 Task: Set the persistent session scrollback to 100.
Action: Mouse moved to (13, 452)
Screenshot: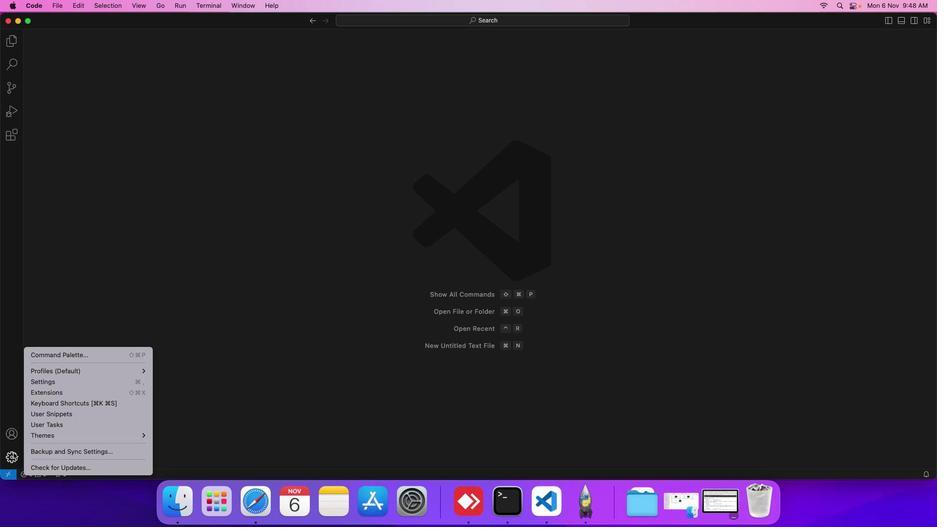 
Action: Mouse pressed left at (13, 452)
Screenshot: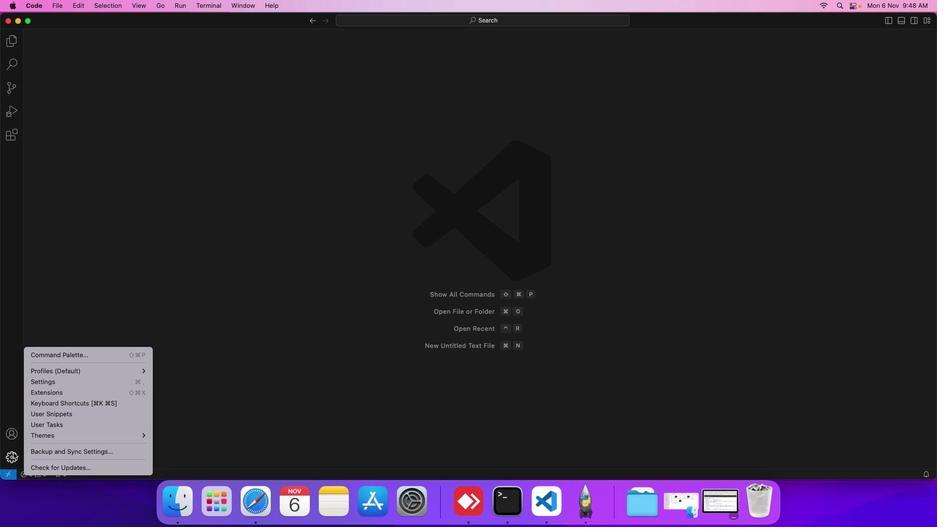 
Action: Mouse moved to (39, 381)
Screenshot: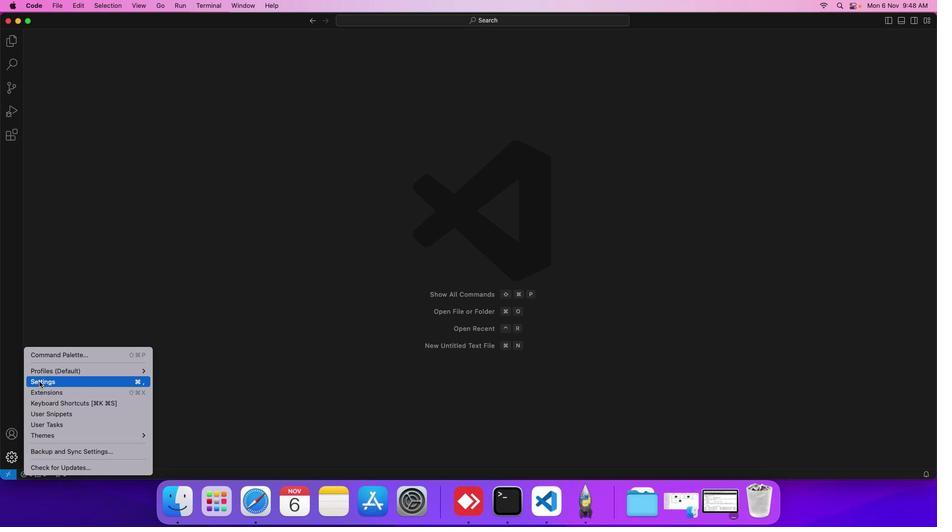 
Action: Mouse pressed left at (39, 381)
Screenshot: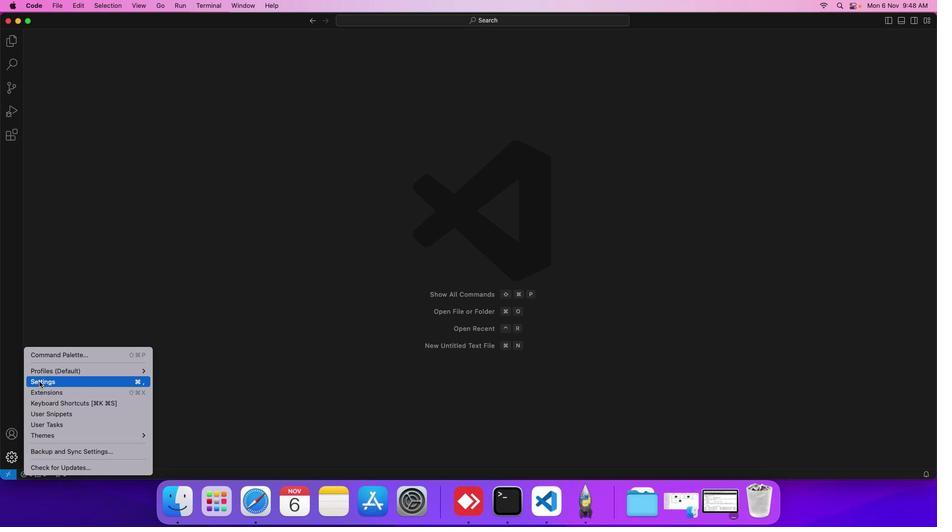 
Action: Mouse moved to (225, 141)
Screenshot: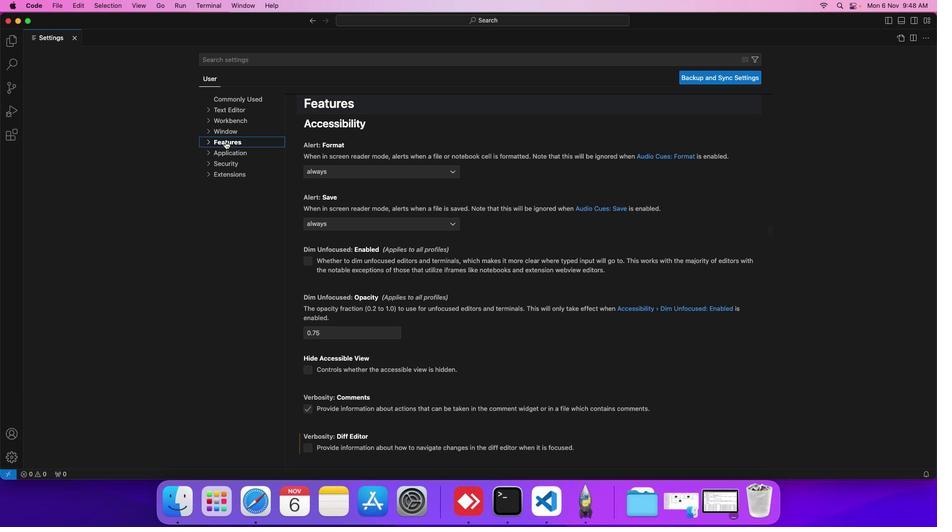 
Action: Mouse pressed left at (225, 141)
Screenshot: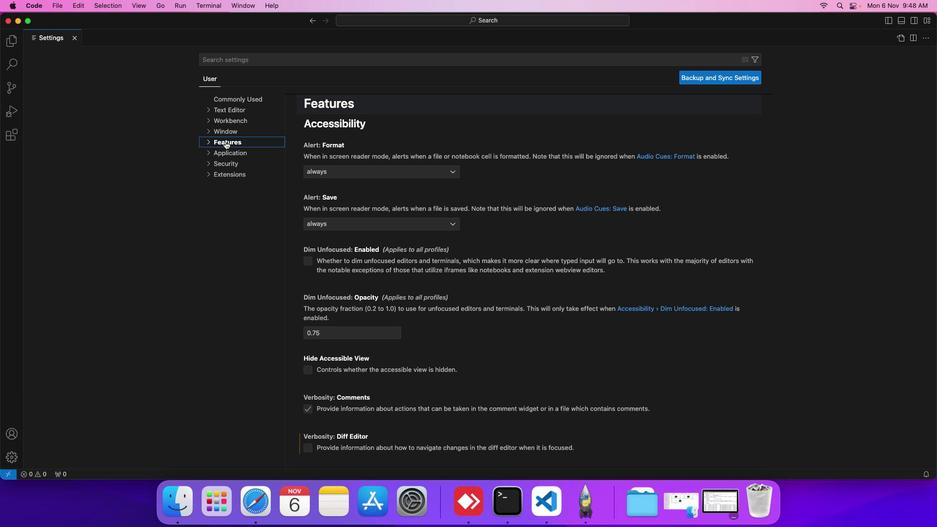 
Action: Mouse moved to (230, 229)
Screenshot: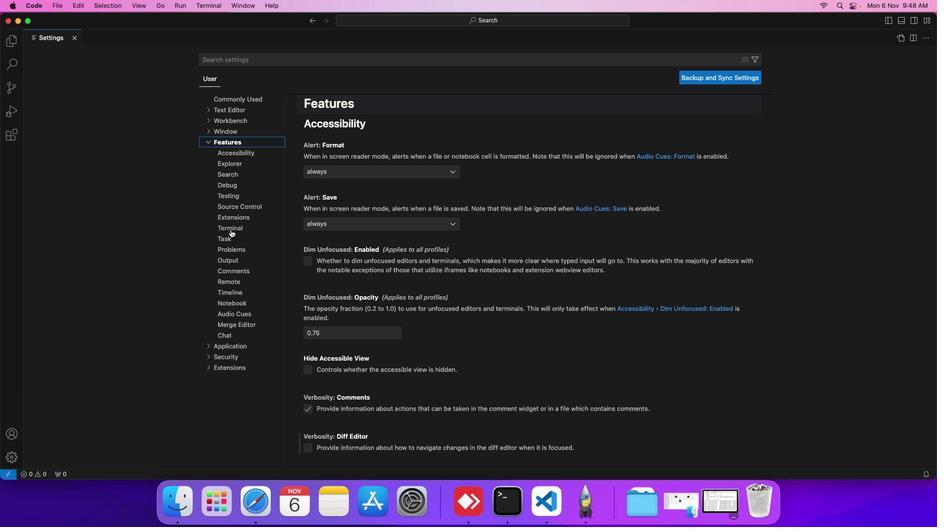 
Action: Mouse pressed left at (230, 229)
Screenshot: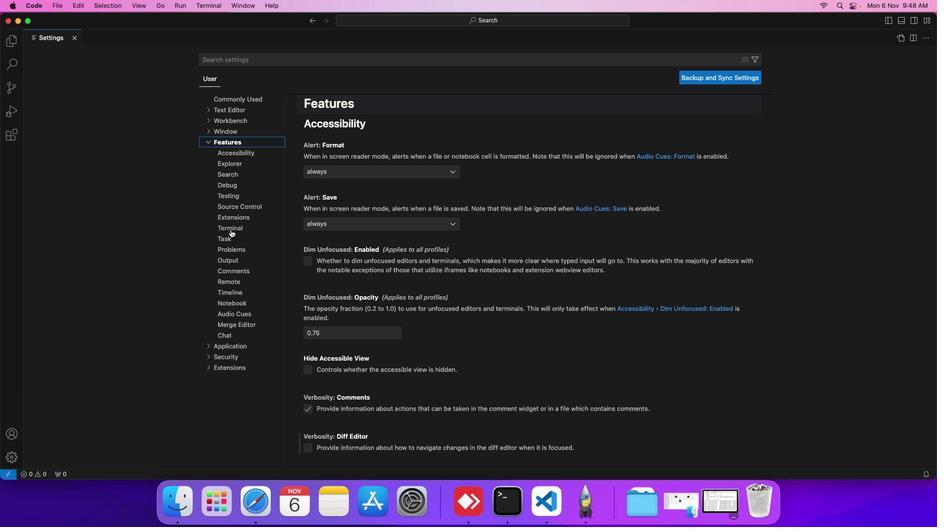 
Action: Mouse moved to (295, 305)
Screenshot: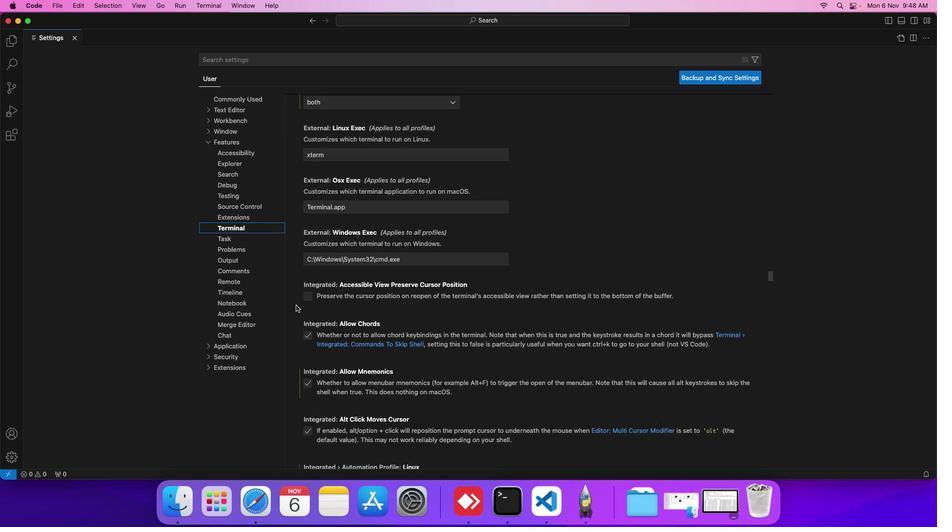 
Action: Mouse scrolled (295, 305) with delta (0, 0)
Screenshot: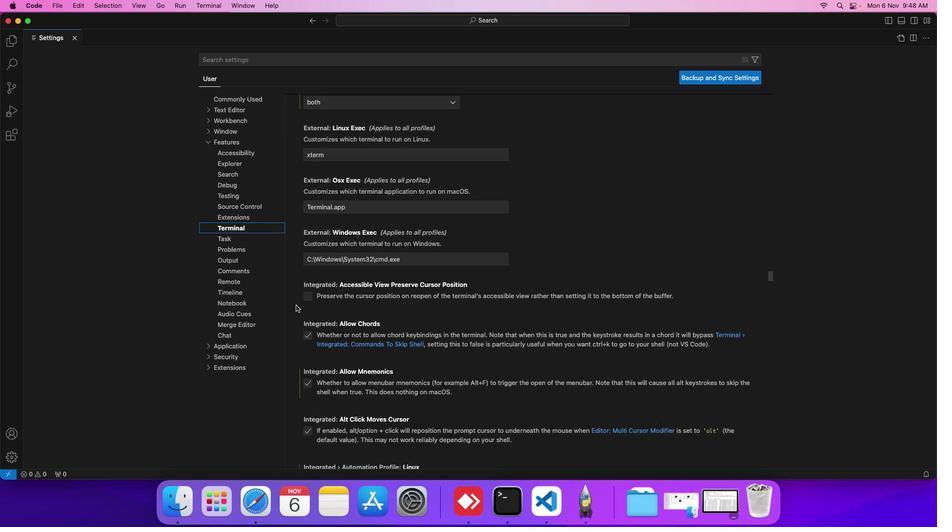 
Action: Mouse moved to (295, 305)
Screenshot: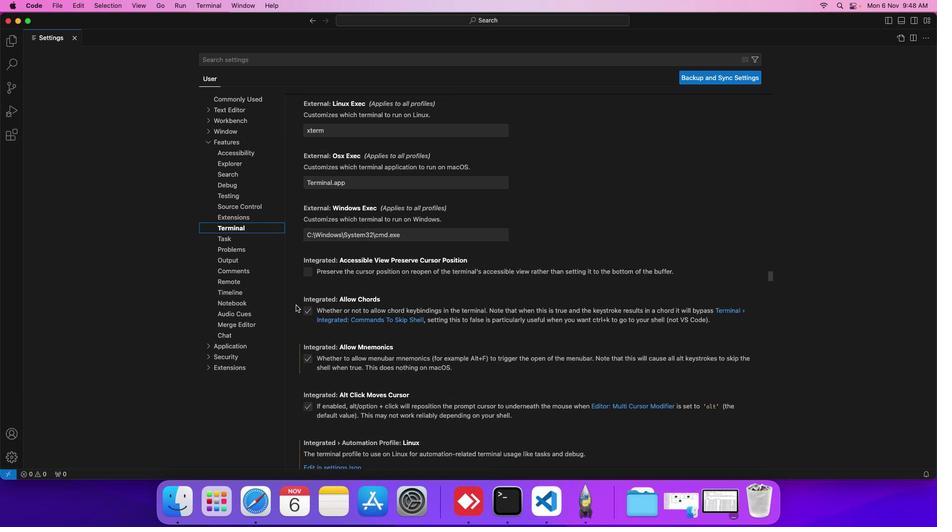 
Action: Mouse scrolled (295, 305) with delta (0, 0)
Screenshot: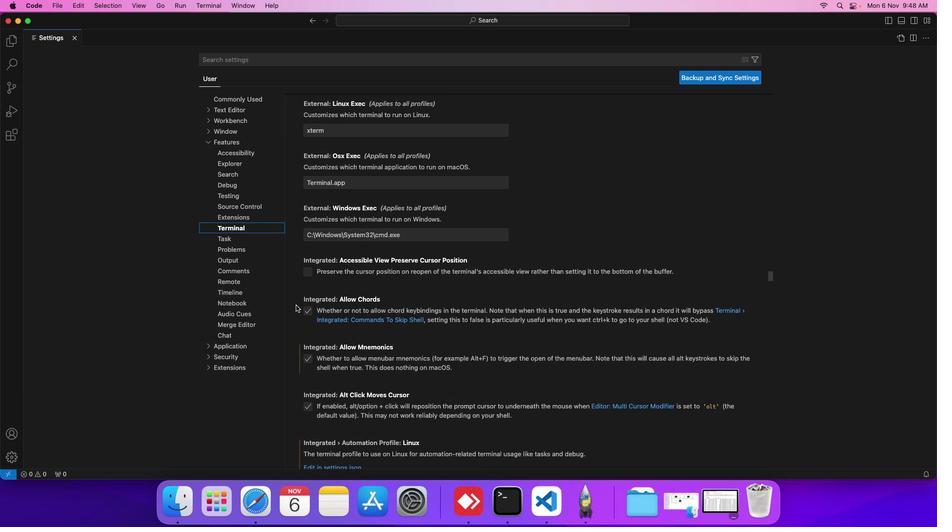 
Action: Mouse scrolled (295, 305) with delta (0, 0)
Screenshot: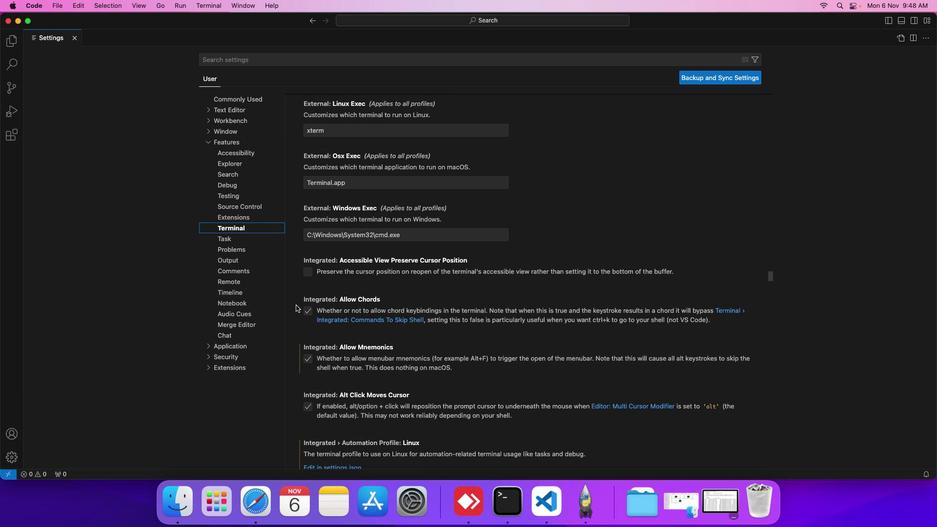 
Action: Mouse scrolled (295, 305) with delta (0, 0)
Screenshot: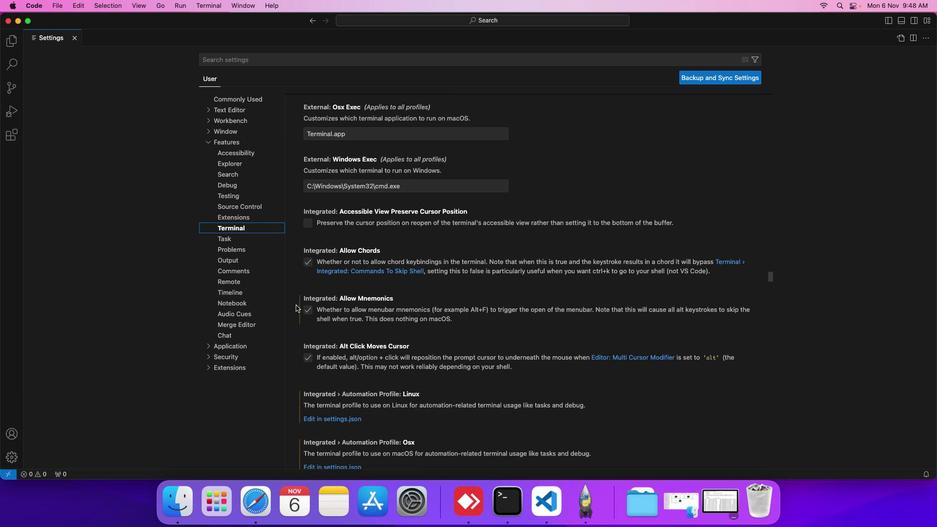
Action: Mouse scrolled (295, 305) with delta (0, 0)
Screenshot: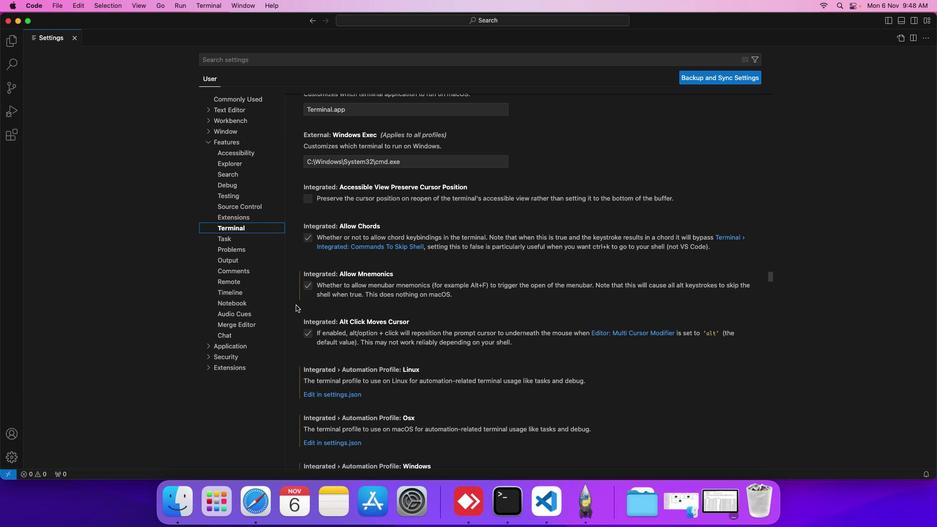
Action: Mouse scrolled (295, 305) with delta (0, 0)
Screenshot: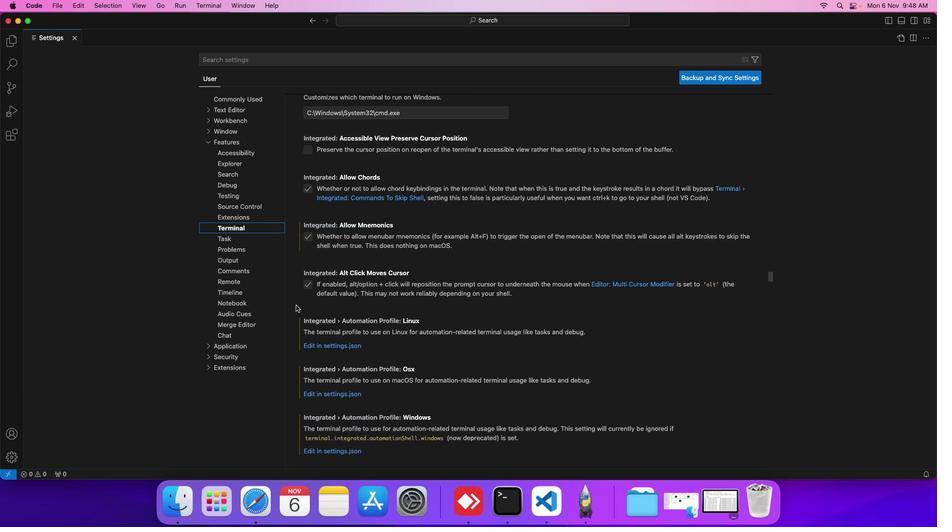 
Action: Mouse scrolled (295, 305) with delta (0, 0)
Screenshot: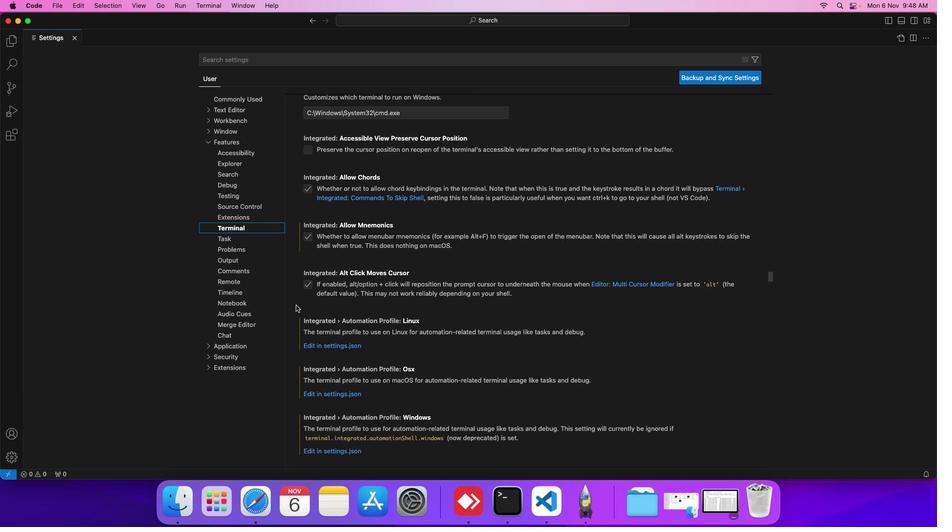 
Action: Mouse scrolled (295, 305) with delta (0, 0)
Screenshot: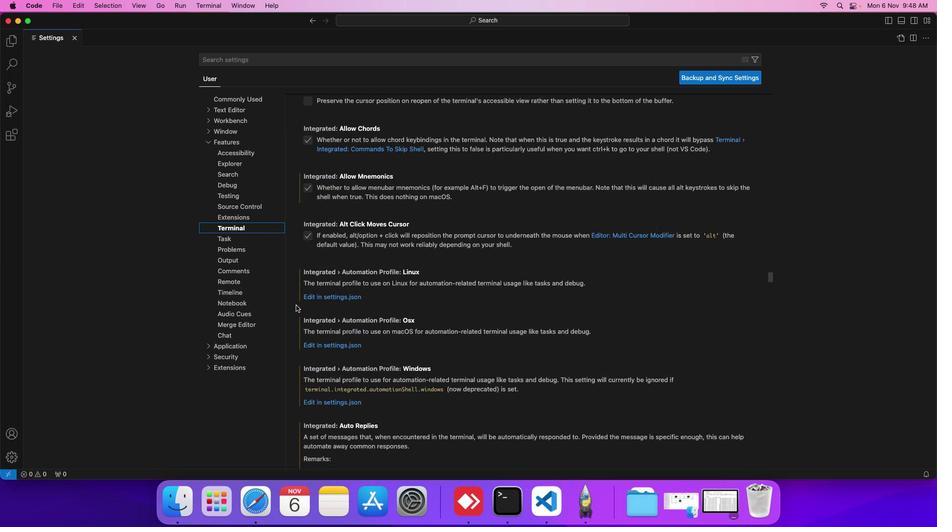 
Action: Mouse scrolled (295, 305) with delta (0, 0)
Screenshot: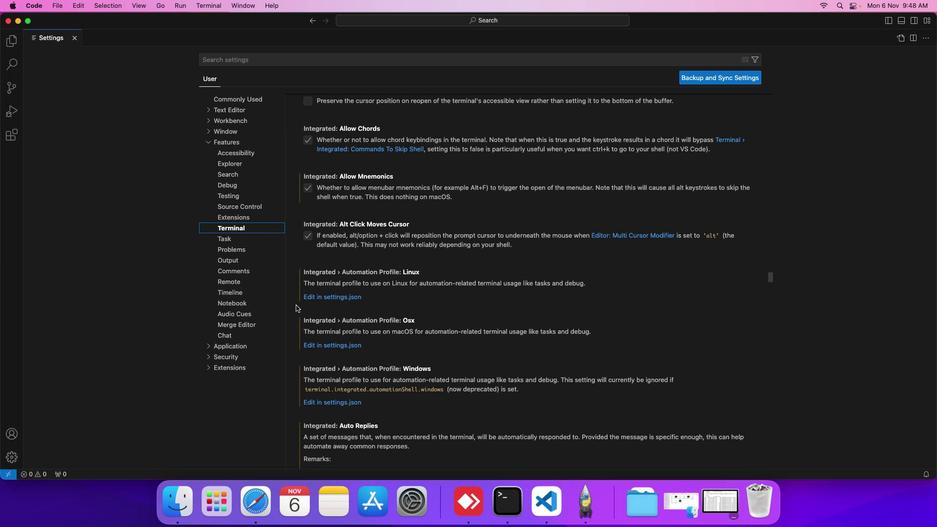 
Action: Mouse moved to (295, 305)
Screenshot: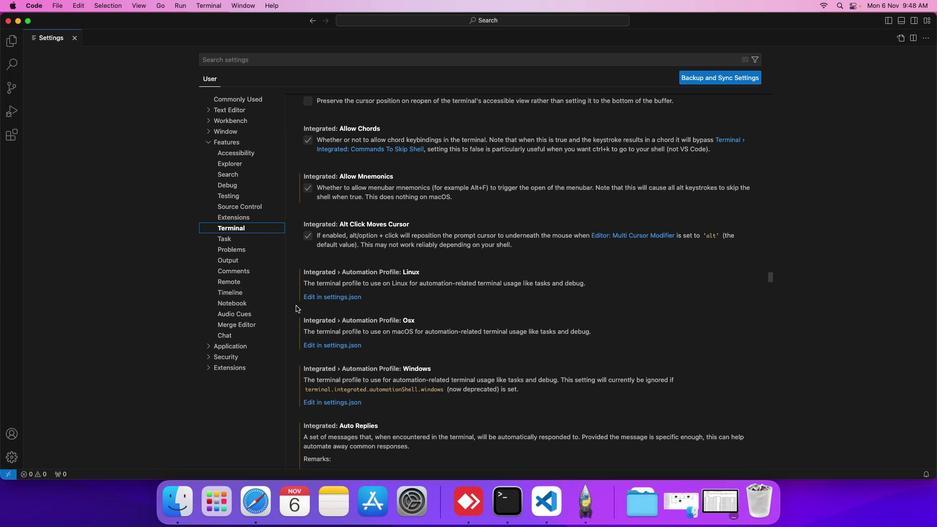 
Action: Mouse scrolled (295, 305) with delta (0, 0)
Screenshot: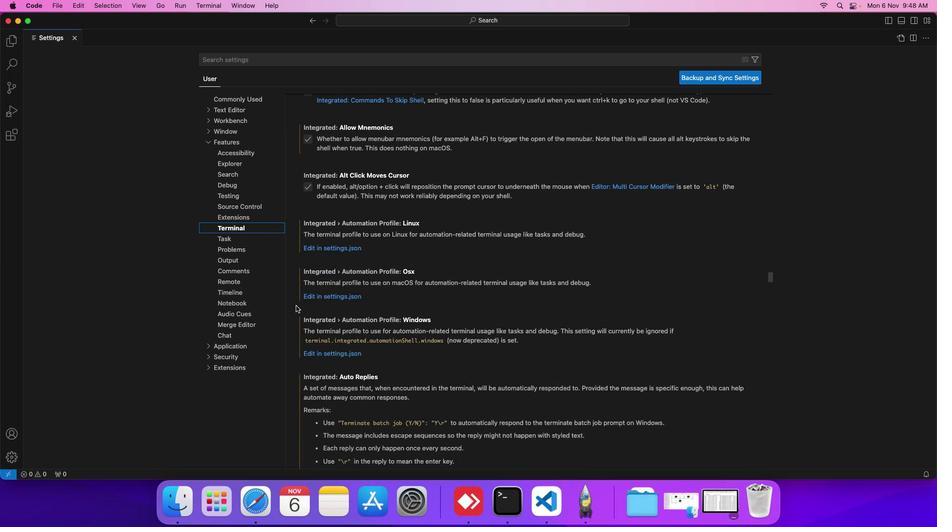 
Action: Mouse scrolled (295, 305) with delta (0, 0)
Screenshot: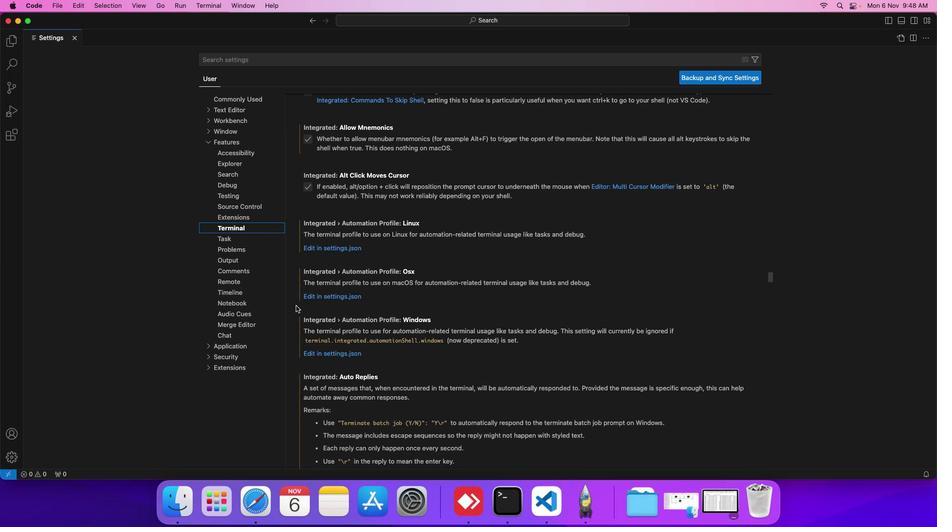 
Action: Mouse scrolled (295, 305) with delta (0, 0)
Screenshot: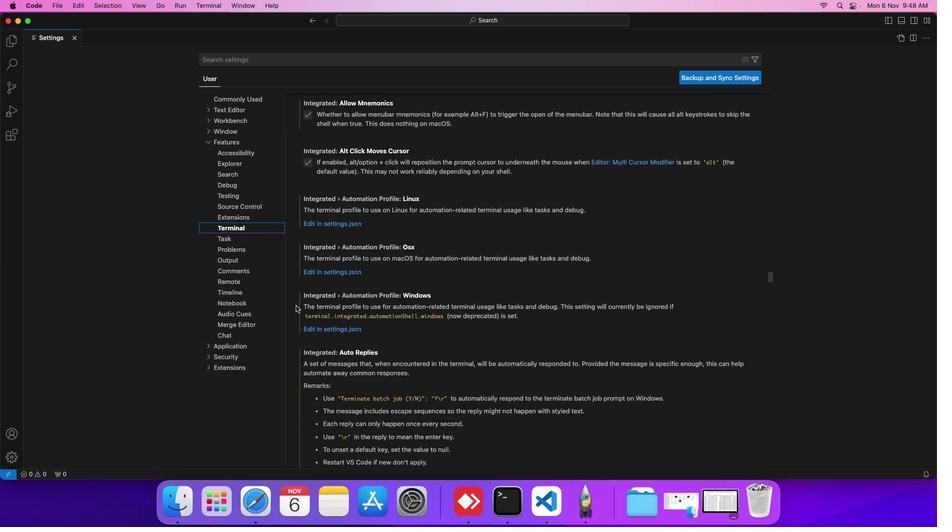 
Action: Mouse scrolled (295, 305) with delta (0, 0)
Screenshot: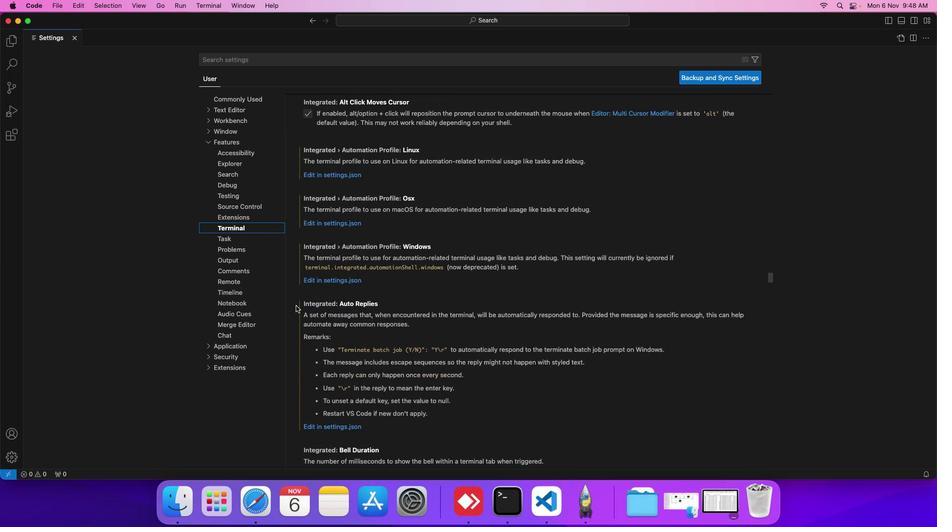 
Action: Mouse scrolled (295, 305) with delta (0, 0)
Screenshot: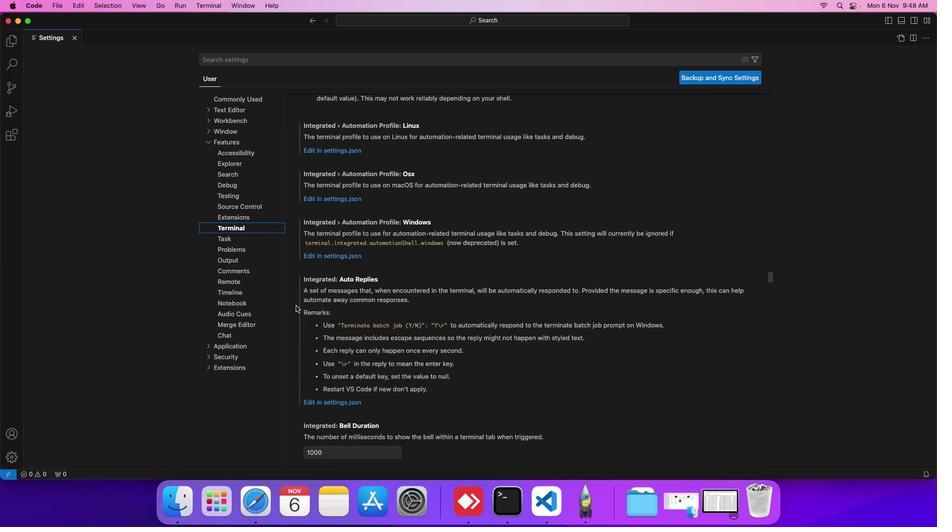 
Action: Mouse scrolled (295, 305) with delta (0, 0)
Screenshot: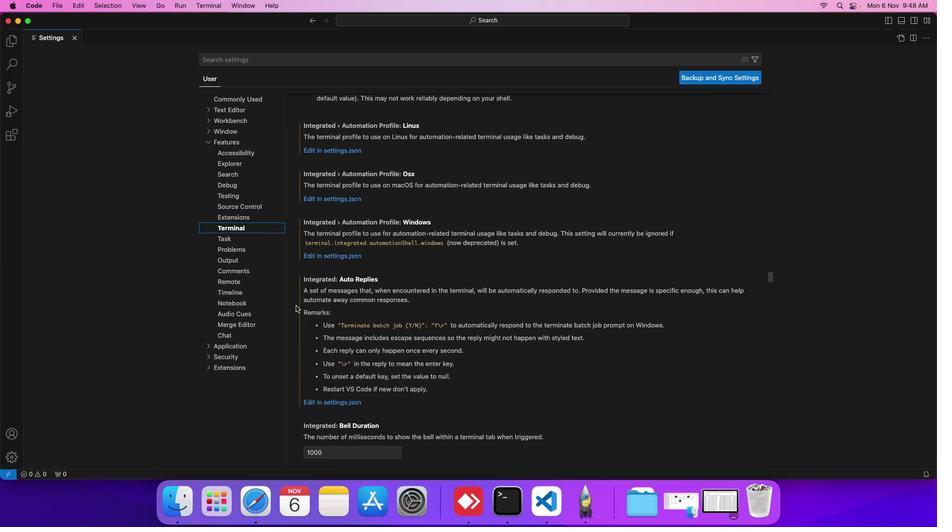 
Action: Mouse scrolled (295, 305) with delta (0, 0)
Screenshot: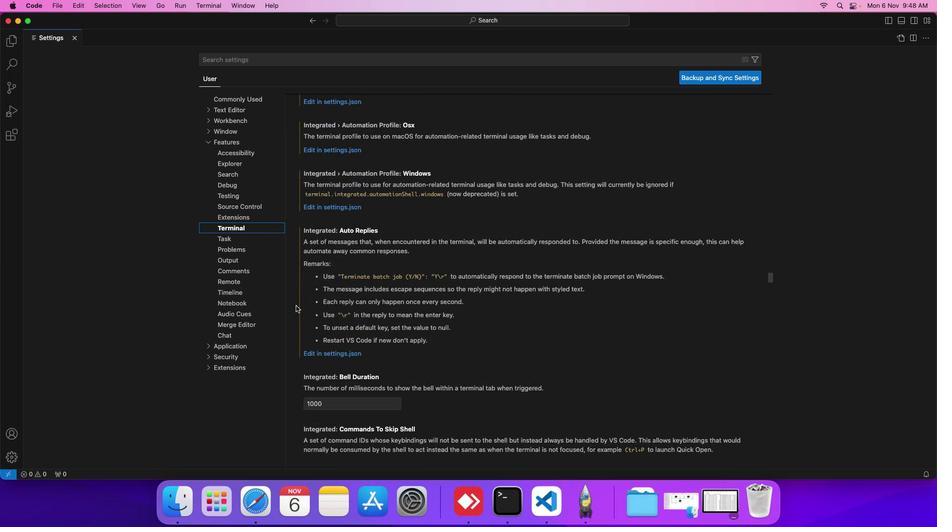 
Action: Mouse scrolled (295, 305) with delta (0, 0)
Screenshot: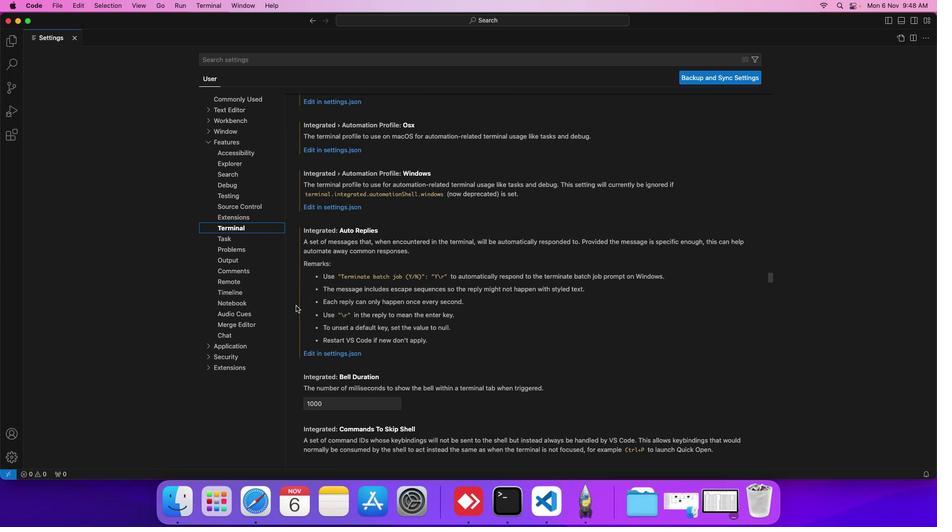 
Action: Mouse scrolled (295, 305) with delta (0, 0)
Screenshot: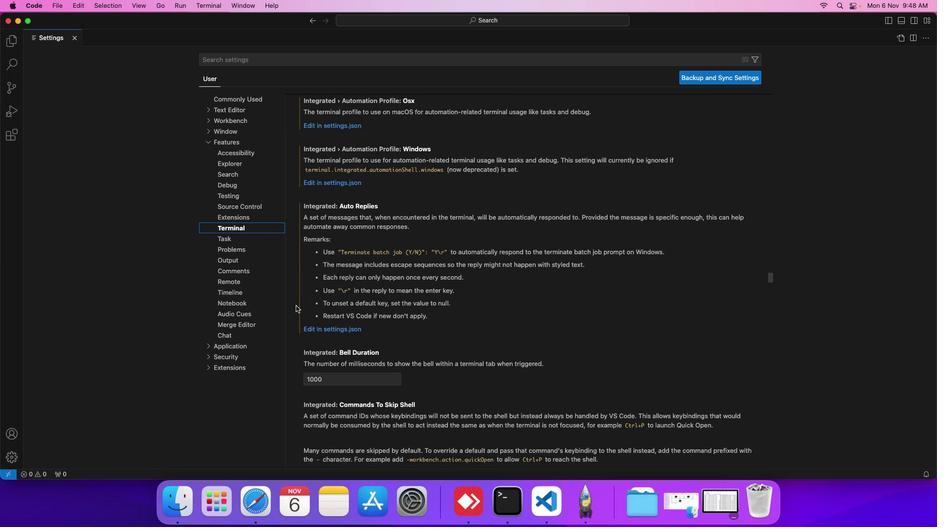 
Action: Mouse scrolled (295, 305) with delta (0, 0)
Screenshot: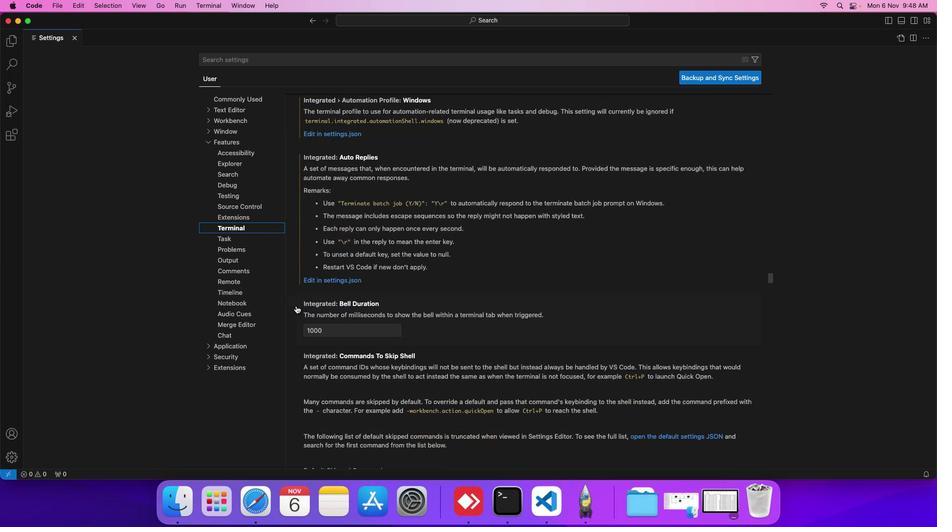 
Action: Mouse scrolled (295, 305) with delta (0, 0)
Screenshot: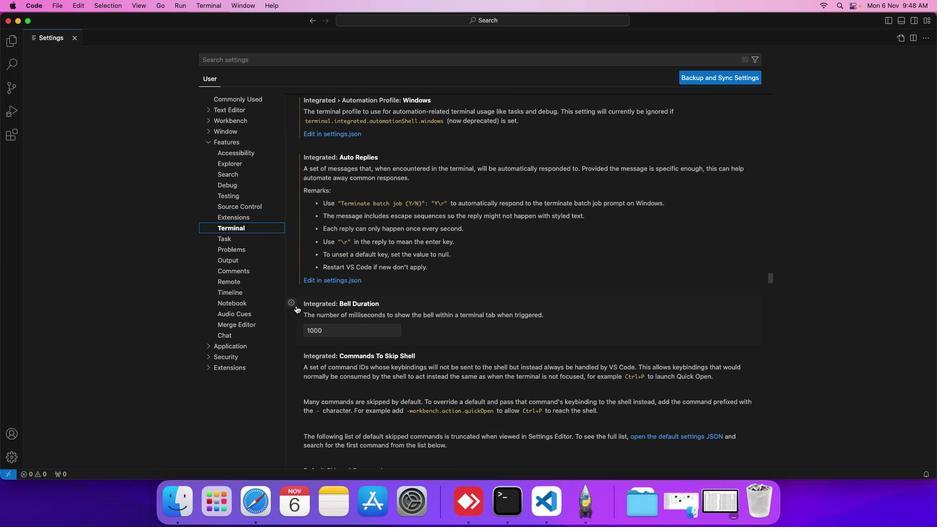 
Action: Mouse scrolled (295, 305) with delta (0, 0)
Screenshot: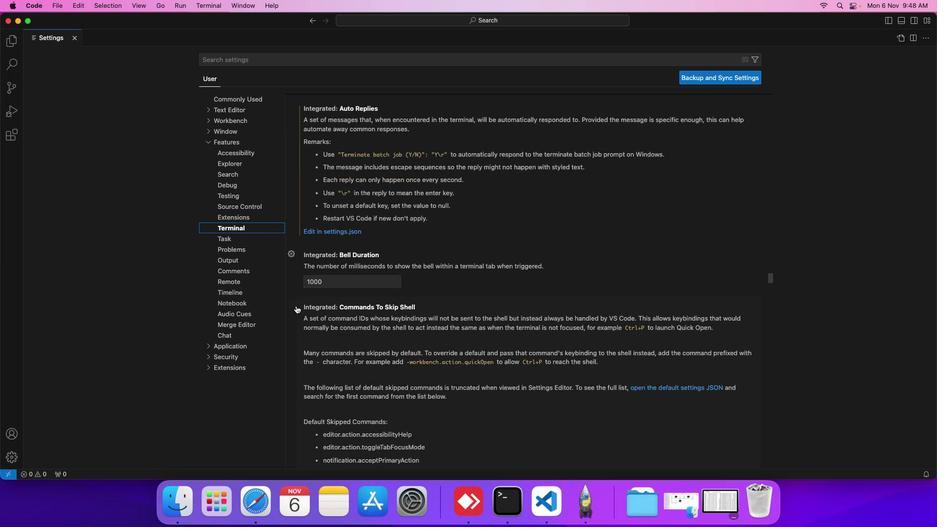 
Action: Mouse scrolled (295, 305) with delta (0, 0)
Screenshot: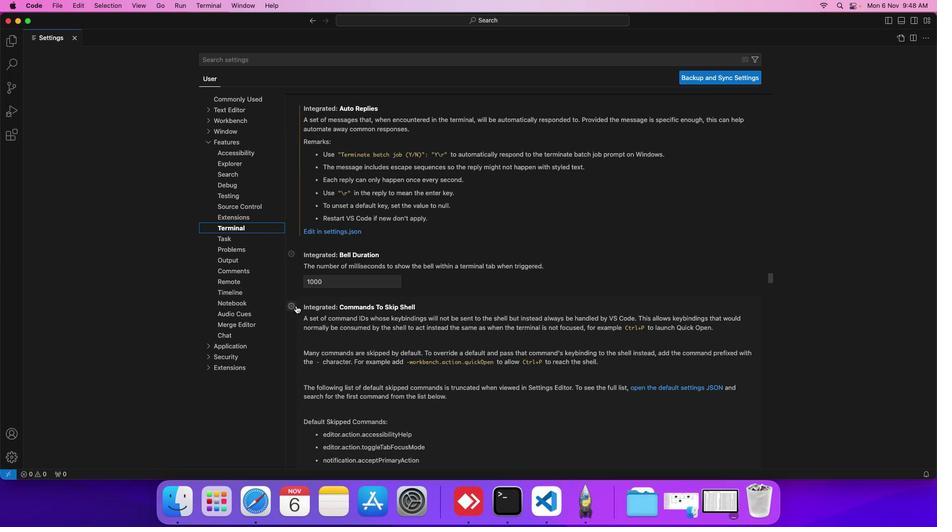 
Action: Mouse scrolled (295, 305) with delta (0, 0)
Screenshot: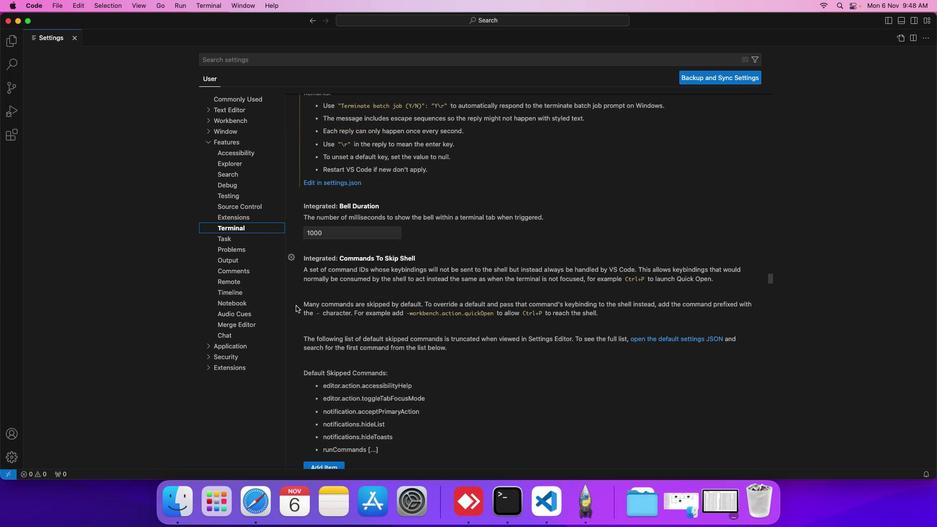 
Action: Mouse scrolled (295, 305) with delta (0, 0)
Screenshot: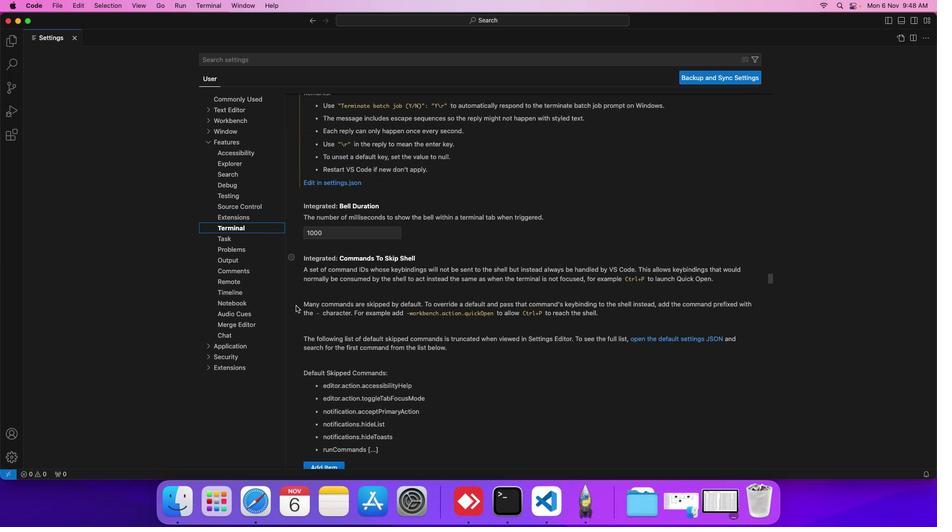 
Action: Mouse scrolled (295, 305) with delta (0, 0)
Screenshot: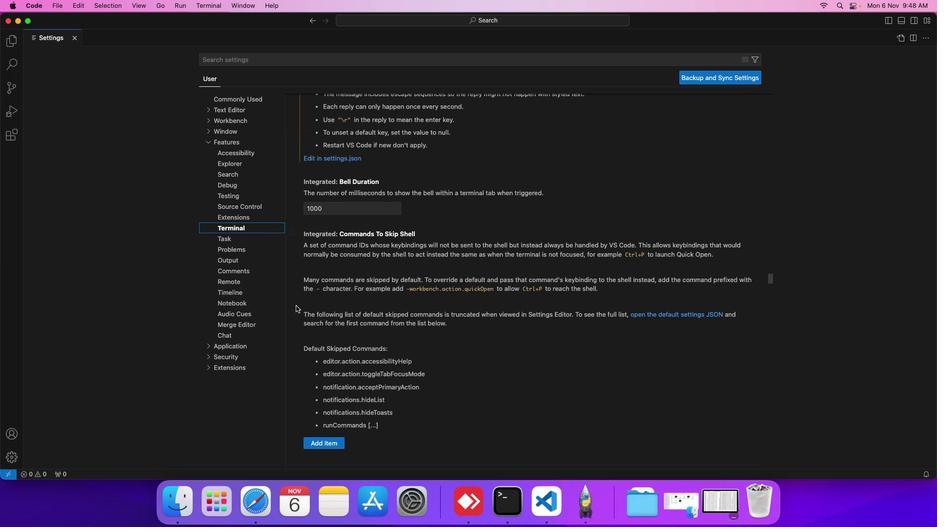 
Action: Mouse scrolled (295, 305) with delta (0, 0)
Screenshot: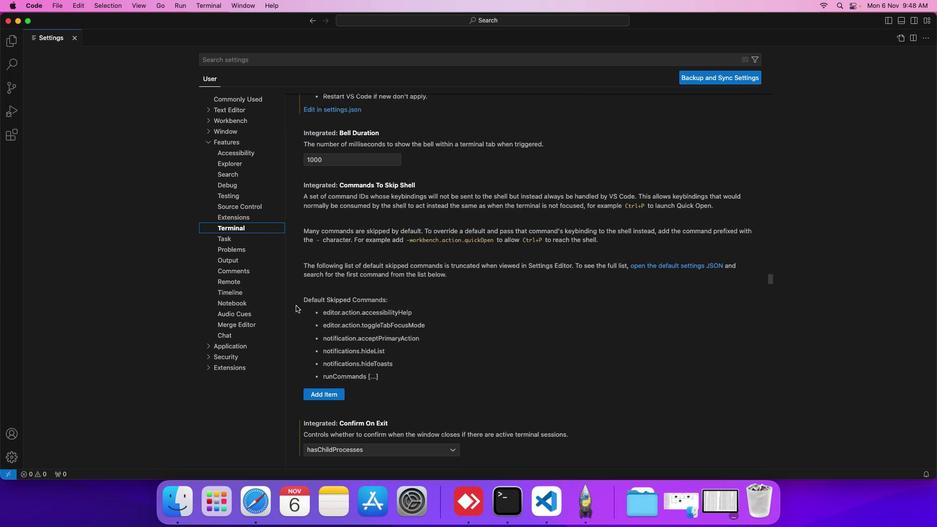 
Action: Mouse scrolled (295, 305) with delta (0, 0)
Screenshot: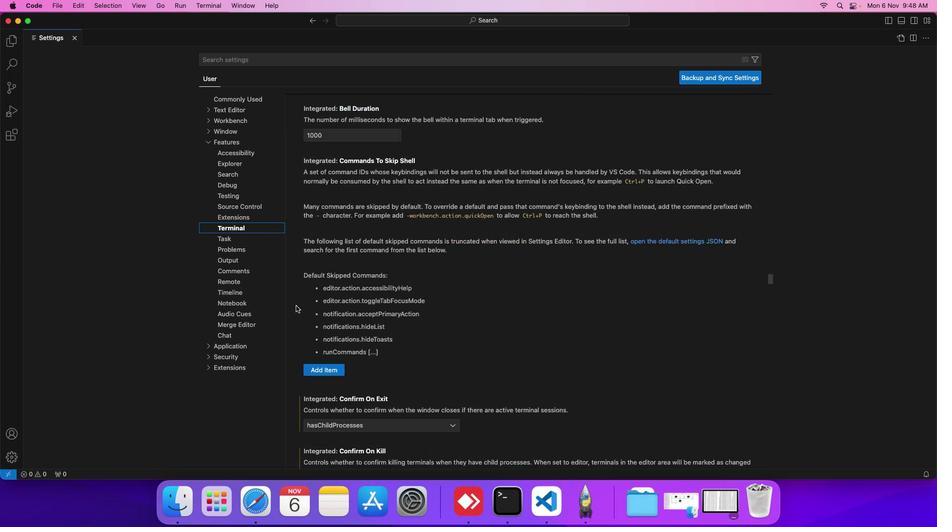 
Action: Mouse scrolled (295, 305) with delta (0, 0)
Screenshot: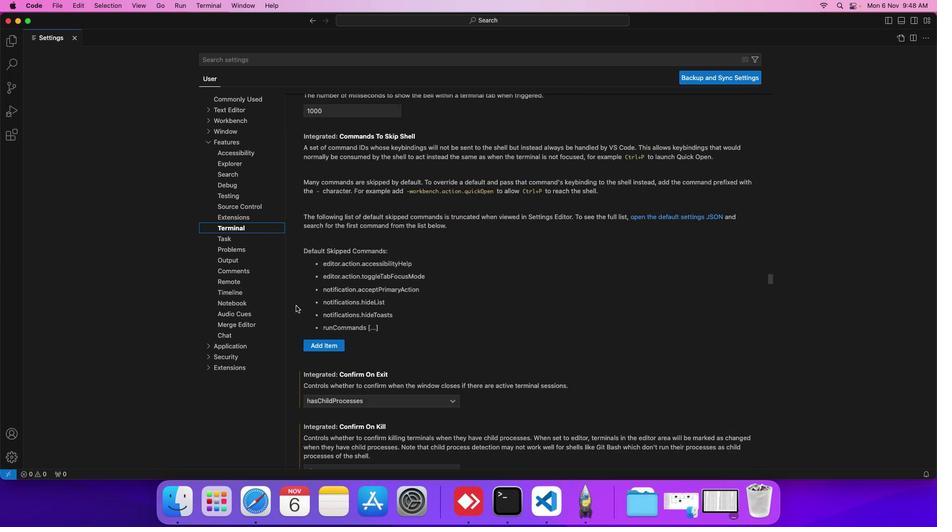 
Action: Mouse scrolled (295, 305) with delta (0, 0)
Screenshot: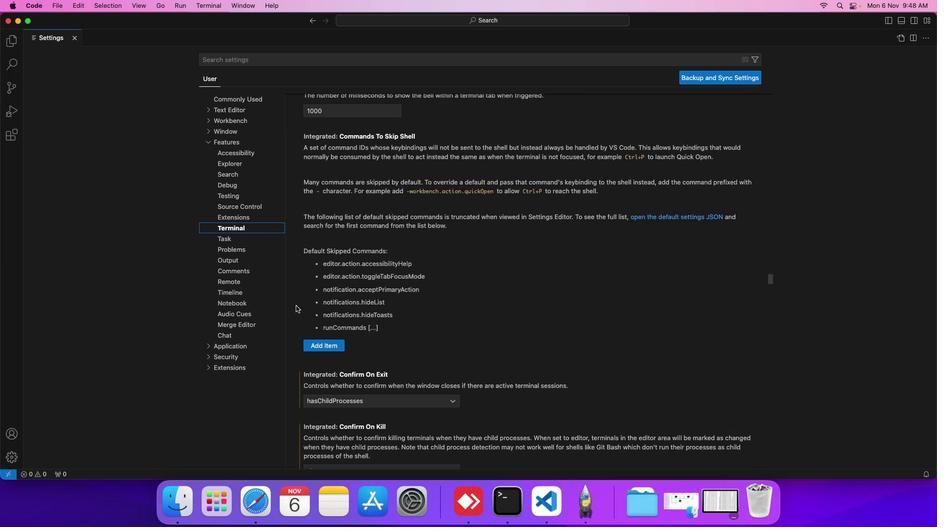 
Action: Mouse scrolled (295, 305) with delta (0, 0)
Screenshot: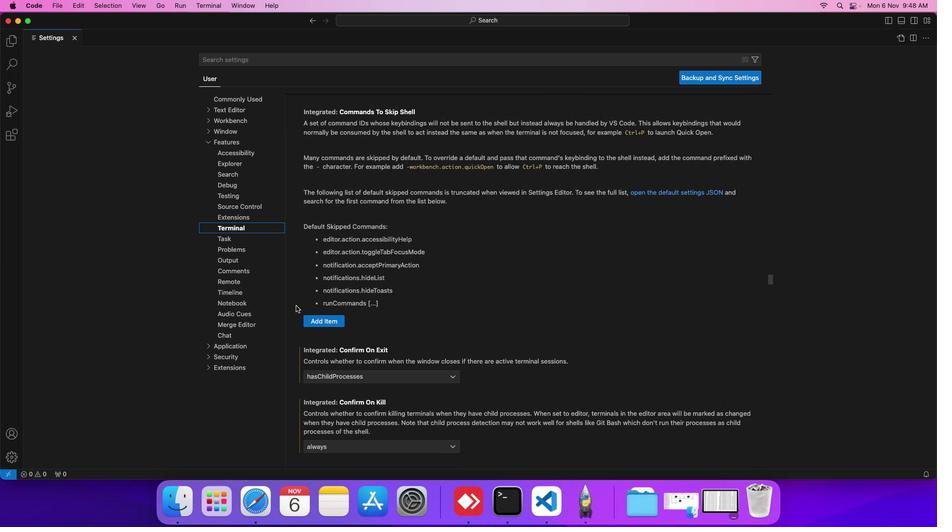 
Action: Mouse scrolled (295, 305) with delta (0, 0)
Screenshot: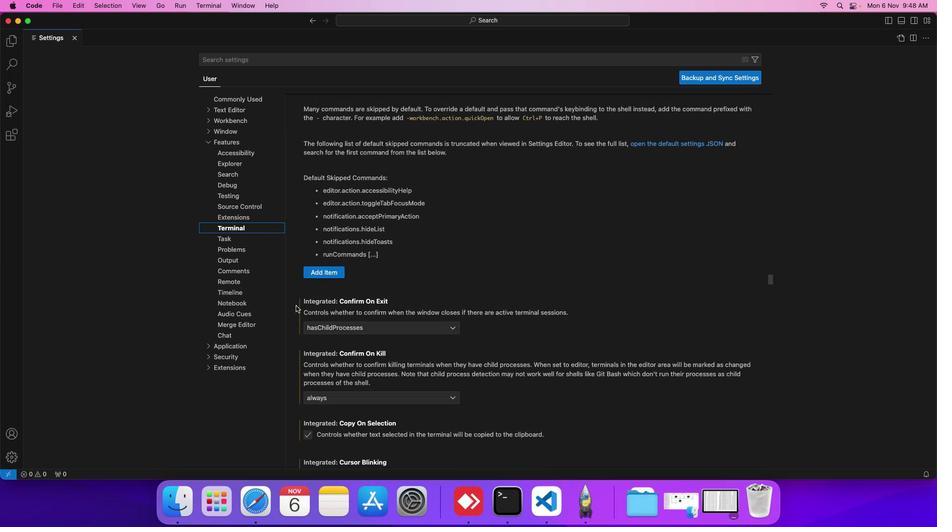 
Action: Mouse scrolled (295, 305) with delta (0, 0)
Screenshot: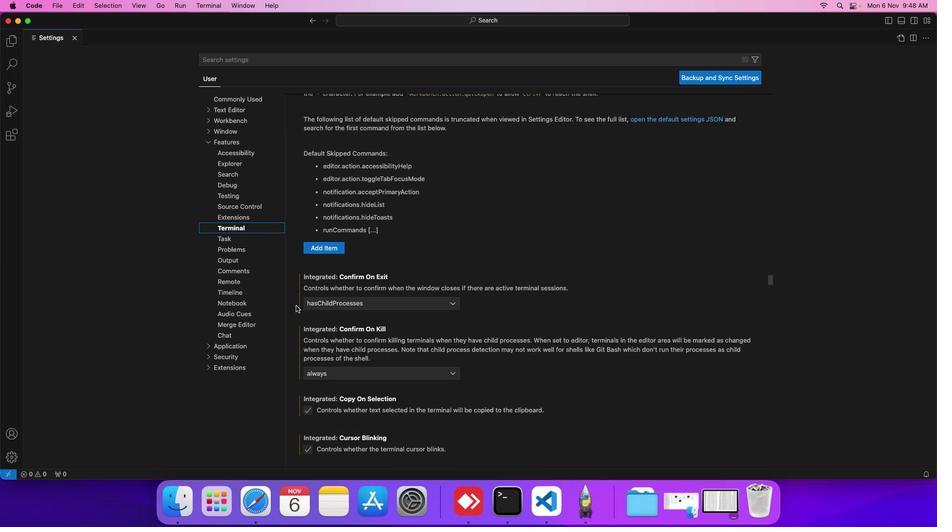 
Action: Mouse scrolled (295, 305) with delta (0, 0)
Screenshot: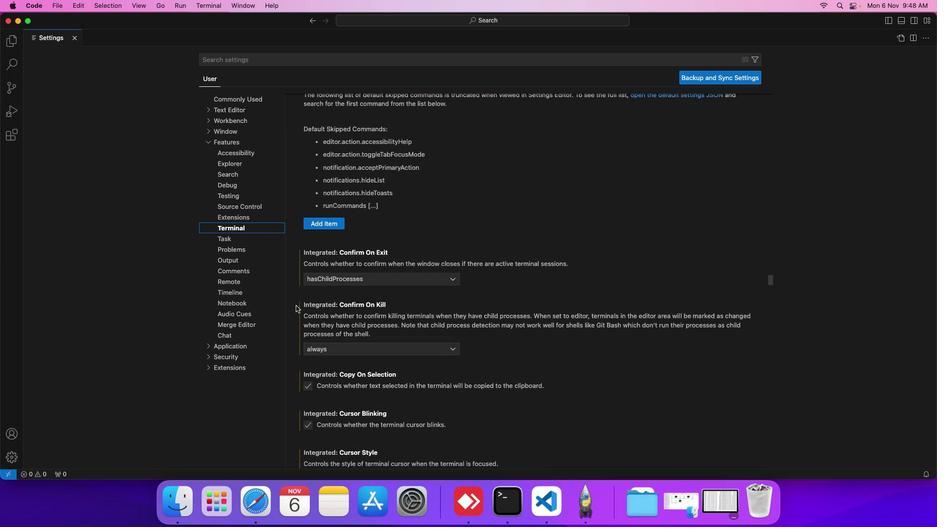 
Action: Mouse scrolled (295, 305) with delta (0, 0)
Screenshot: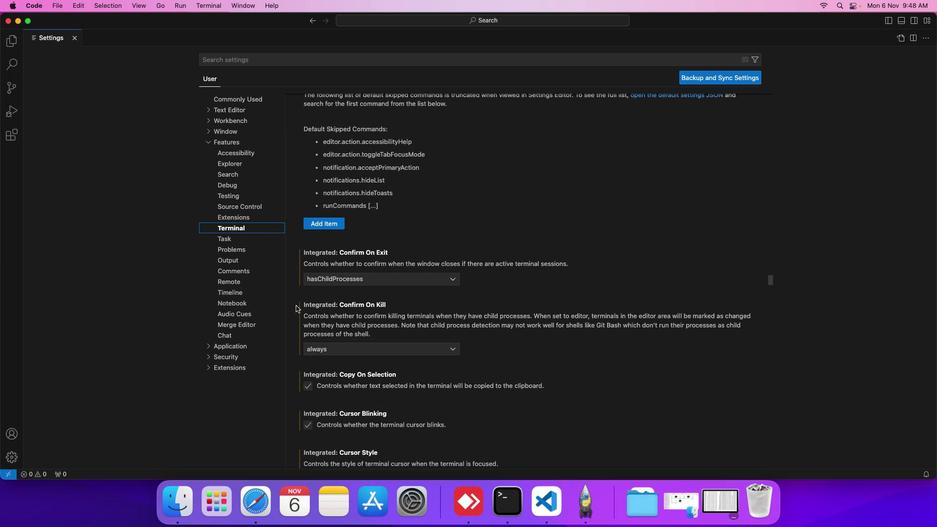 
Action: Mouse scrolled (295, 305) with delta (0, 0)
Screenshot: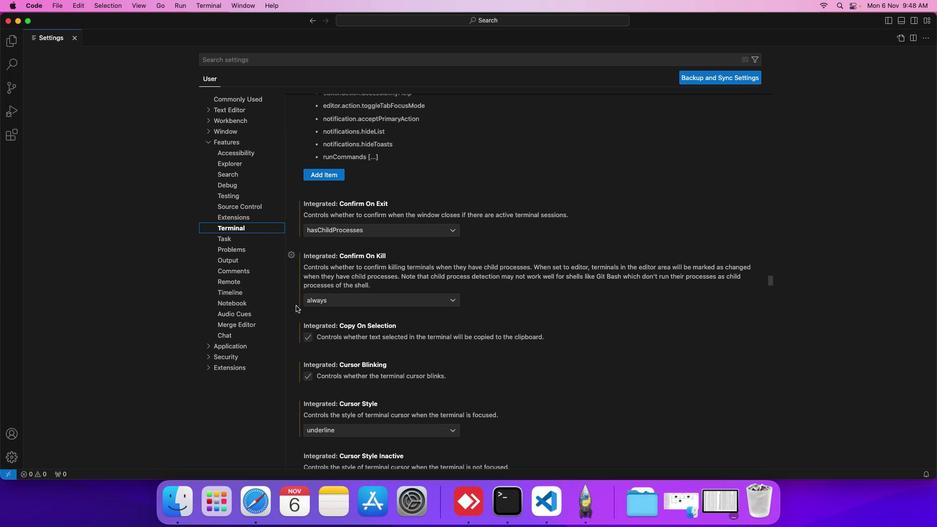 
Action: Mouse scrolled (295, 305) with delta (0, 0)
Screenshot: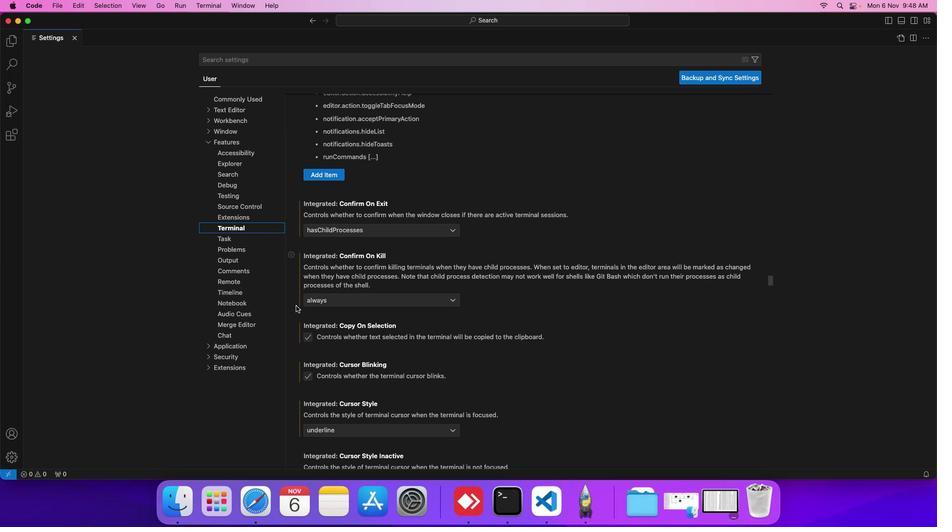 
Action: Mouse scrolled (295, 305) with delta (0, 0)
Screenshot: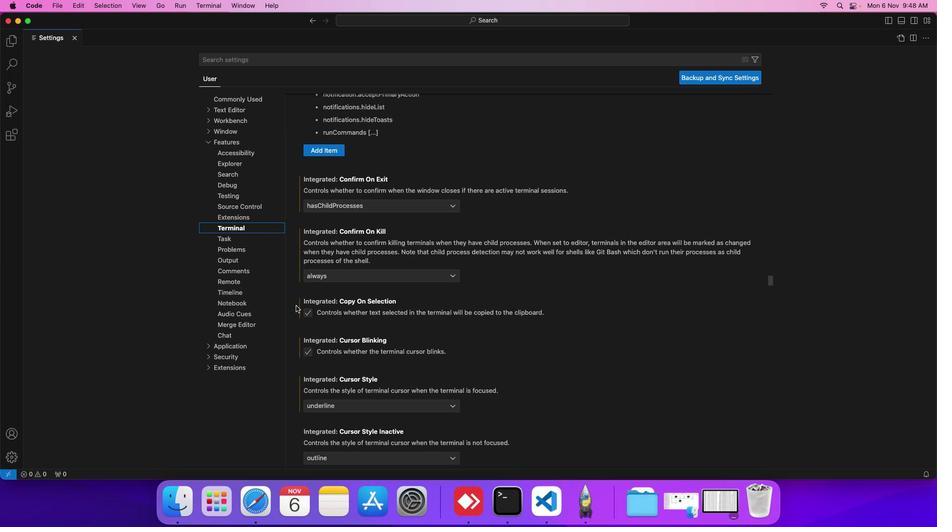 
Action: Mouse scrolled (295, 305) with delta (0, 0)
Screenshot: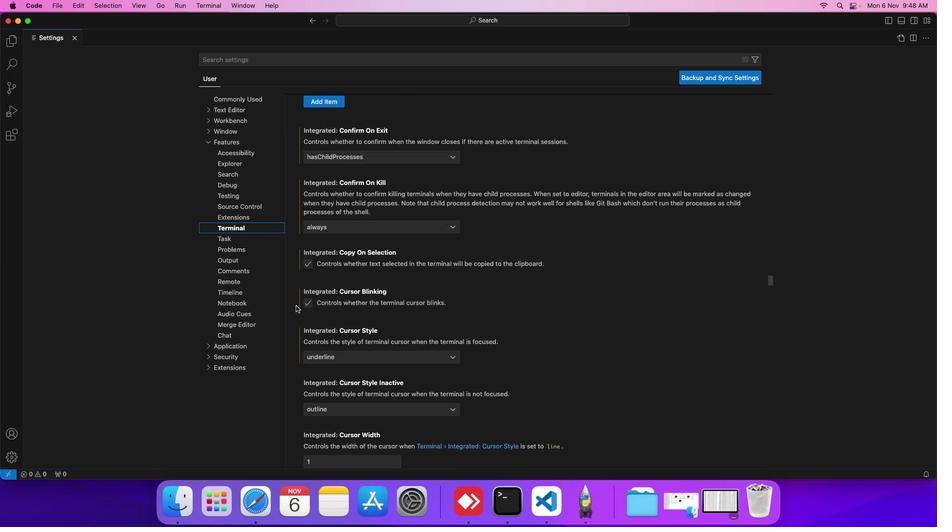 
Action: Mouse scrolled (295, 305) with delta (0, 0)
Screenshot: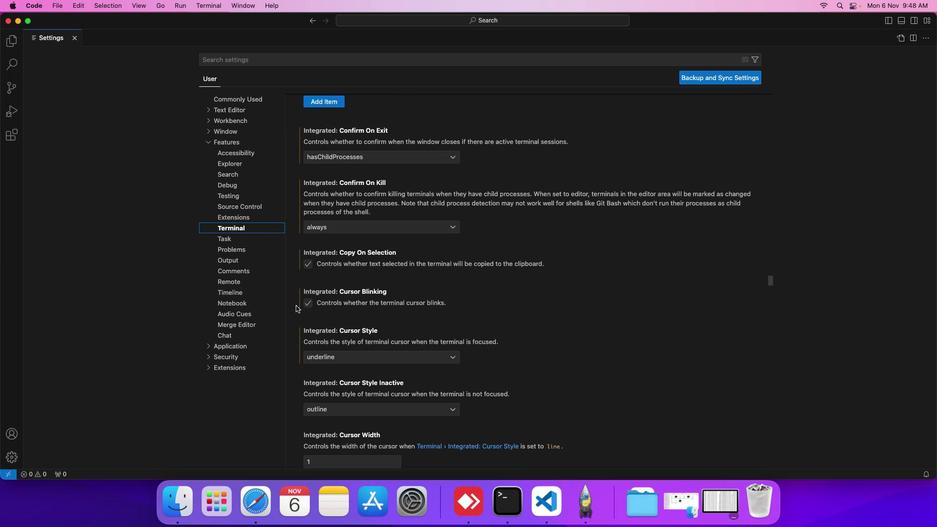 
Action: Mouse scrolled (295, 305) with delta (0, 0)
Screenshot: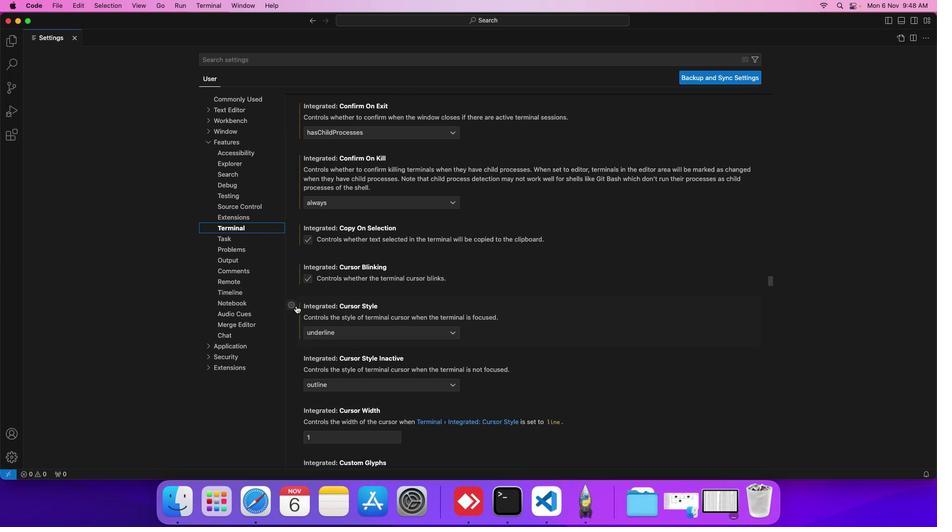 
Action: Mouse scrolled (295, 305) with delta (0, 0)
Screenshot: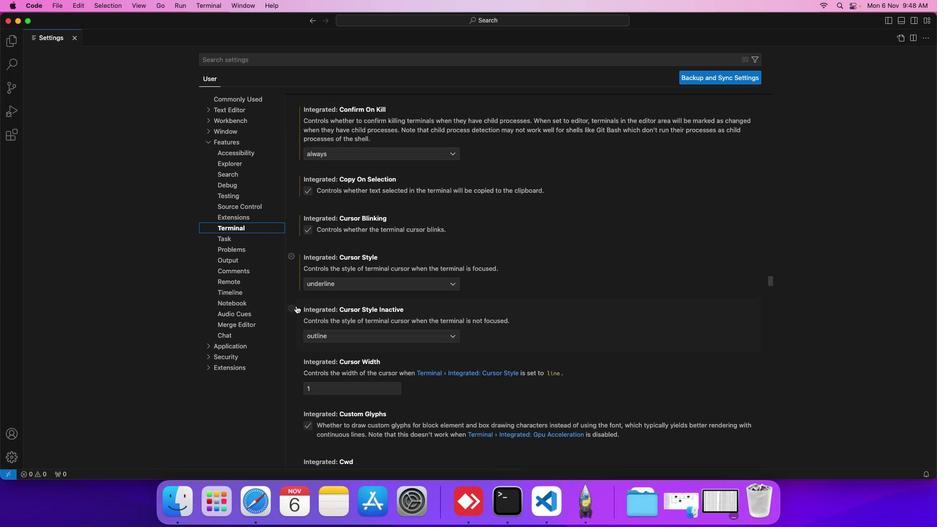 
Action: Mouse scrolled (295, 305) with delta (0, 0)
Screenshot: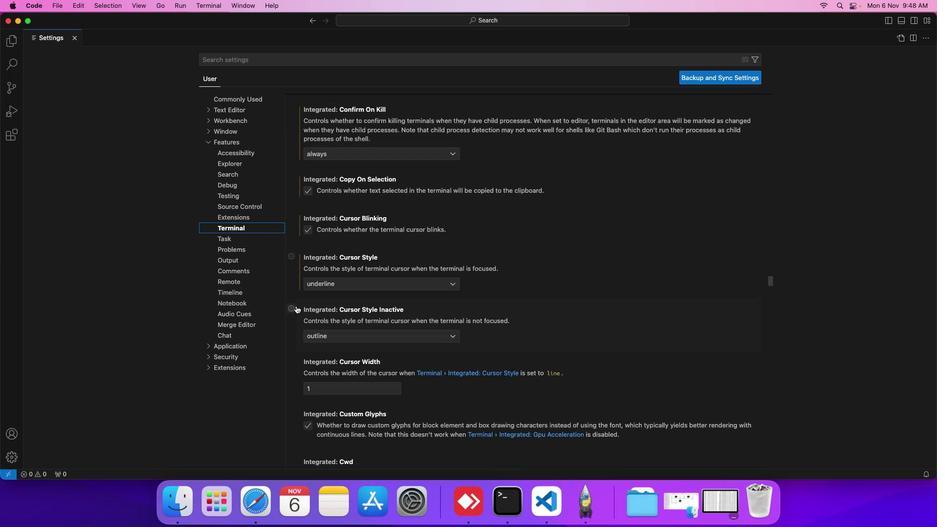 
Action: Mouse scrolled (295, 305) with delta (0, 0)
Screenshot: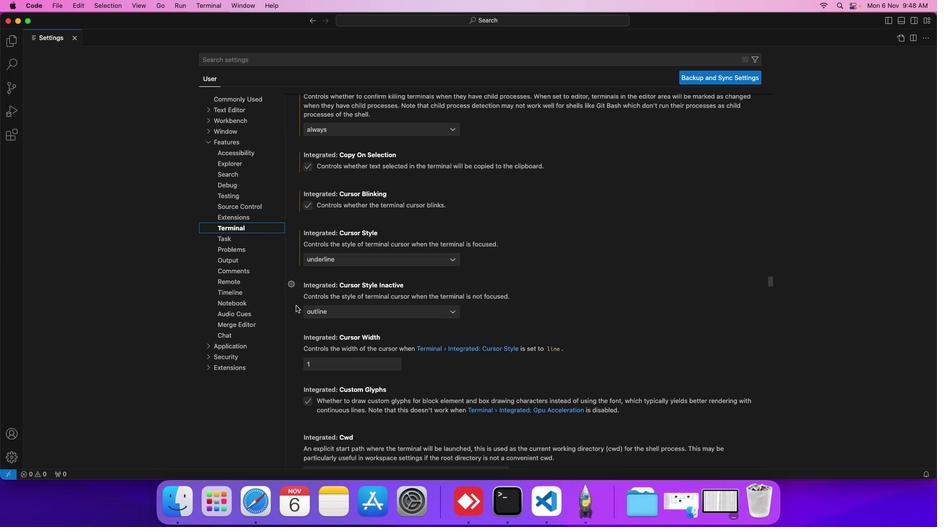 
Action: Mouse scrolled (295, 305) with delta (0, 0)
Screenshot: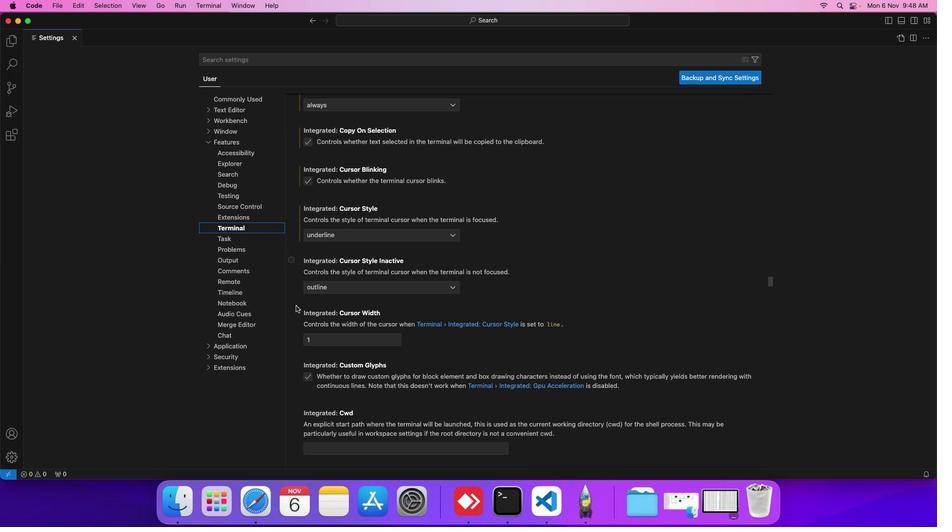 
Action: Mouse scrolled (295, 305) with delta (0, 0)
Screenshot: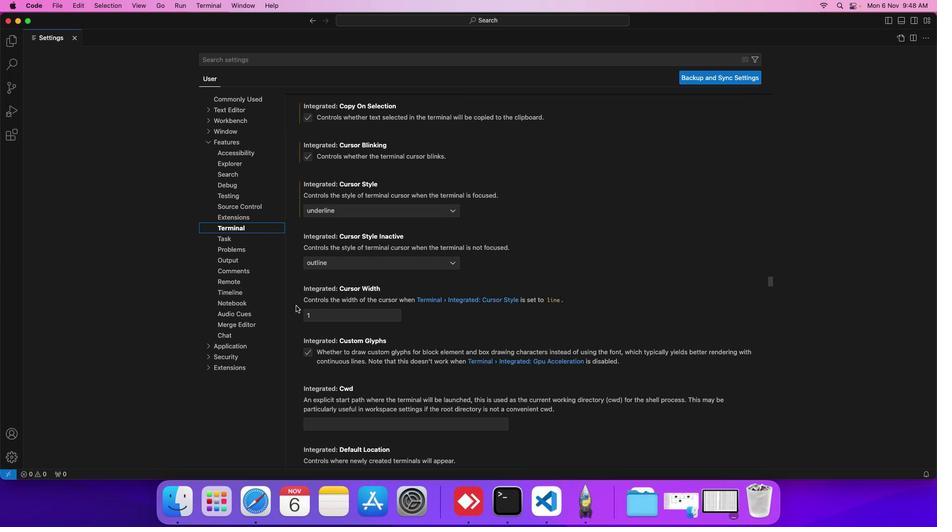 
Action: Mouse scrolled (295, 305) with delta (0, 0)
Screenshot: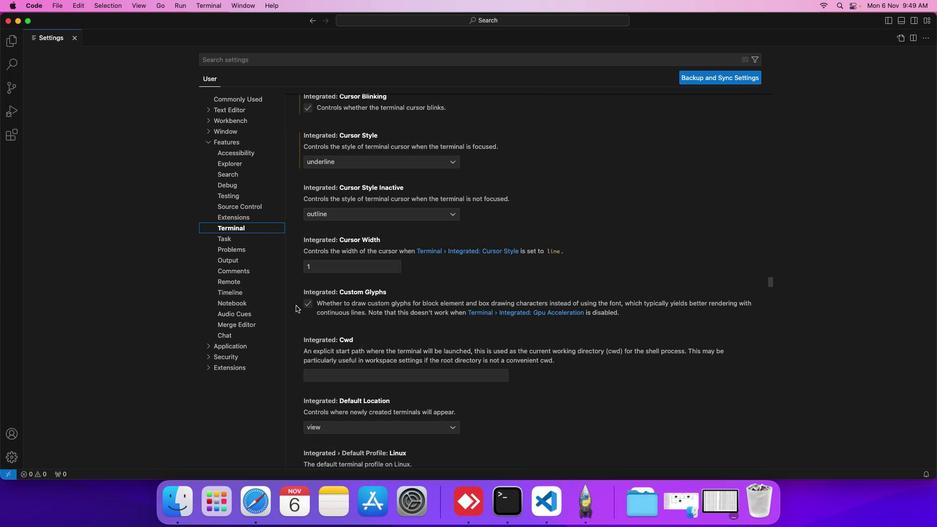 
Action: Mouse scrolled (295, 305) with delta (0, 0)
Screenshot: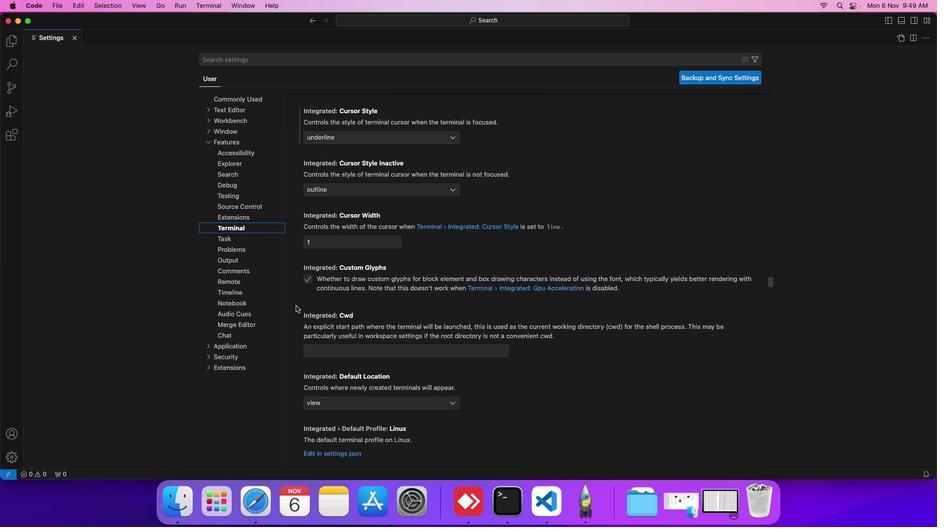 
Action: Mouse scrolled (295, 305) with delta (0, 0)
Screenshot: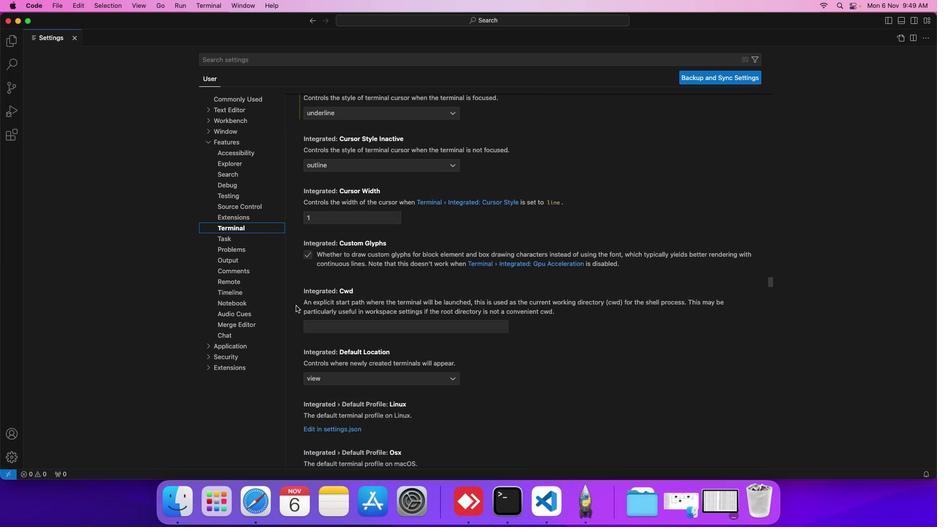 
Action: Mouse scrolled (295, 305) with delta (0, 0)
Screenshot: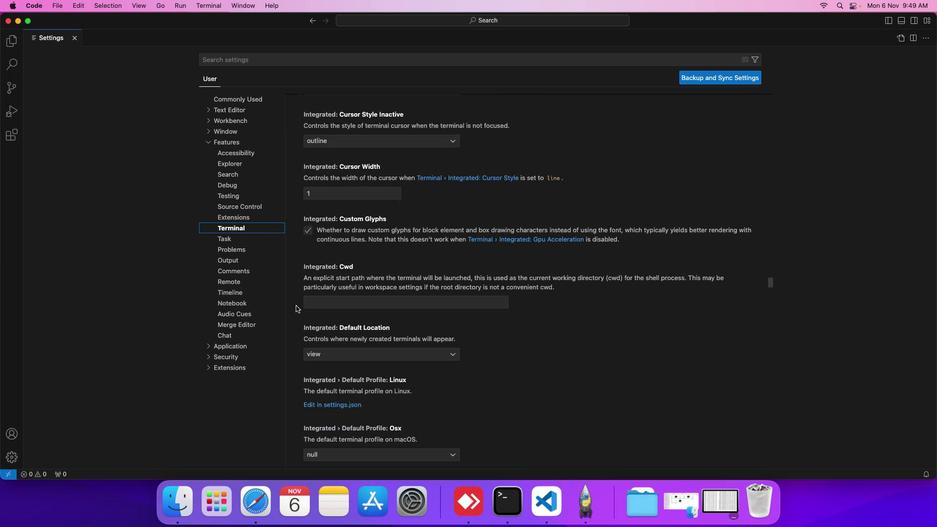 
Action: Mouse scrolled (295, 305) with delta (0, 0)
Screenshot: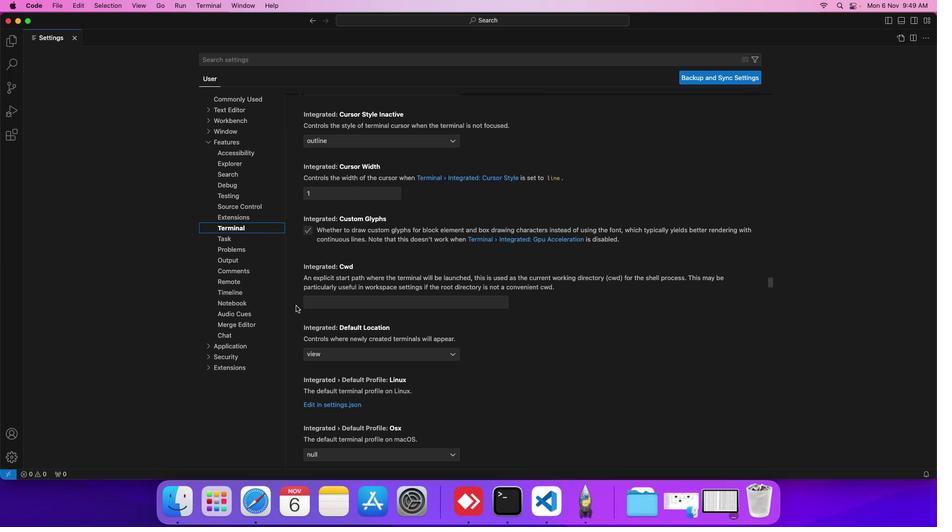 
Action: Mouse scrolled (295, 305) with delta (0, 0)
Screenshot: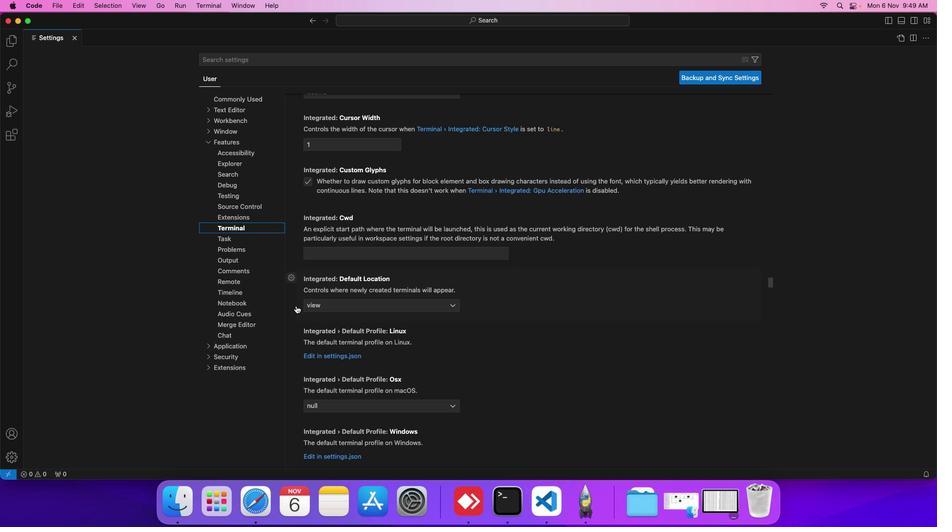 
Action: Mouse scrolled (295, 305) with delta (0, 0)
Screenshot: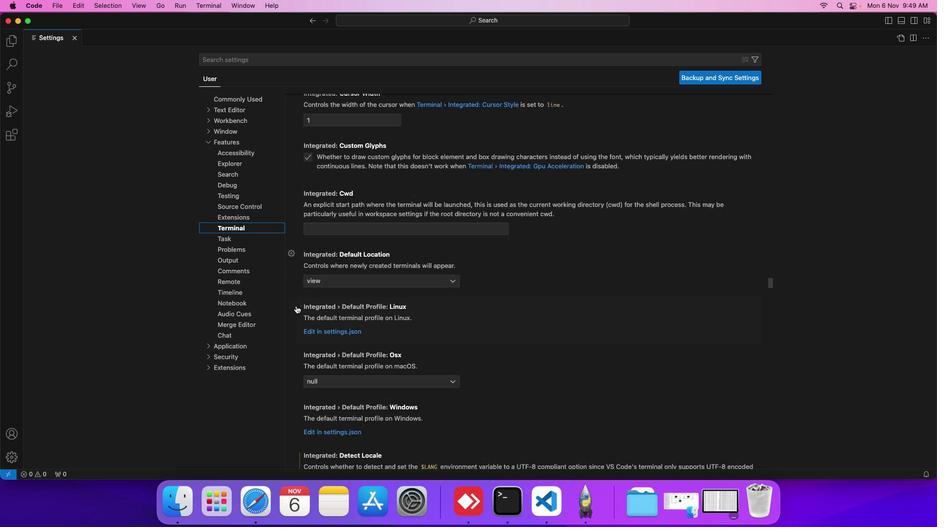 
Action: Mouse scrolled (295, 305) with delta (0, 0)
Screenshot: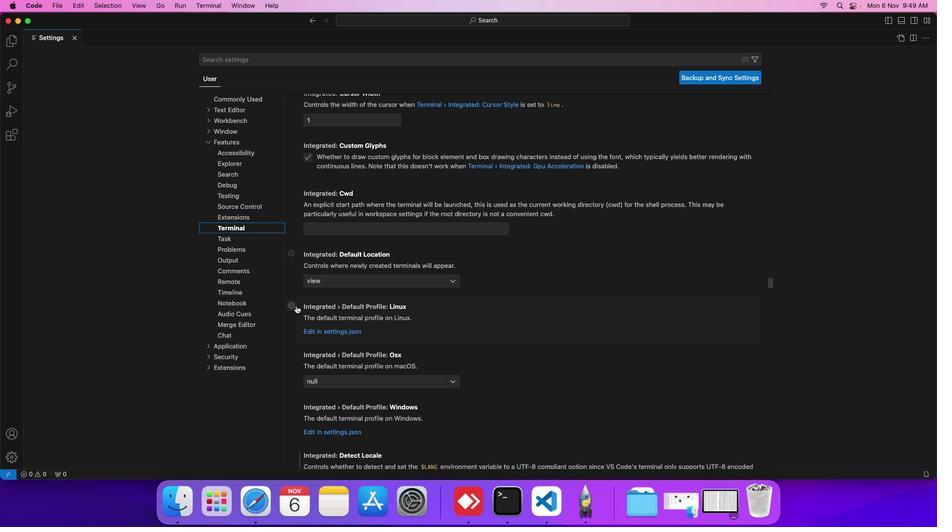 
Action: Mouse scrolled (295, 305) with delta (0, 0)
Screenshot: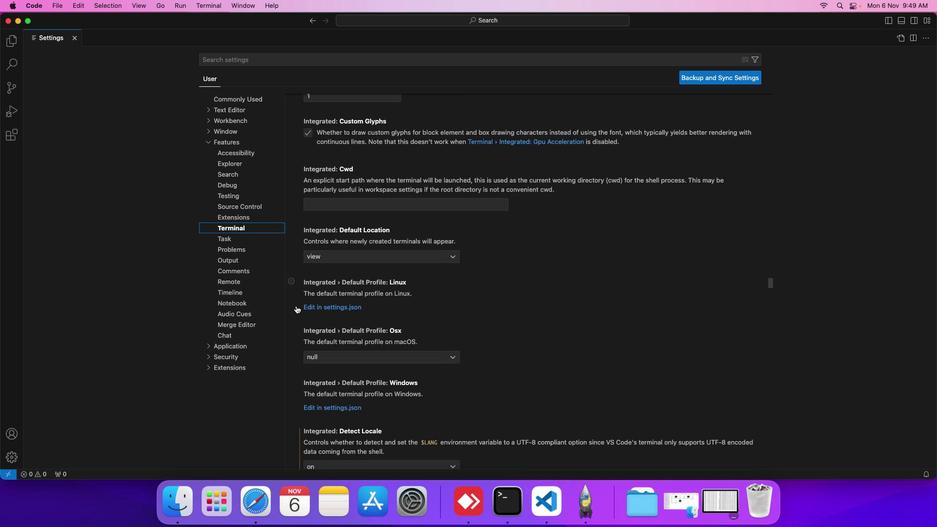 
Action: Mouse scrolled (295, 305) with delta (0, 0)
Screenshot: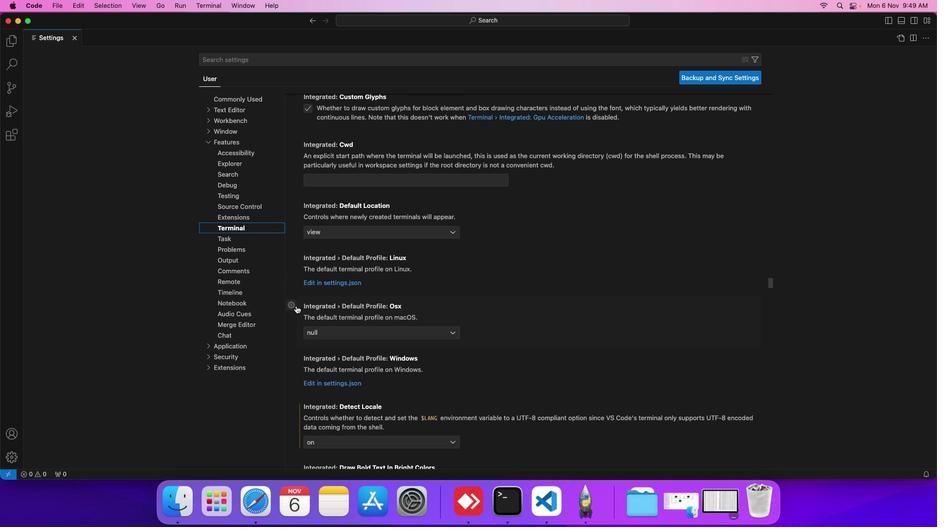 
Action: Mouse scrolled (295, 305) with delta (0, 0)
Screenshot: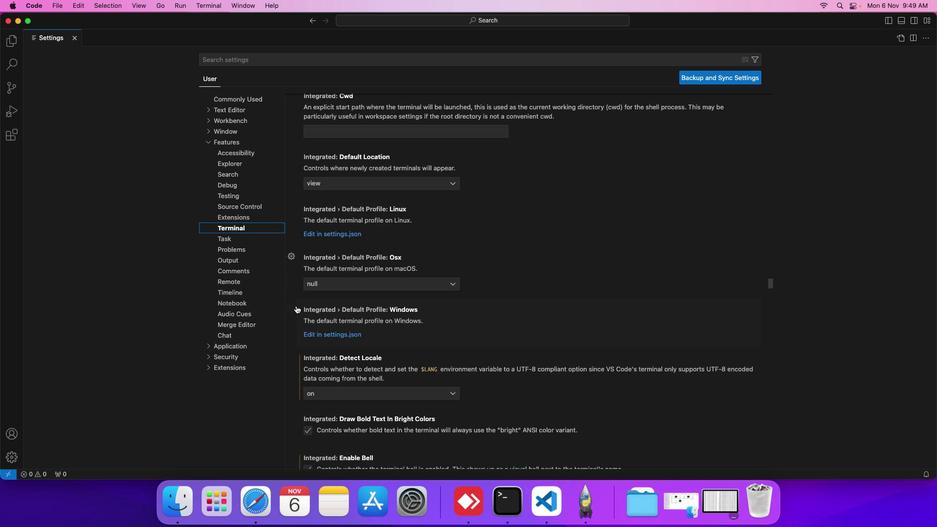 
Action: Mouse scrolled (295, 305) with delta (0, 0)
Screenshot: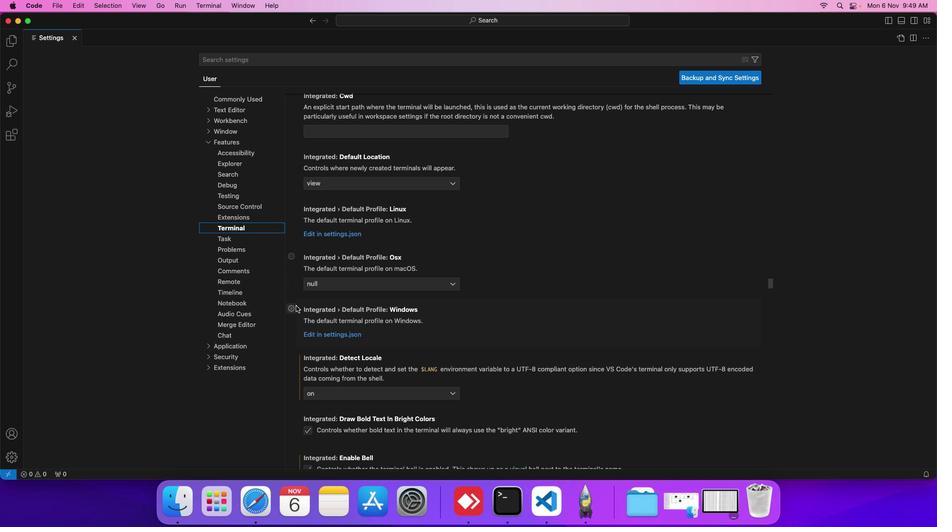 
Action: Mouse scrolled (295, 305) with delta (0, 0)
Screenshot: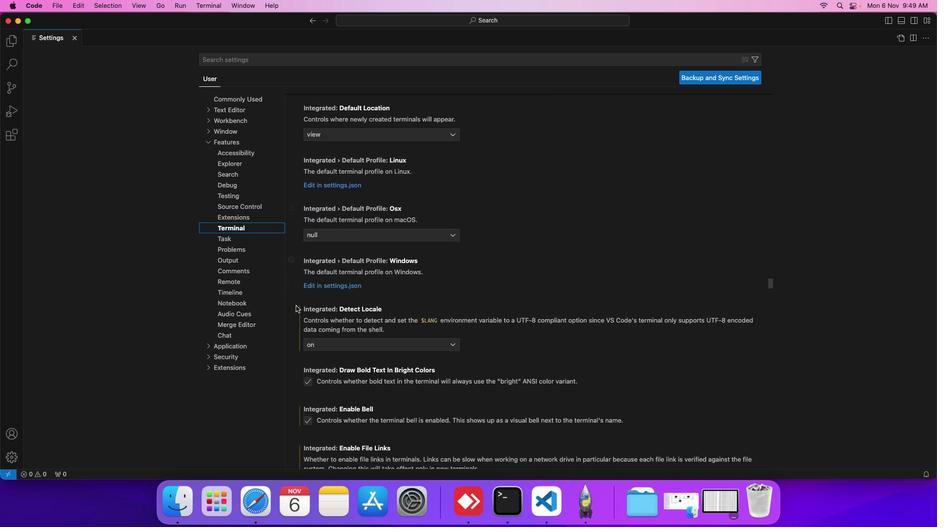 
Action: Mouse scrolled (295, 305) with delta (0, 0)
Screenshot: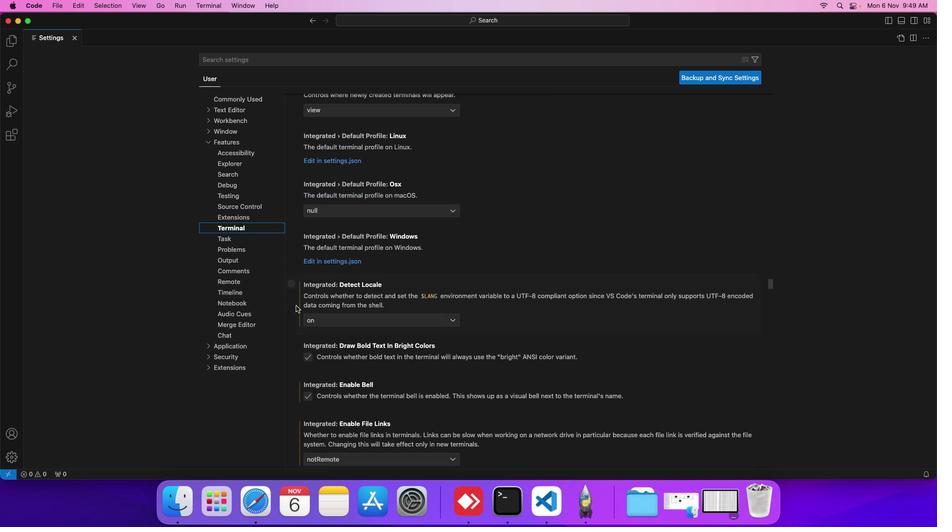 
Action: Mouse scrolled (295, 305) with delta (0, 0)
Screenshot: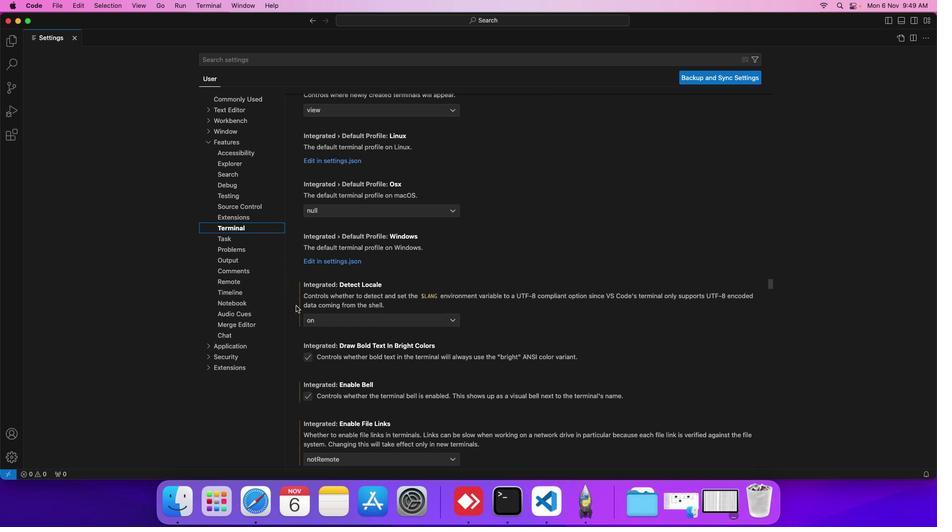 
Action: Mouse scrolled (295, 305) with delta (0, 0)
Screenshot: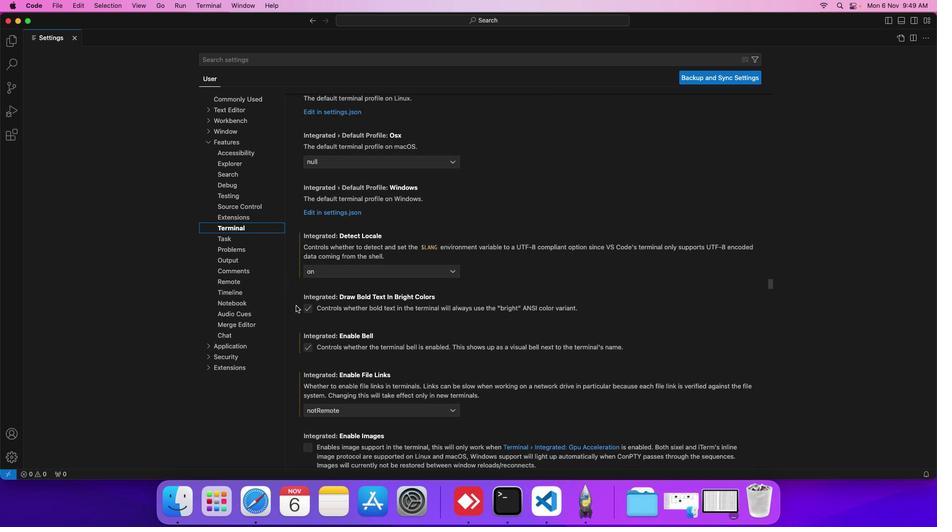
Action: Mouse scrolled (295, 305) with delta (0, 0)
Screenshot: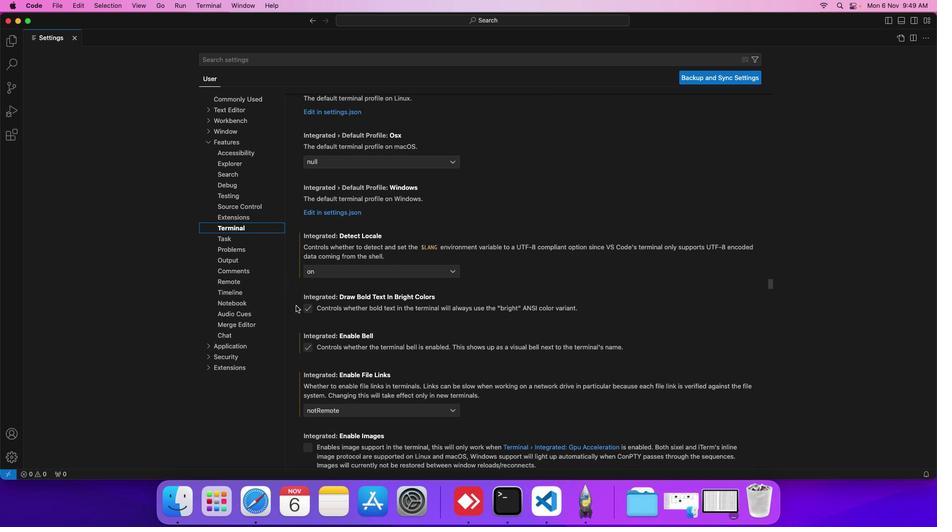
Action: Mouse scrolled (295, 305) with delta (0, 0)
Screenshot: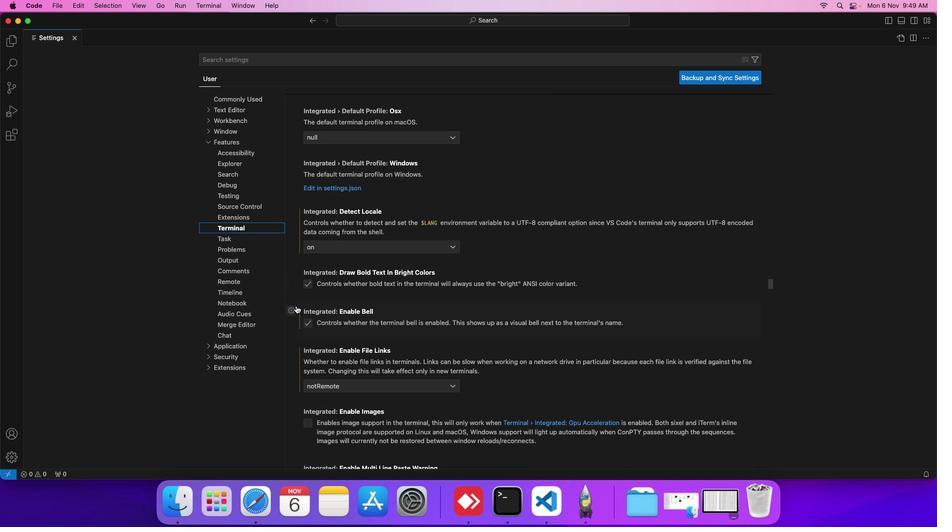 
Action: Mouse scrolled (295, 305) with delta (0, 0)
Screenshot: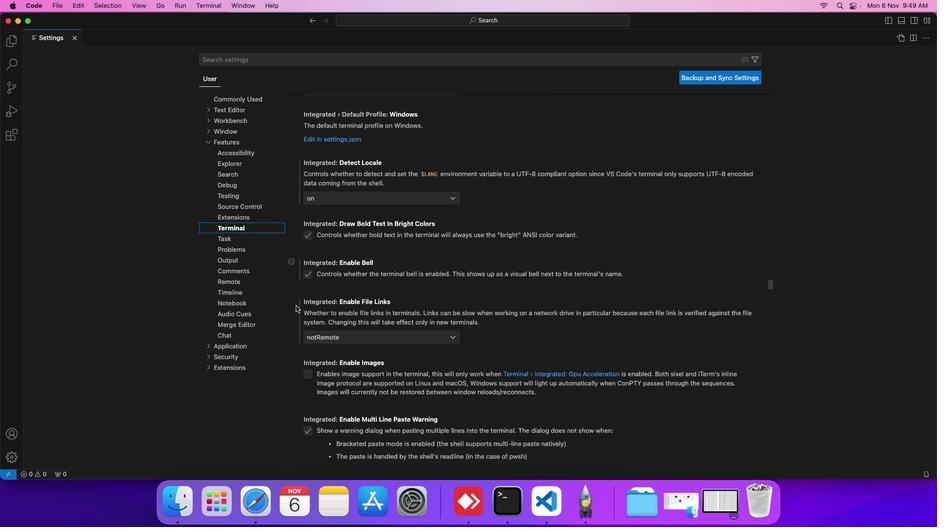 
Action: Mouse scrolled (295, 305) with delta (0, 0)
Screenshot: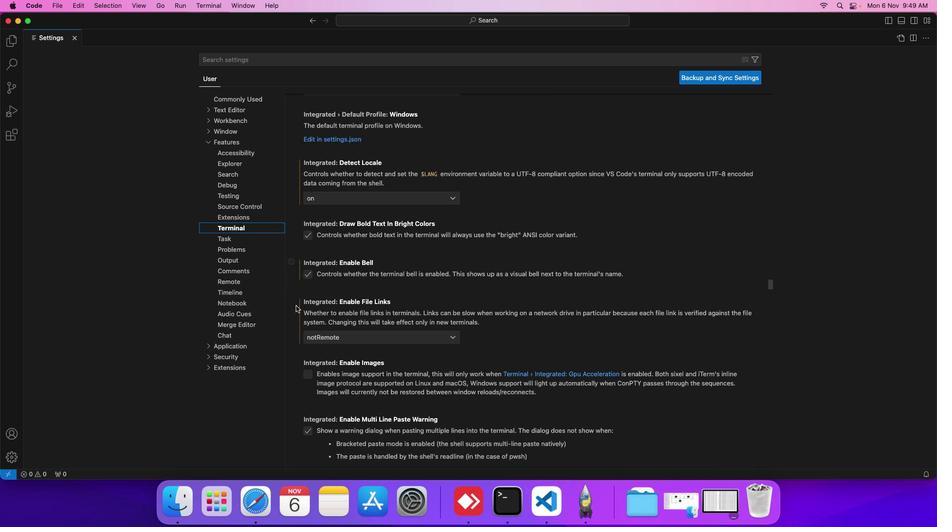 
Action: Mouse scrolled (295, 305) with delta (0, 0)
Screenshot: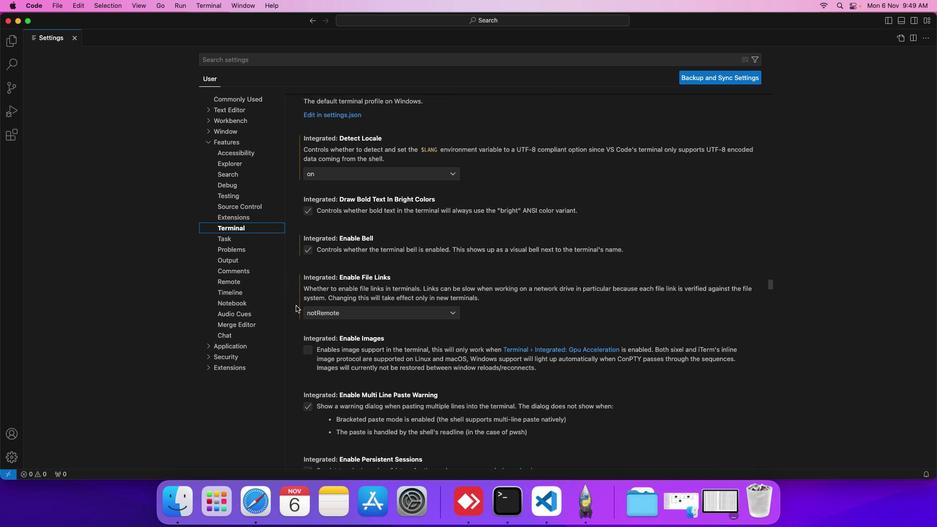
Action: Mouse scrolled (295, 305) with delta (0, 0)
Screenshot: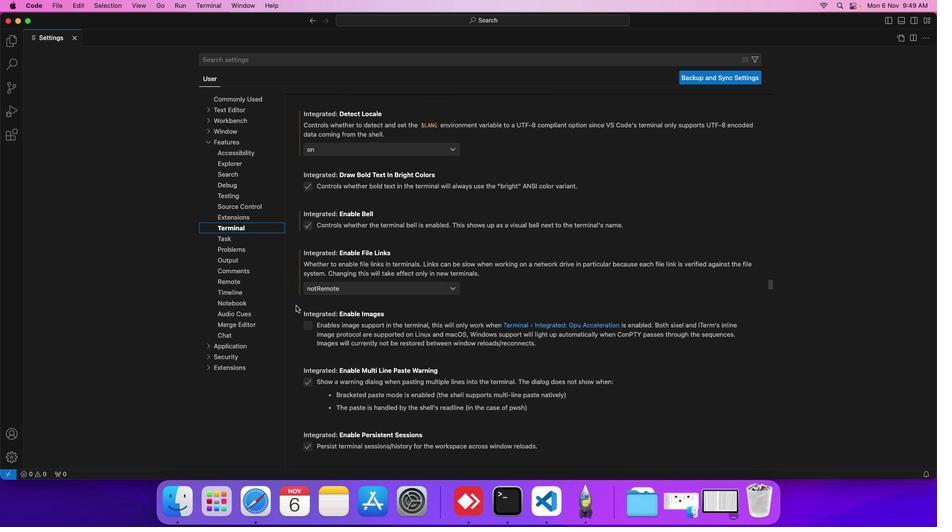 
Action: Mouse scrolled (295, 305) with delta (0, 0)
Screenshot: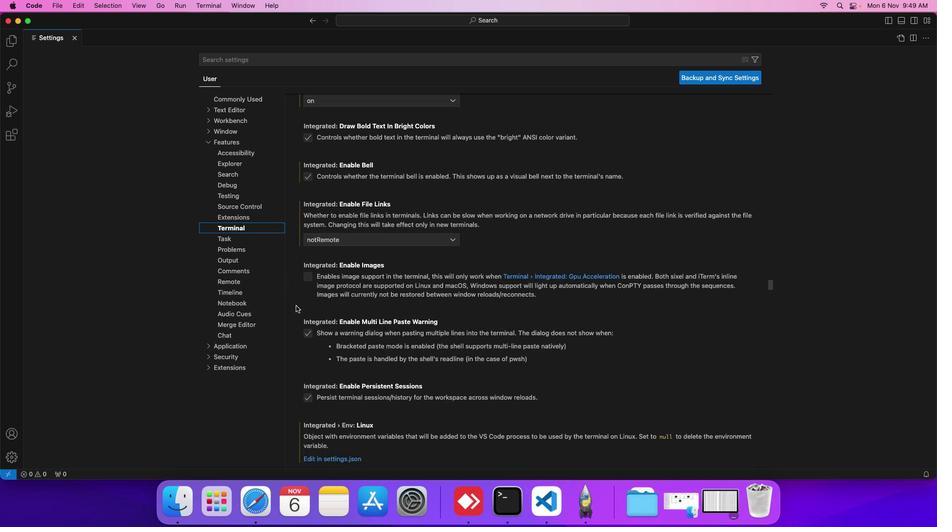 
Action: Mouse scrolled (295, 305) with delta (0, 0)
Screenshot: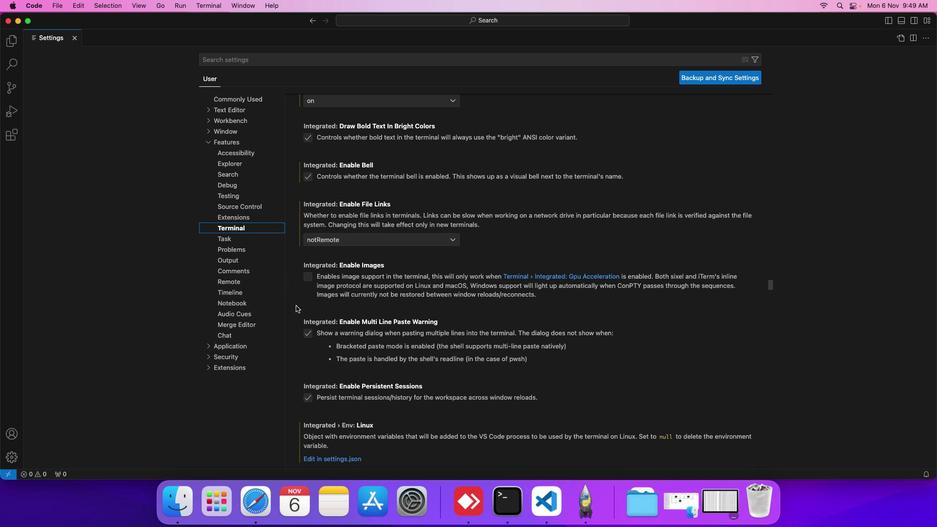 
Action: Mouse scrolled (295, 305) with delta (0, 0)
Screenshot: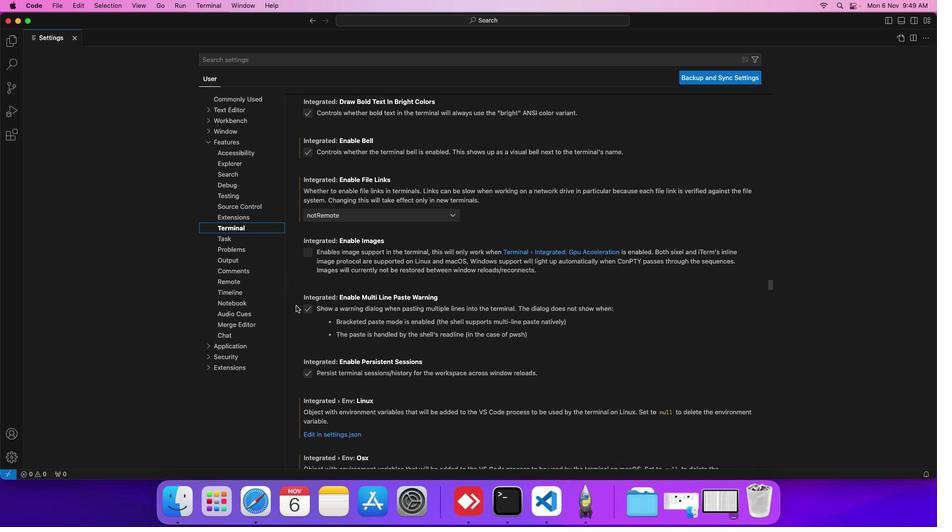 
Action: Mouse scrolled (295, 305) with delta (0, 0)
Screenshot: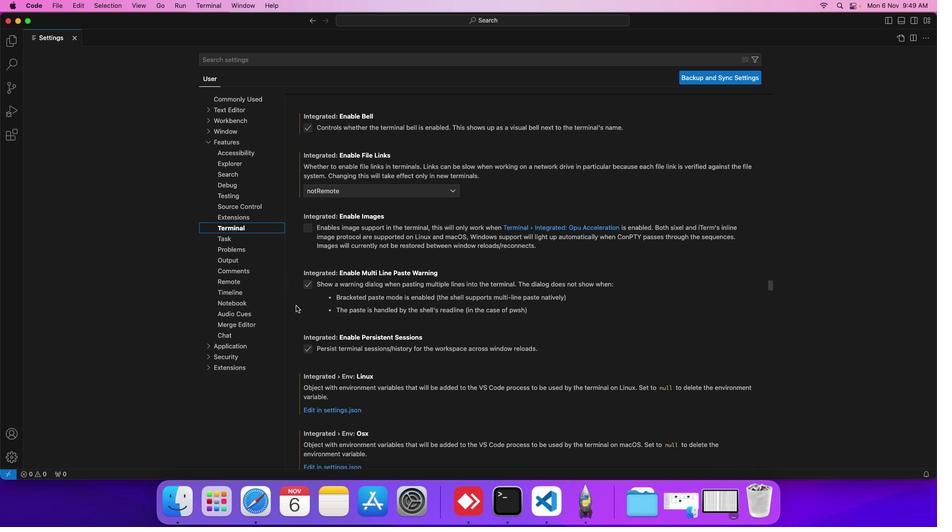 
Action: Mouse scrolled (295, 305) with delta (0, 0)
Screenshot: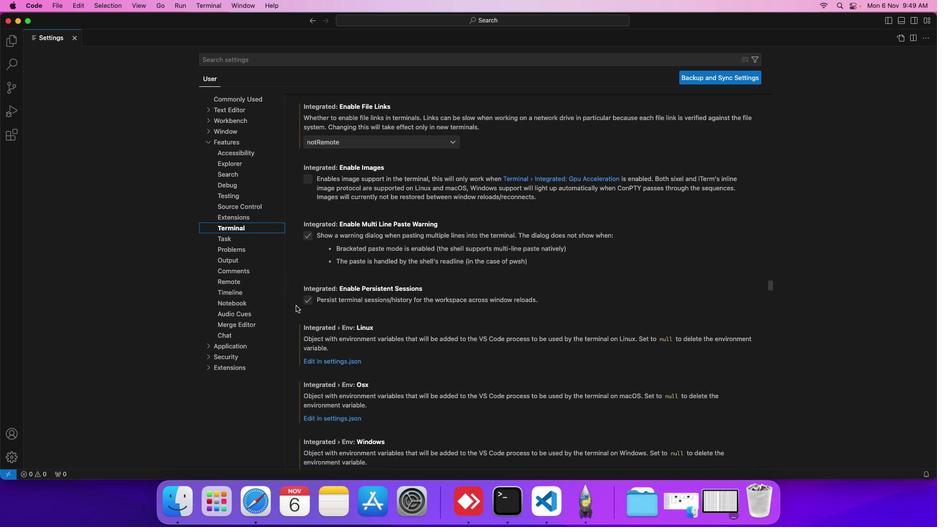 
Action: Mouse scrolled (295, 305) with delta (0, 0)
Screenshot: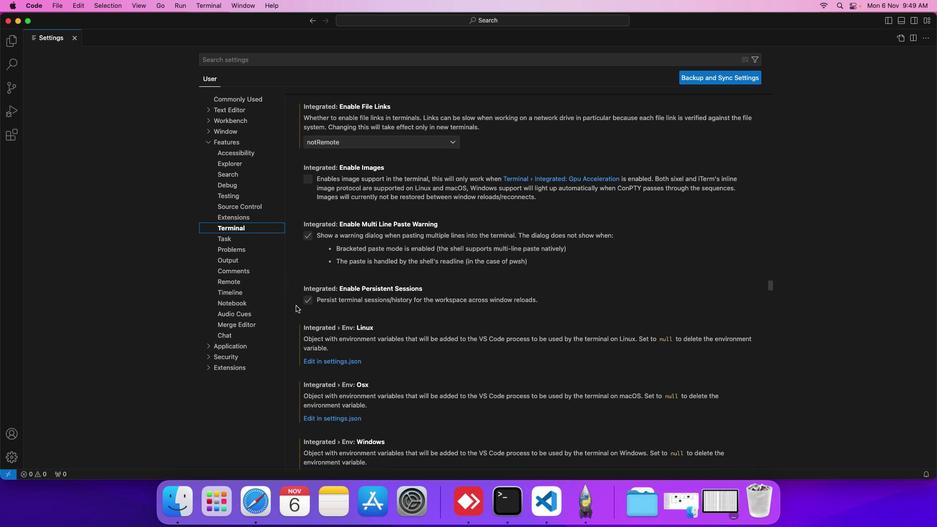 
Action: Mouse scrolled (295, 305) with delta (0, 0)
Screenshot: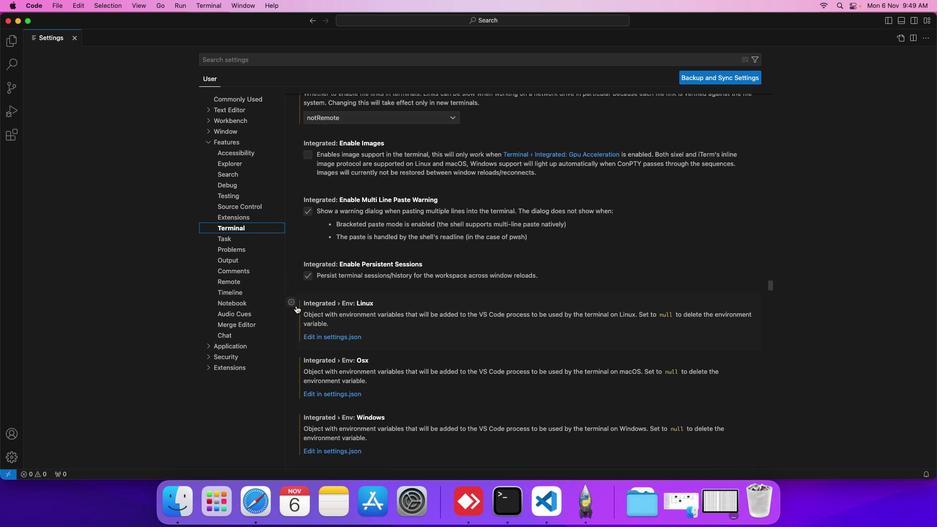 
Action: Mouse scrolled (295, 305) with delta (0, 0)
Screenshot: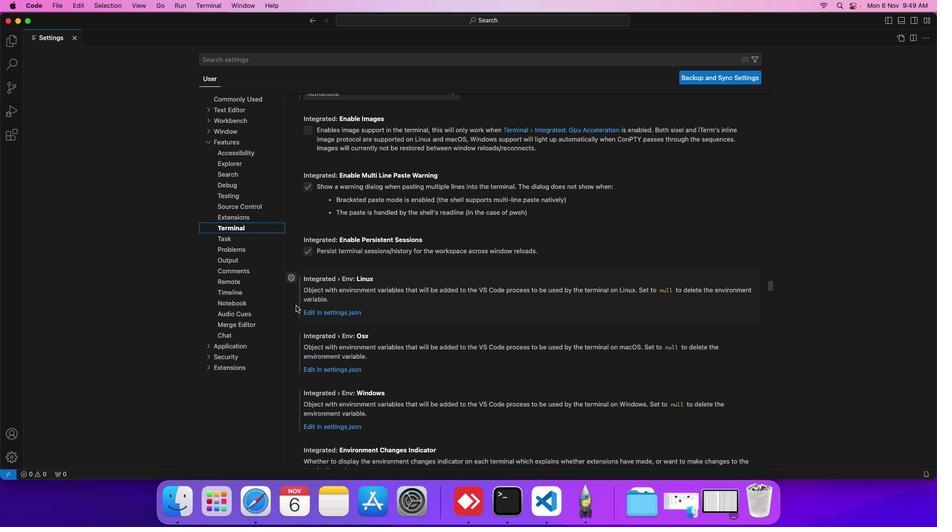 
Action: Mouse scrolled (295, 305) with delta (0, 0)
Screenshot: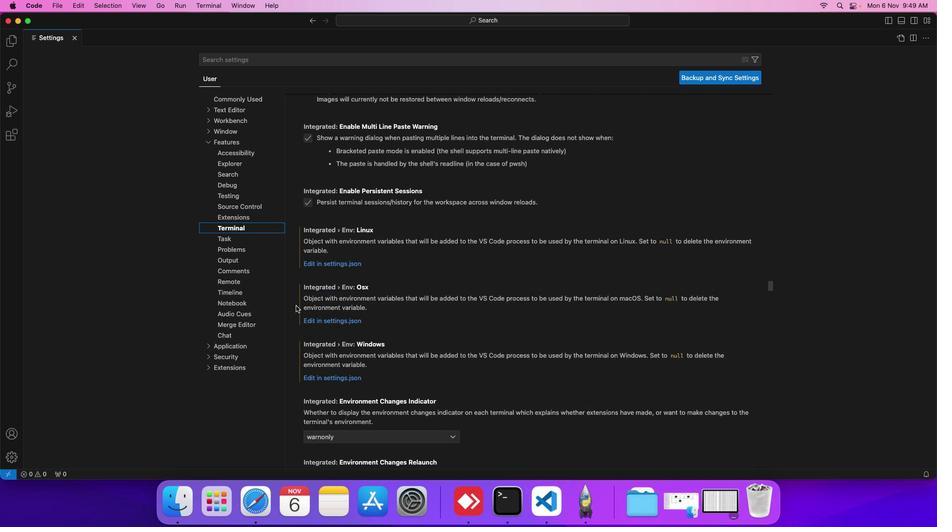 
Action: Mouse scrolled (295, 305) with delta (0, 0)
Screenshot: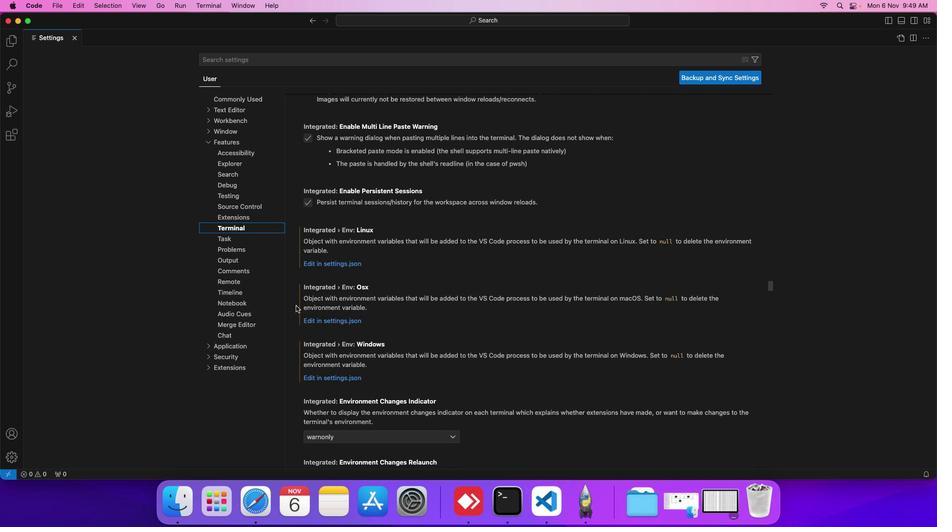 
Action: Mouse scrolled (295, 305) with delta (0, 0)
Screenshot: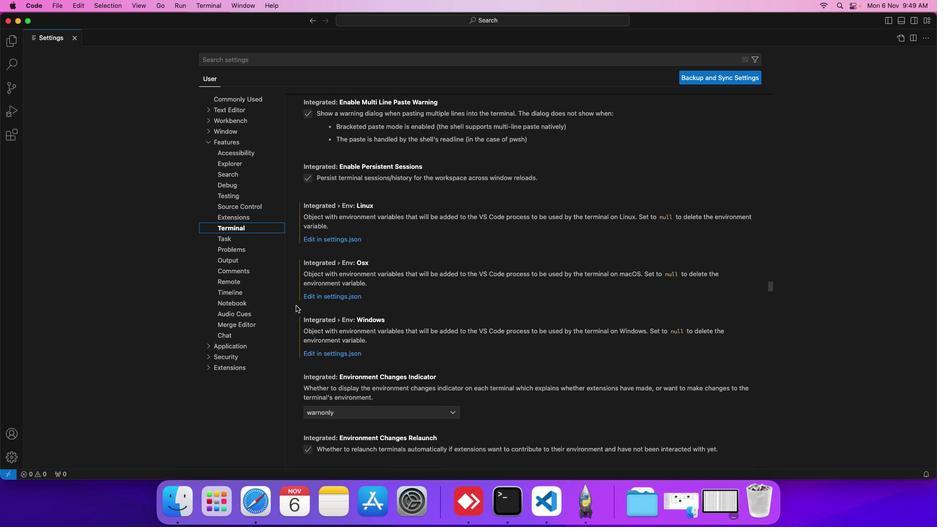 
Action: Mouse scrolled (295, 305) with delta (0, 0)
Screenshot: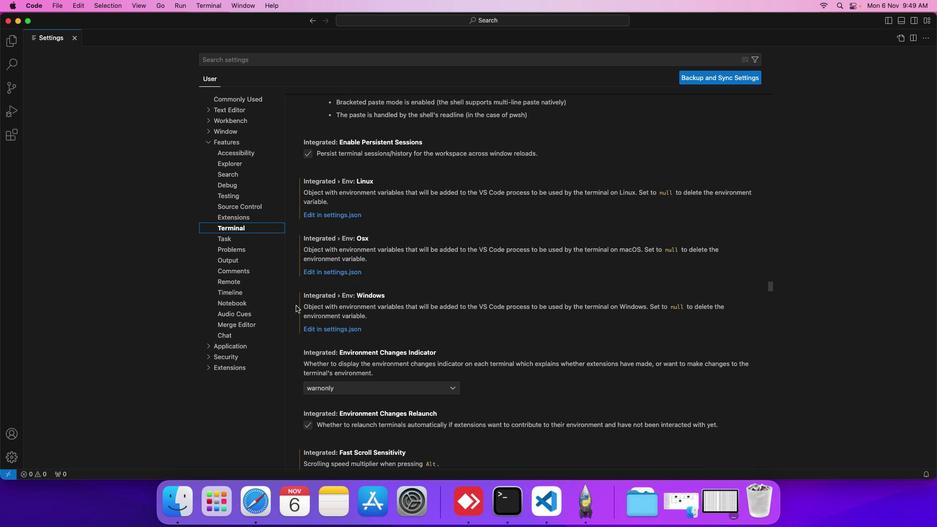 
Action: Mouse scrolled (295, 305) with delta (0, 0)
Screenshot: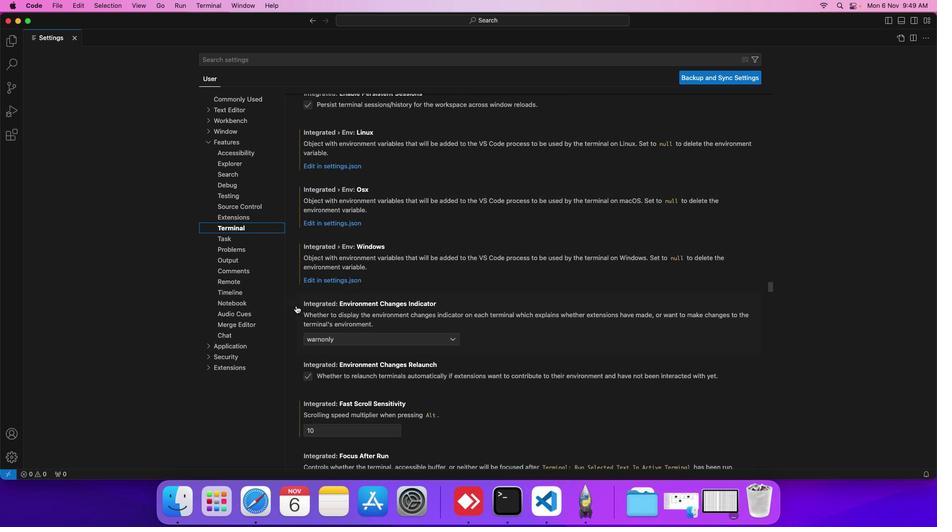 
Action: Mouse scrolled (295, 305) with delta (0, 0)
Screenshot: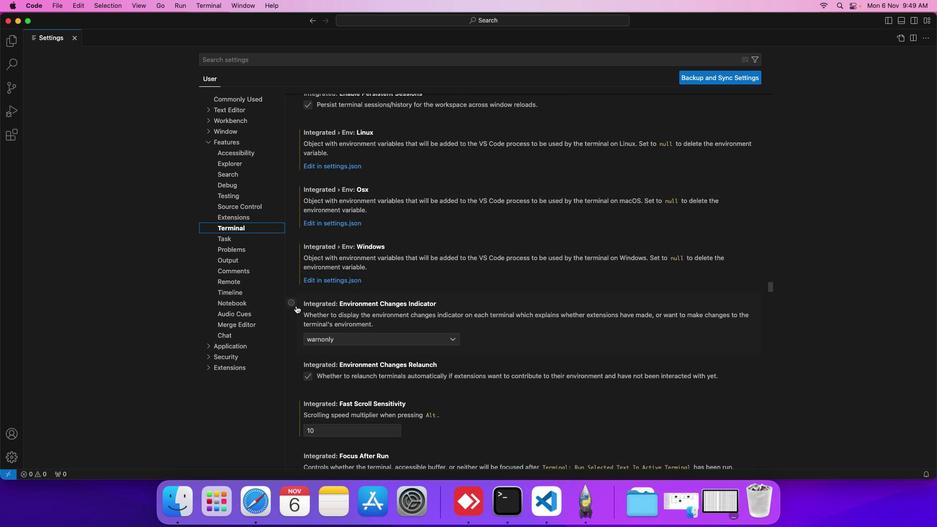 
Action: Mouse scrolled (295, 305) with delta (0, 0)
Screenshot: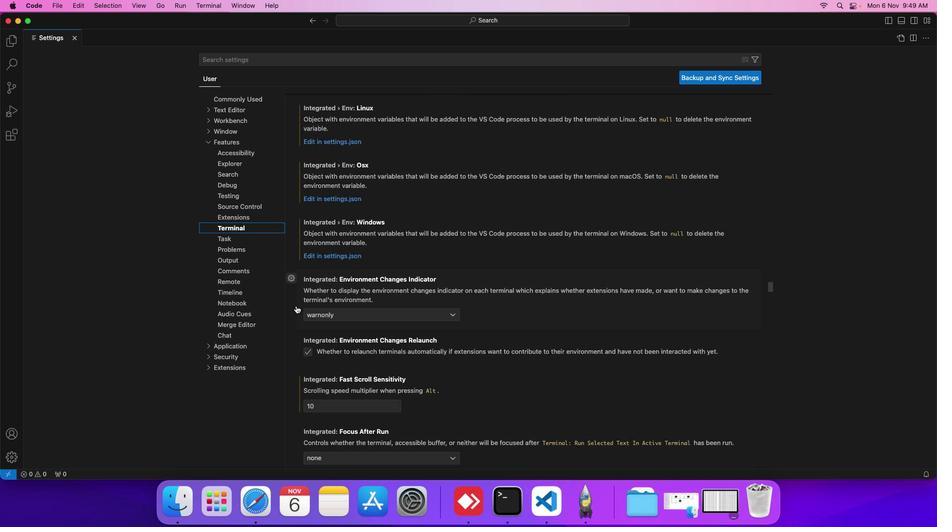 
Action: Mouse scrolled (295, 305) with delta (0, 0)
Screenshot: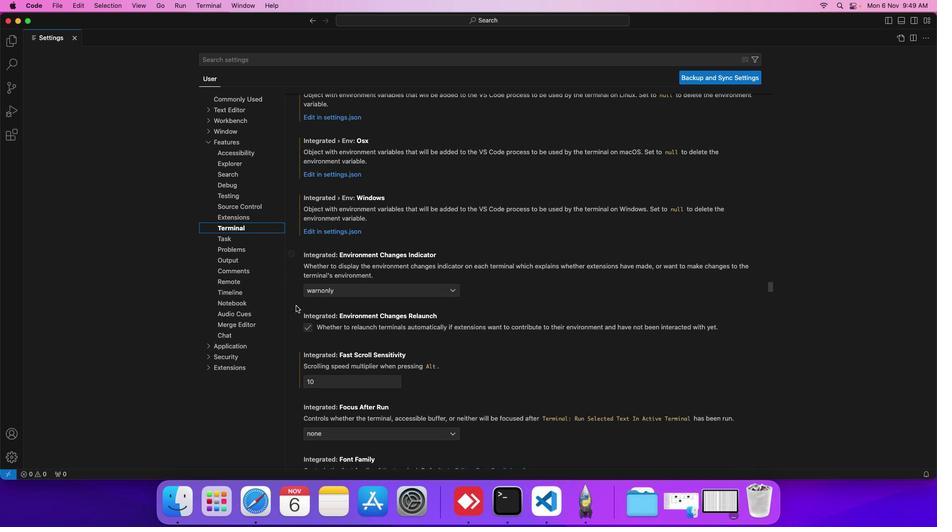 
Action: Mouse scrolled (295, 305) with delta (0, 0)
Screenshot: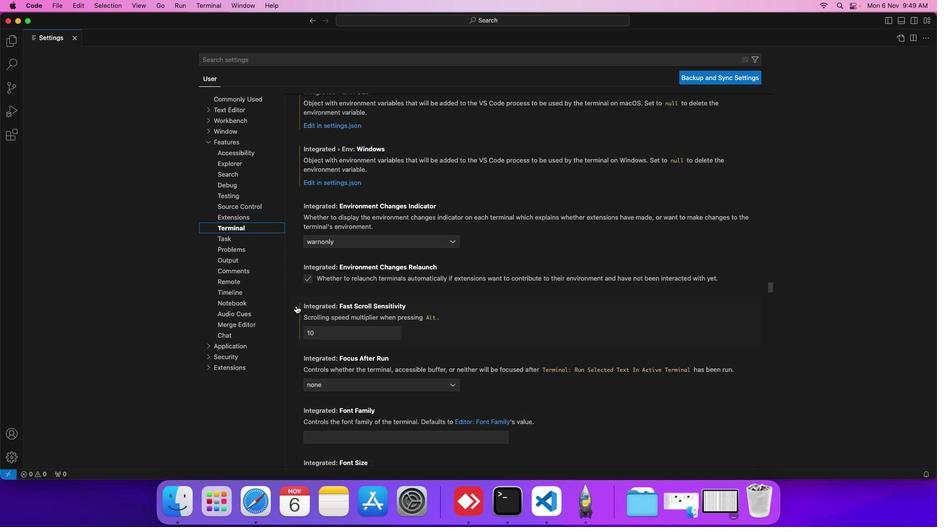 
Action: Mouse scrolled (295, 305) with delta (0, 0)
Screenshot: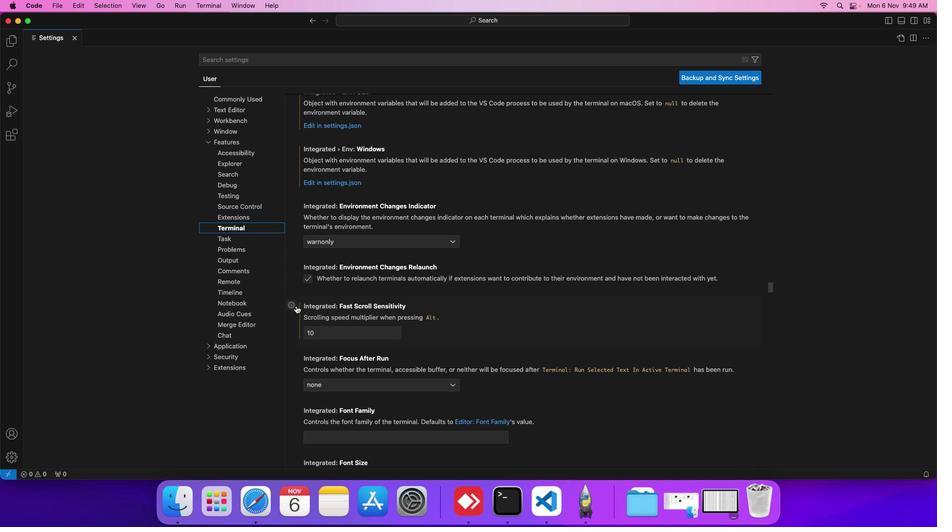 
Action: Mouse scrolled (295, 305) with delta (0, 0)
Screenshot: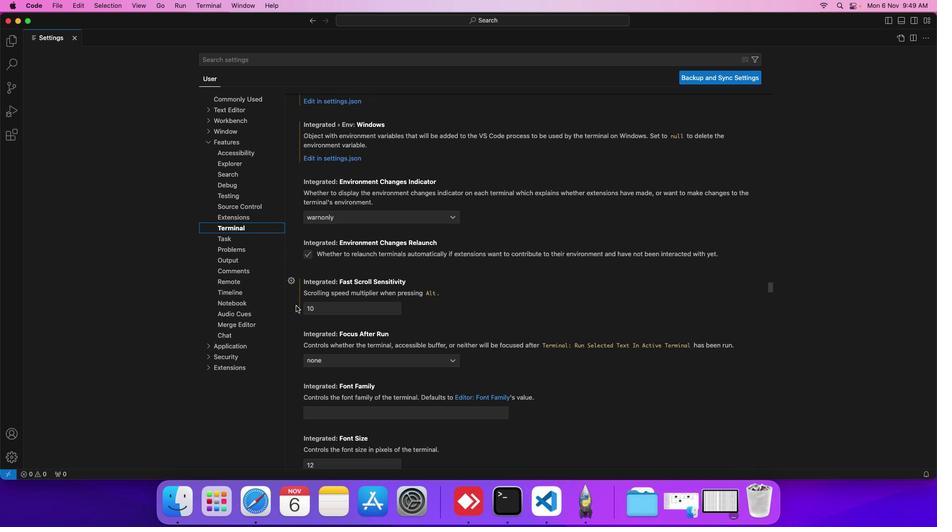 
Action: Mouse scrolled (295, 305) with delta (0, 0)
Screenshot: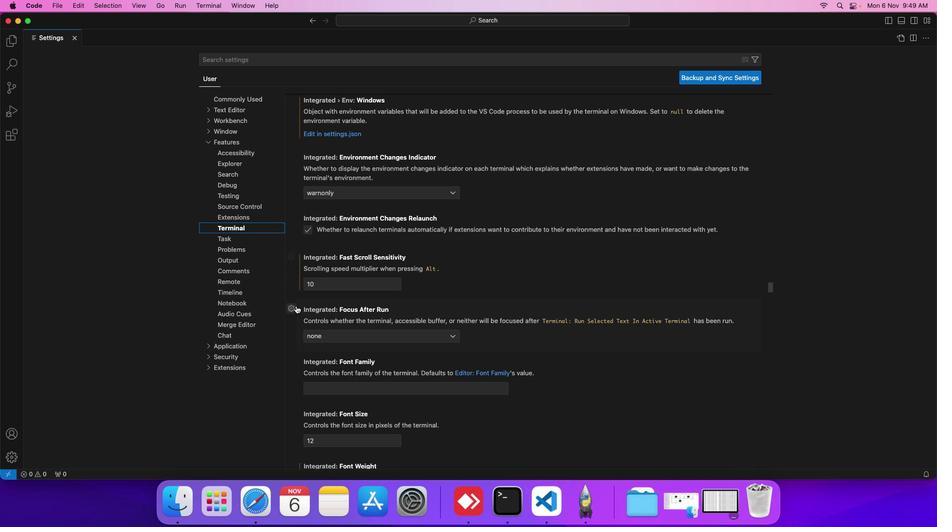 
Action: Mouse scrolled (295, 305) with delta (0, 0)
Screenshot: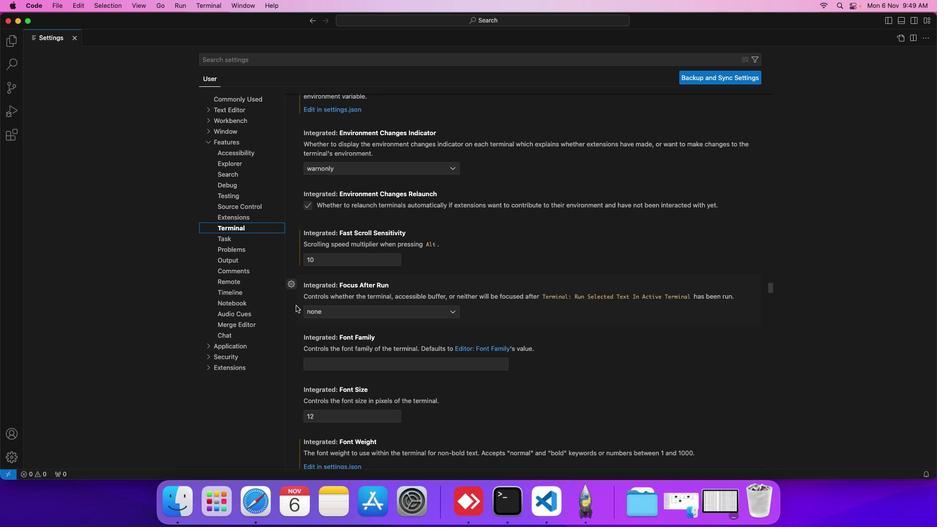 
Action: Mouse scrolled (295, 305) with delta (0, 0)
Screenshot: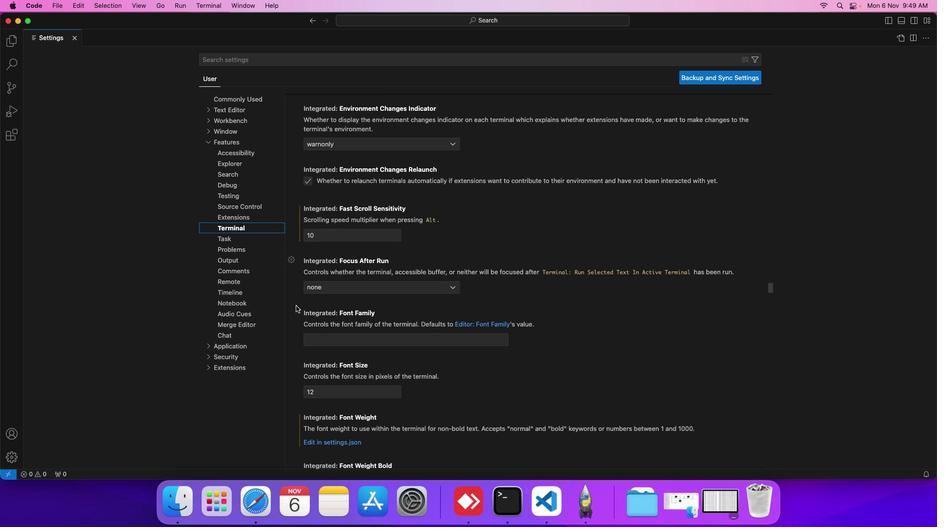
Action: Mouse scrolled (295, 305) with delta (0, 0)
Screenshot: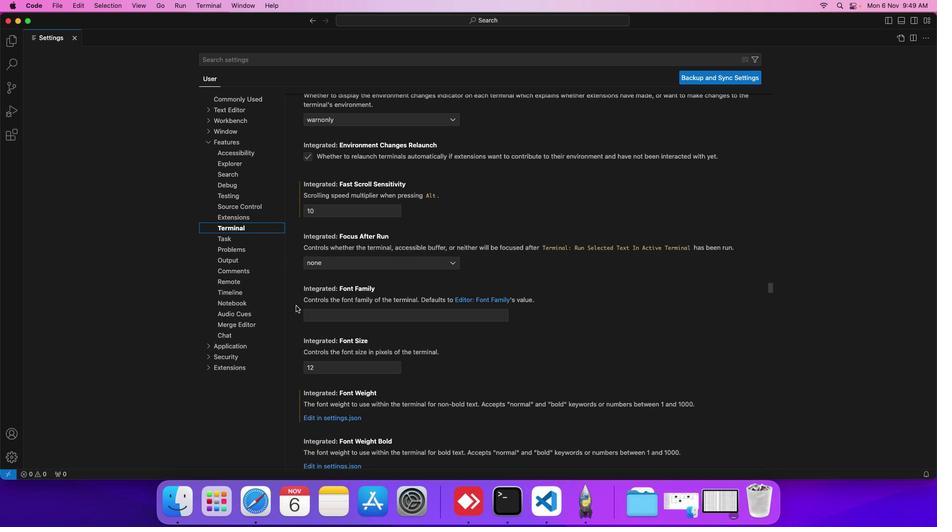 
Action: Mouse scrolled (295, 305) with delta (0, 0)
Screenshot: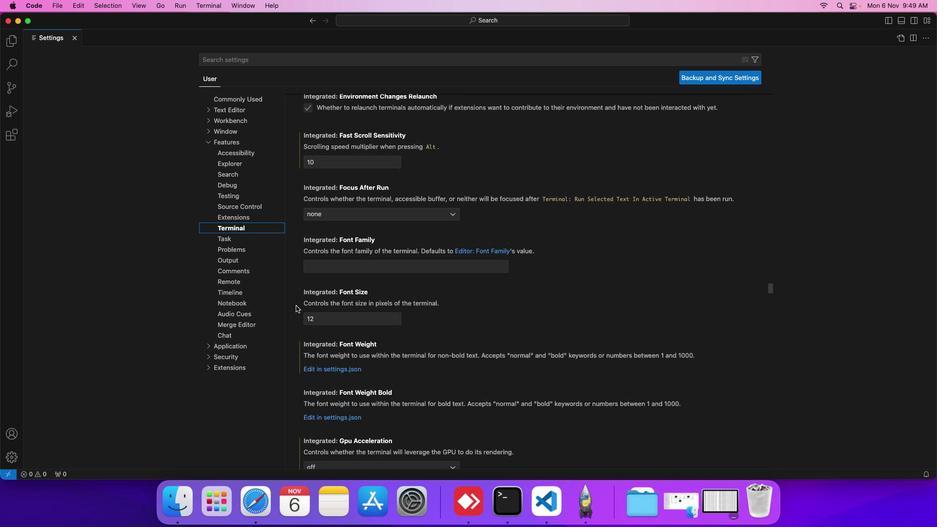 
Action: Mouse scrolled (295, 305) with delta (0, 0)
Screenshot: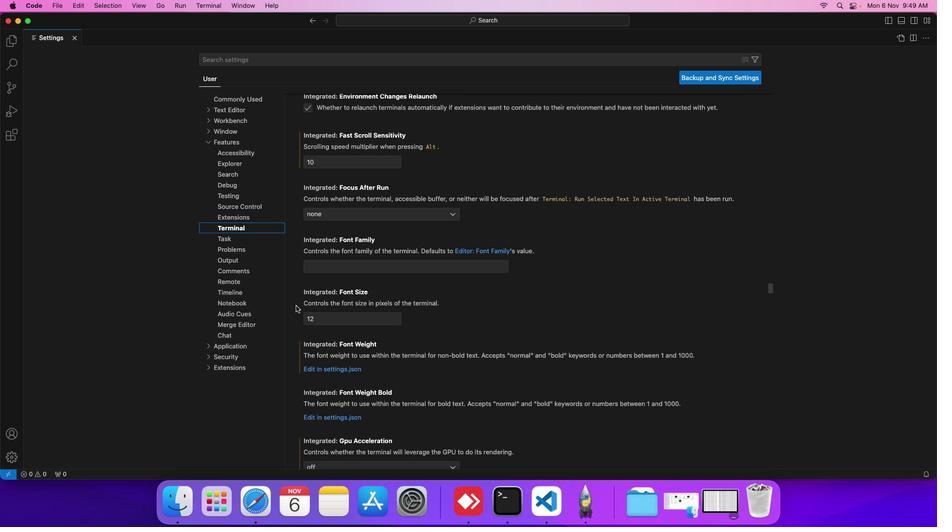 
Action: Mouse scrolled (295, 305) with delta (0, 0)
Screenshot: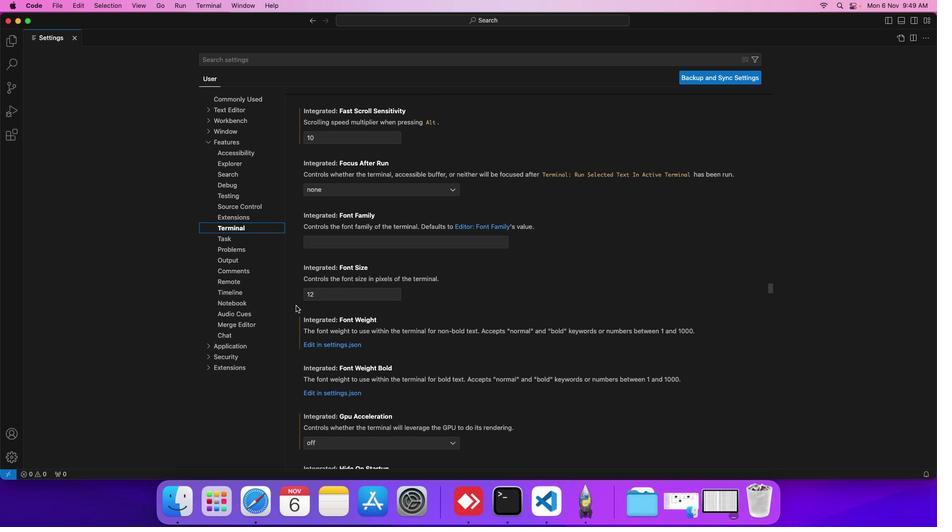 
Action: Mouse scrolled (295, 305) with delta (0, 0)
Screenshot: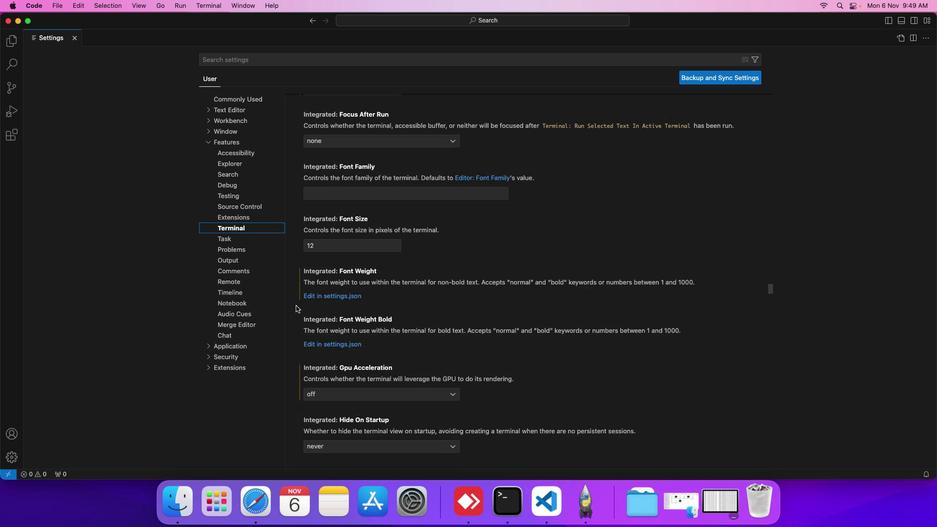 
Action: Mouse scrolled (295, 305) with delta (0, 0)
Screenshot: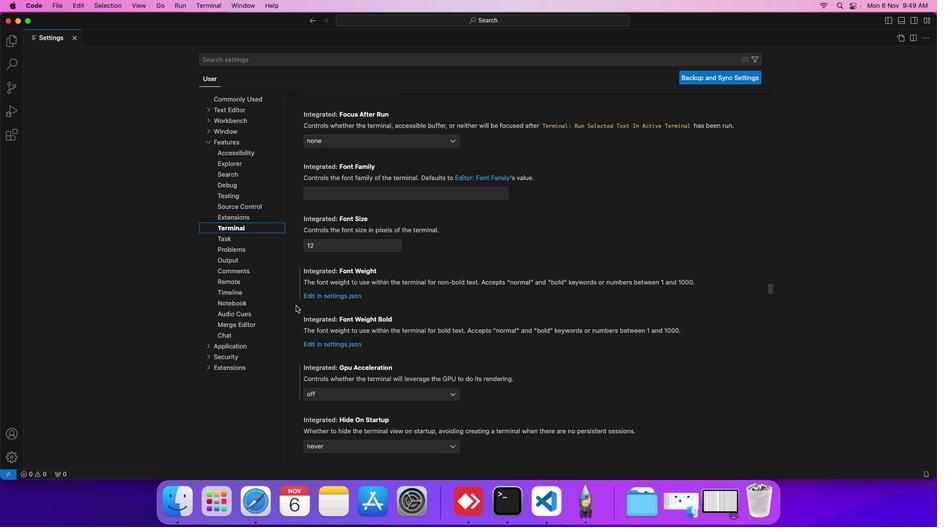 
Action: Mouse scrolled (295, 305) with delta (0, 0)
Screenshot: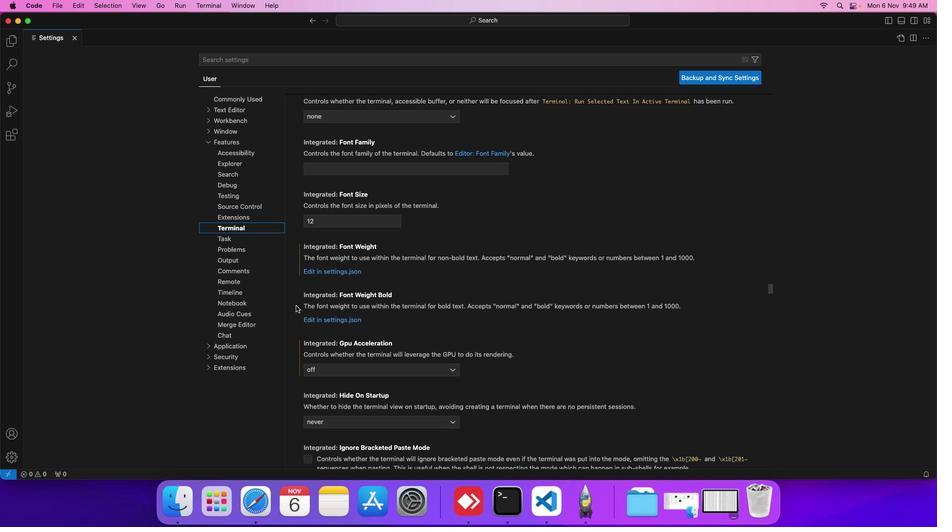 
Action: Mouse scrolled (295, 305) with delta (0, 0)
Screenshot: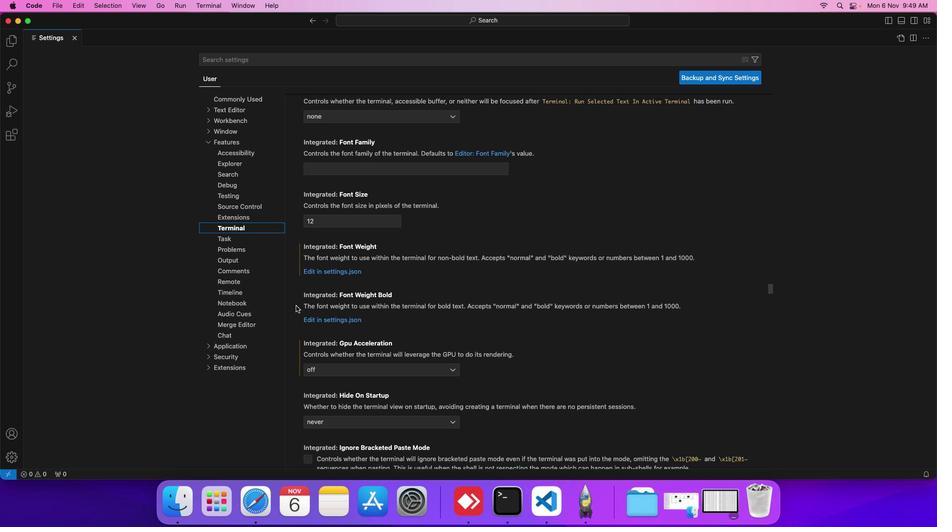 
Action: Mouse scrolled (295, 305) with delta (0, 0)
Screenshot: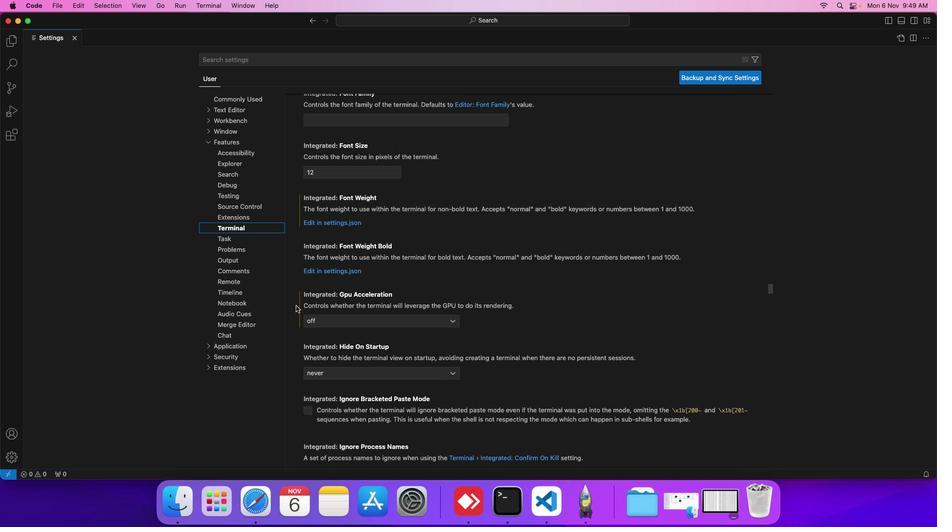 
Action: Mouse scrolled (295, 305) with delta (0, 0)
Screenshot: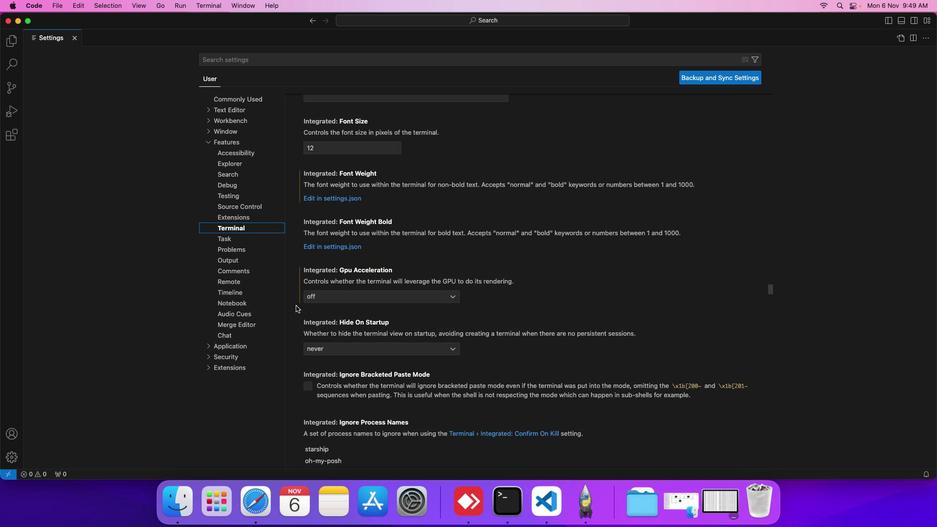 
Action: Mouse scrolled (295, 305) with delta (0, 0)
Screenshot: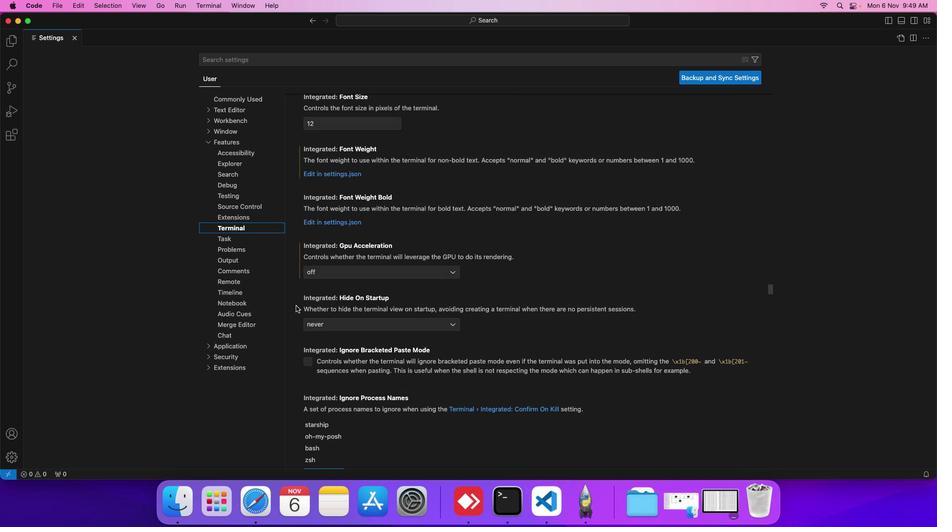 
Action: Mouse scrolled (295, 305) with delta (0, 0)
Screenshot: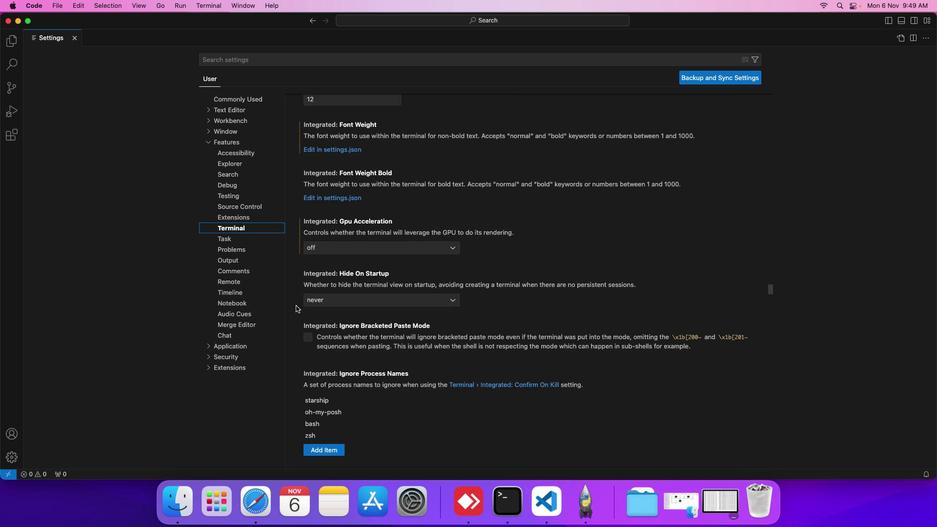 
Action: Mouse scrolled (295, 305) with delta (0, 0)
Screenshot: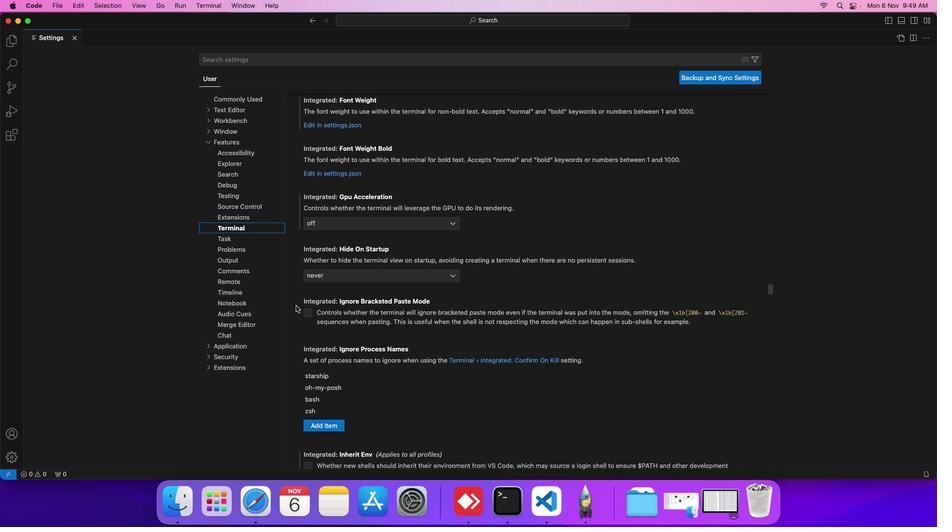 
Action: Mouse scrolled (295, 305) with delta (0, 0)
Screenshot: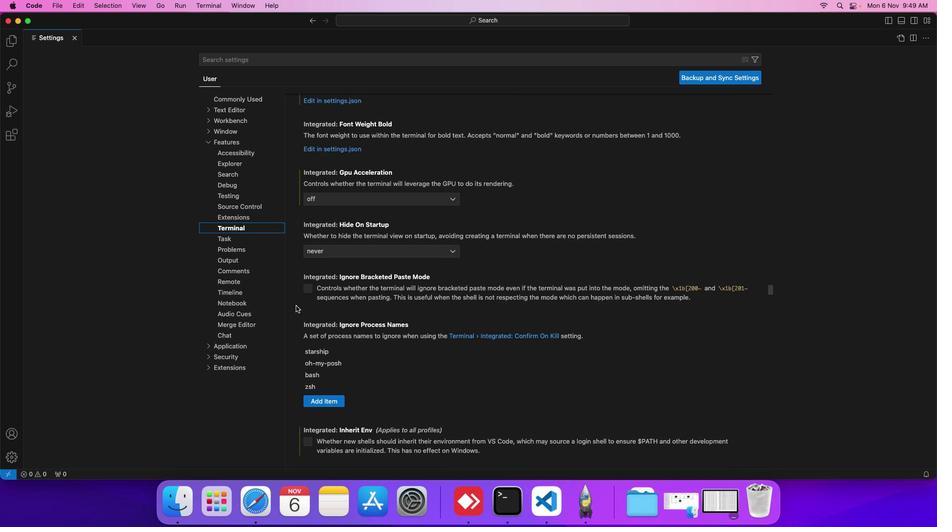
Action: Mouse scrolled (295, 305) with delta (0, 0)
Screenshot: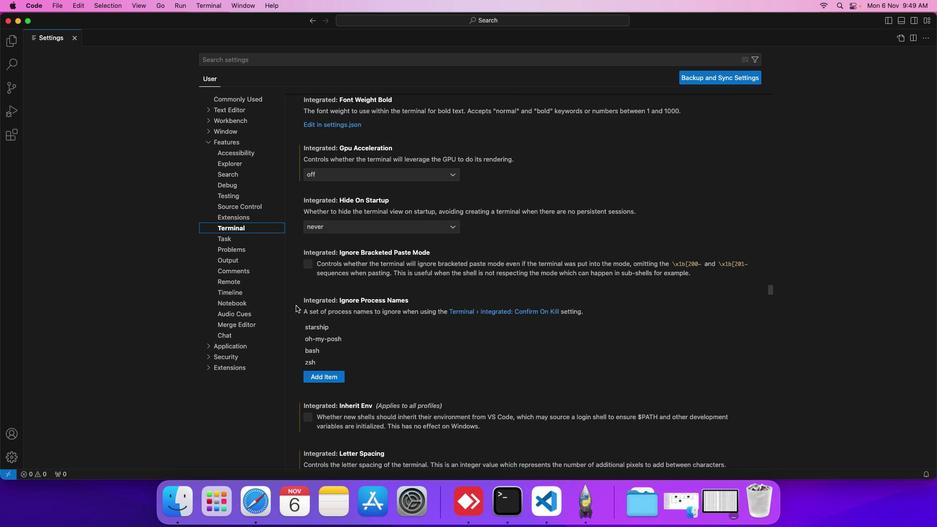 
Action: Mouse scrolled (295, 305) with delta (0, 0)
Screenshot: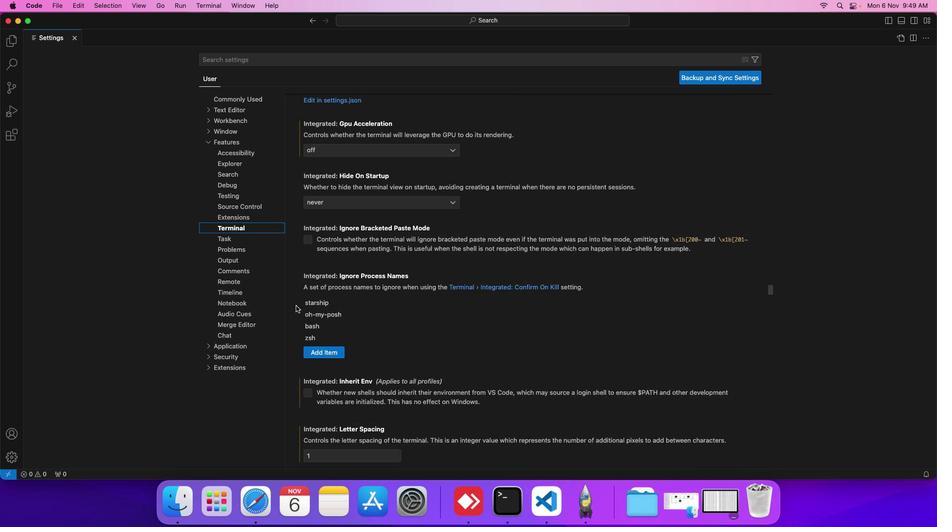 
Action: Mouse scrolled (295, 305) with delta (0, 0)
Screenshot: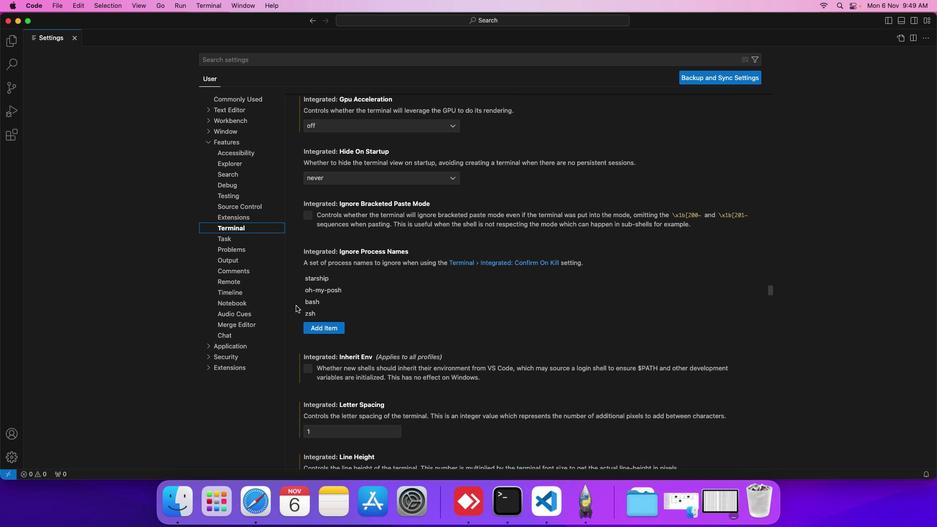
Action: Mouse scrolled (295, 305) with delta (0, 0)
Screenshot: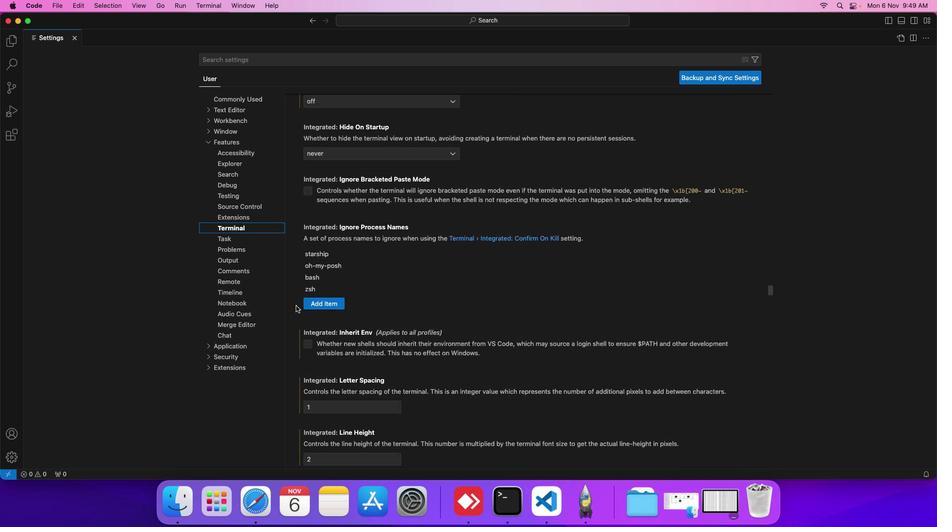 
Action: Mouse scrolled (295, 305) with delta (0, 0)
Screenshot: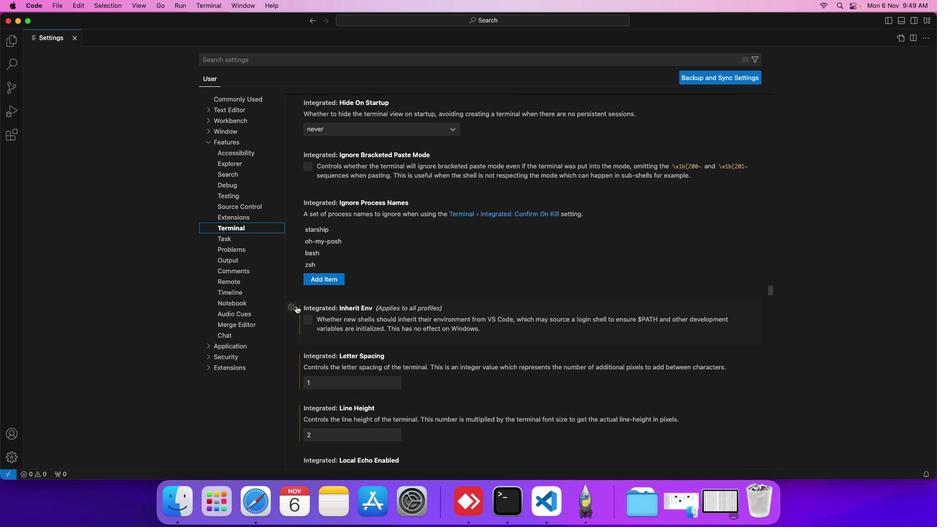 
Action: Mouse scrolled (295, 305) with delta (0, 0)
Screenshot: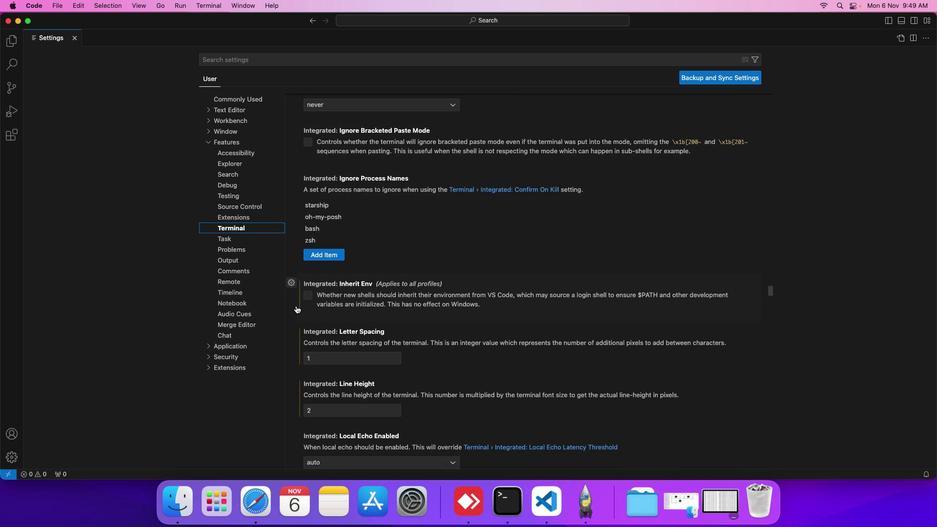 
Action: Mouse scrolled (295, 305) with delta (0, 0)
Screenshot: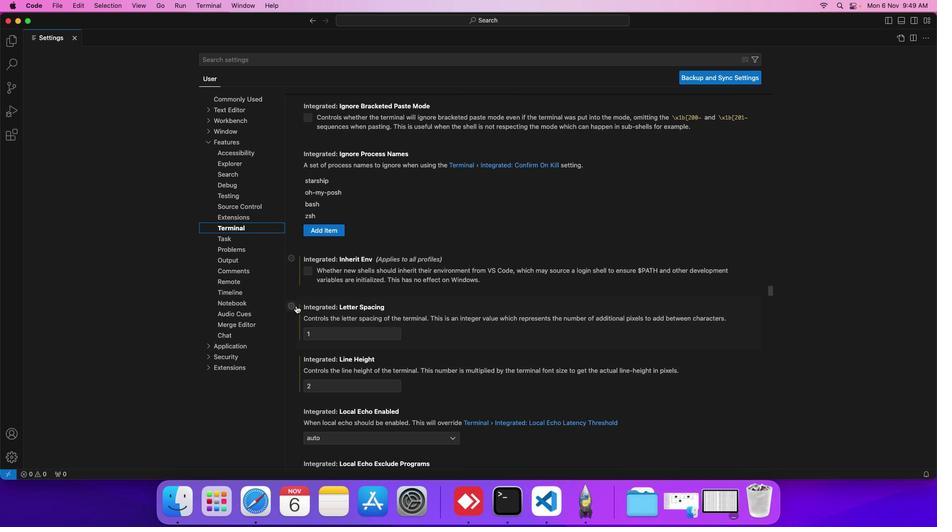 
Action: Mouse scrolled (295, 305) with delta (0, 0)
Screenshot: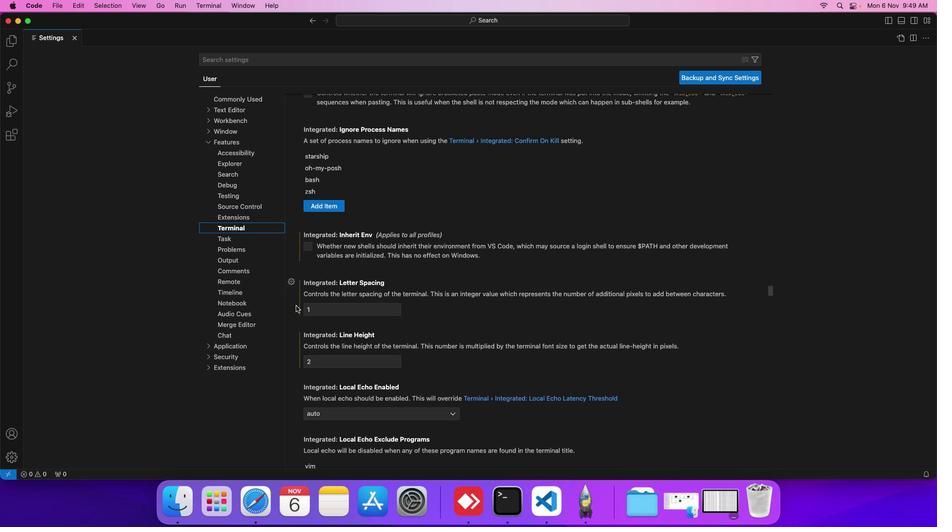 
Action: Mouse scrolled (295, 305) with delta (0, 0)
Screenshot: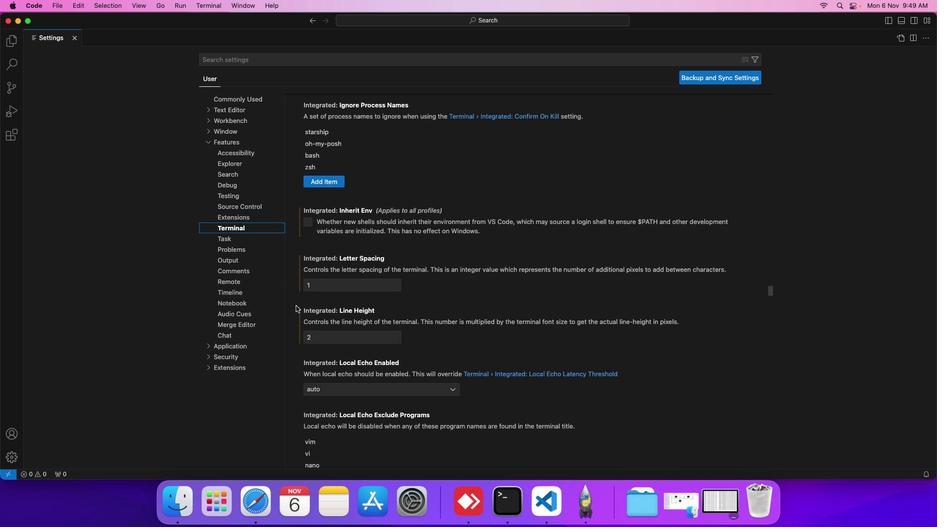 
Action: Mouse scrolled (295, 305) with delta (0, 0)
Screenshot: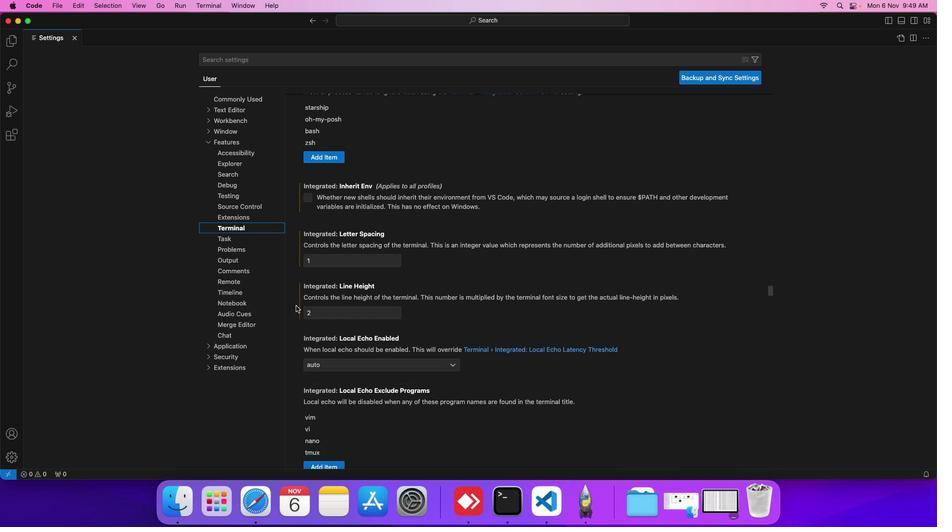 
Action: Mouse scrolled (295, 305) with delta (0, 0)
Screenshot: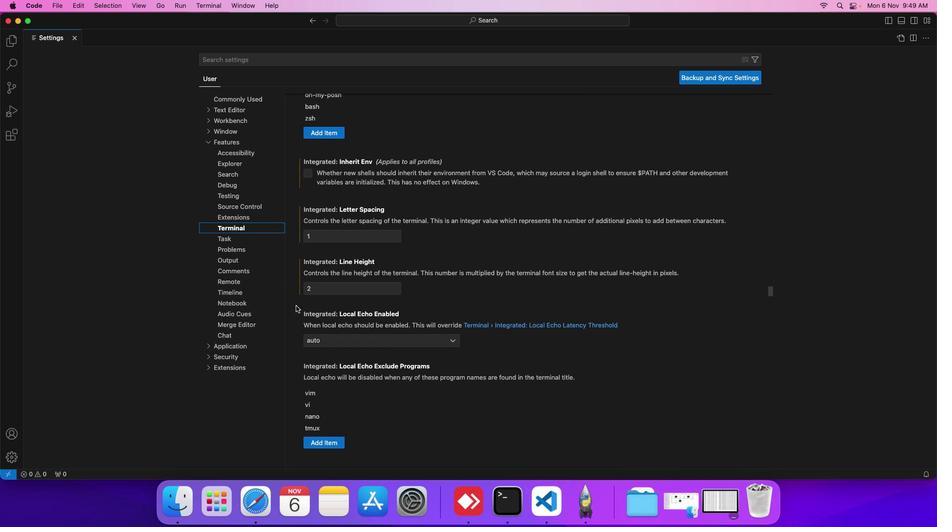 
Action: Mouse scrolled (295, 305) with delta (0, 0)
Screenshot: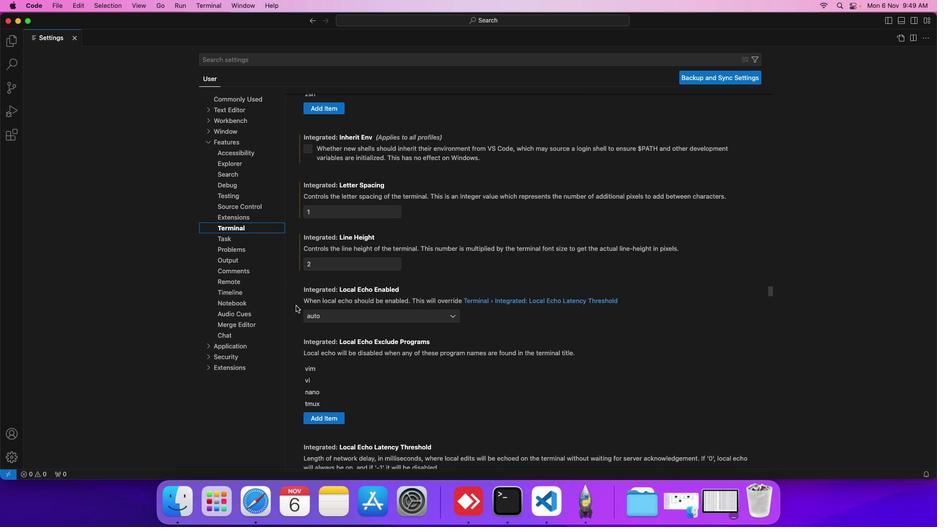 
Action: Mouse scrolled (295, 305) with delta (0, 0)
Screenshot: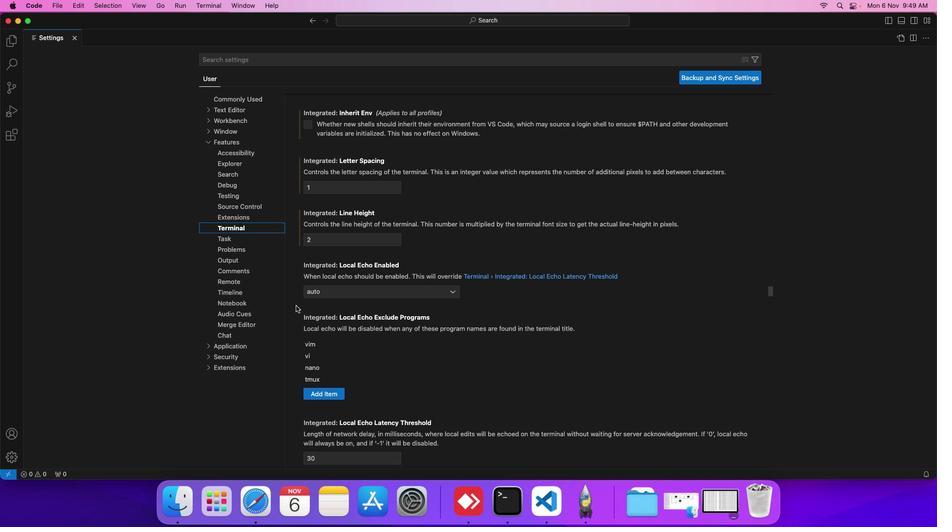 
Action: Mouse scrolled (295, 305) with delta (0, 0)
Screenshot: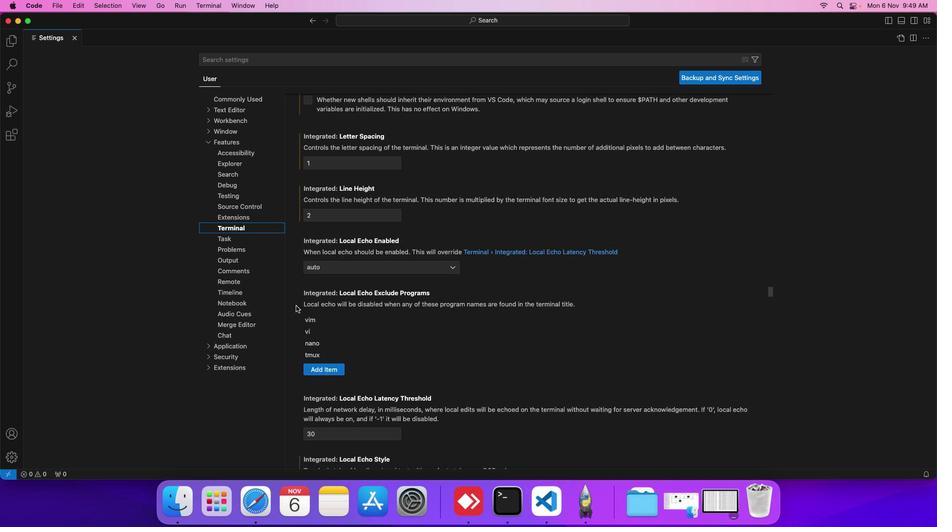 
Action: Mouse scrolled (295, 305) with delta (0, 0)
Screenshot: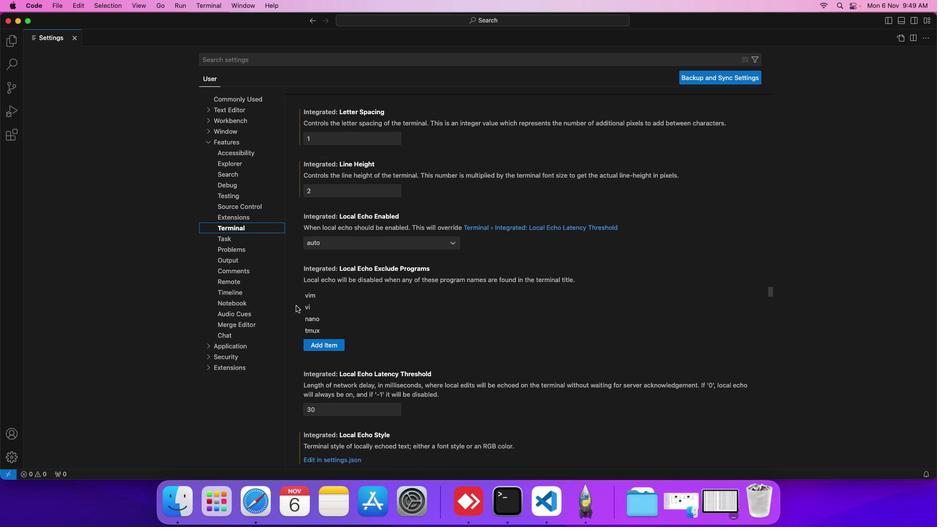 
Action: Mouse scrolled (295, 305) with delta (0, 0)
Screenshot: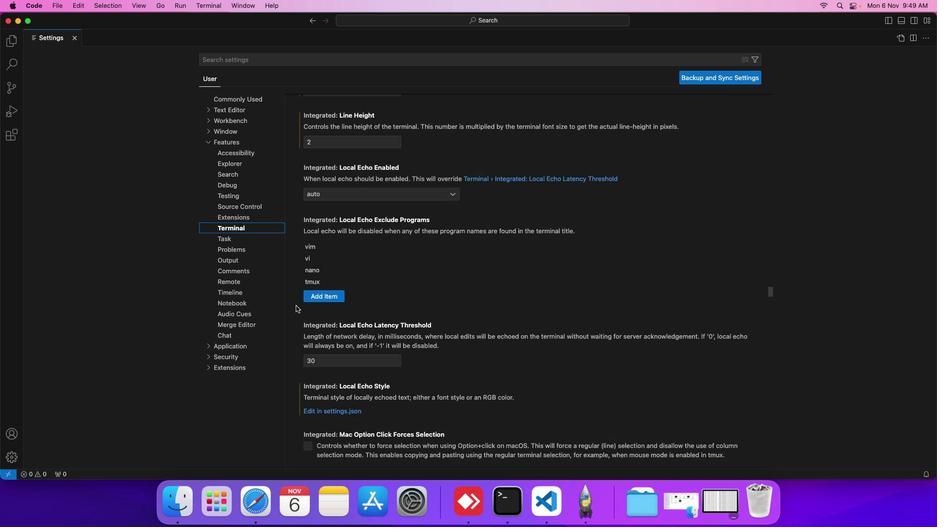 
Action: Mouse scrolled (295, 305) with delta (0, 0)
Screenshot: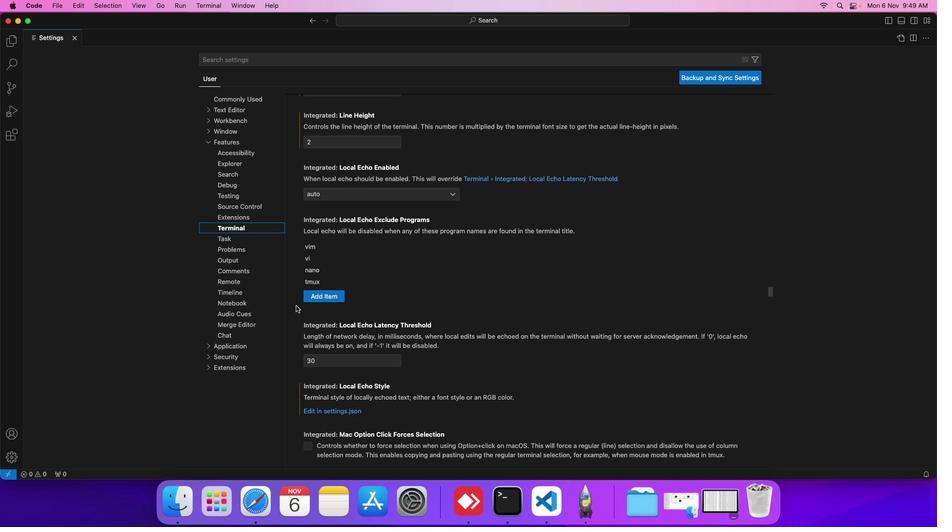 
Action: Mouse scrolled (295, 305) with delta (0, 0)
Screenshot: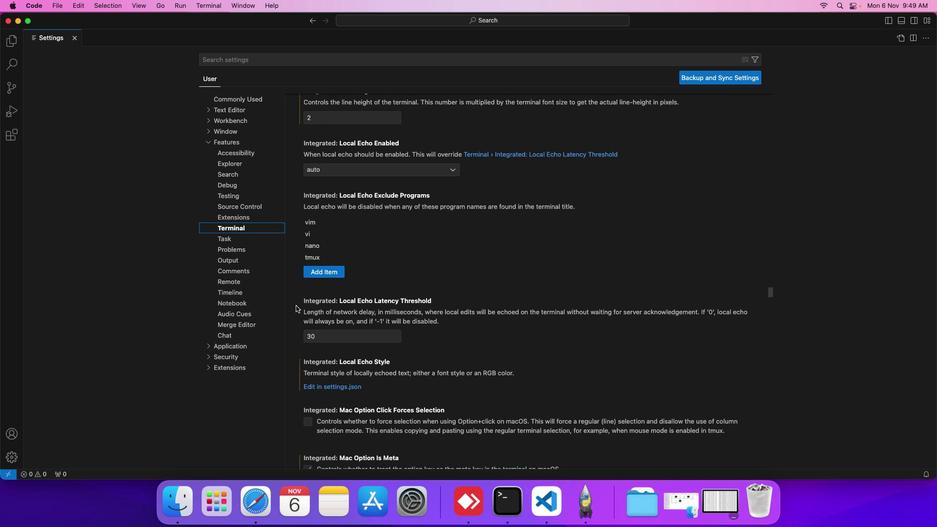
Action: Mouse scrolled (295, 305) with delta (0, 0)
Screenshot: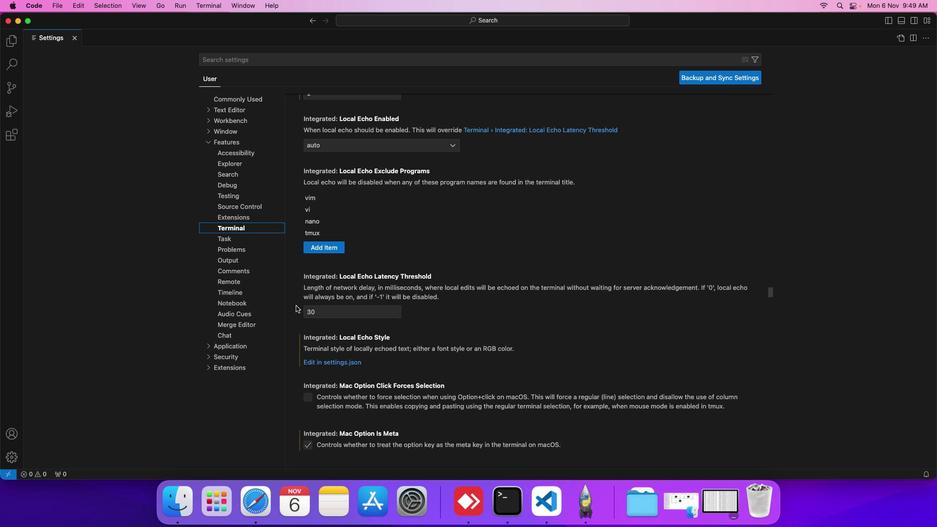 
Action: Mouse scrolled (295, 305) with delta (0, 0)
Screenshot: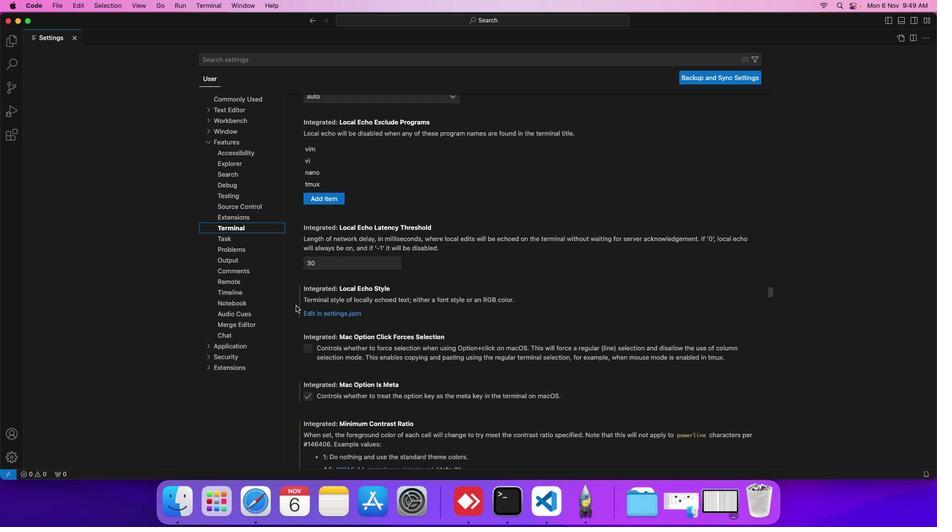
Action: Mouse scrolled (295, 305) with delta (0, 0)
Screenshot: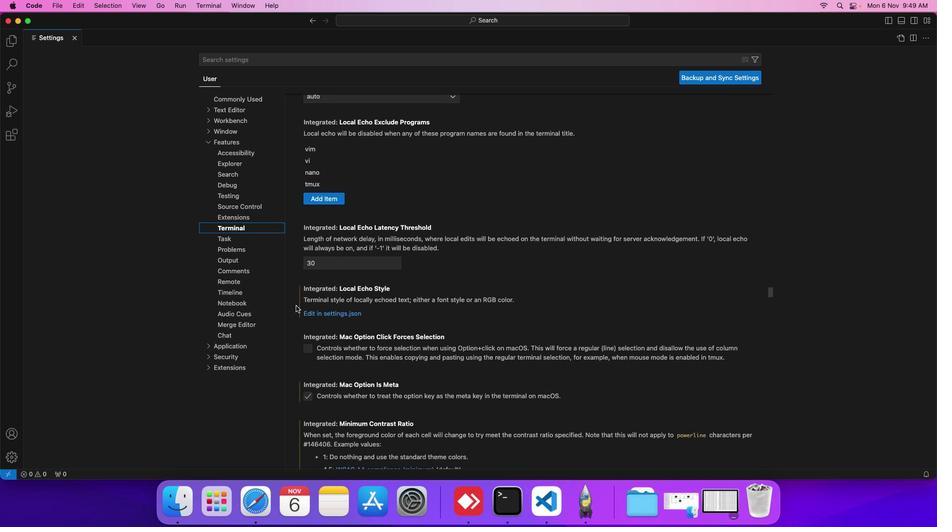 
Action: Mouse scrolled (295, 305) with delta (0, 0)
Screenshot: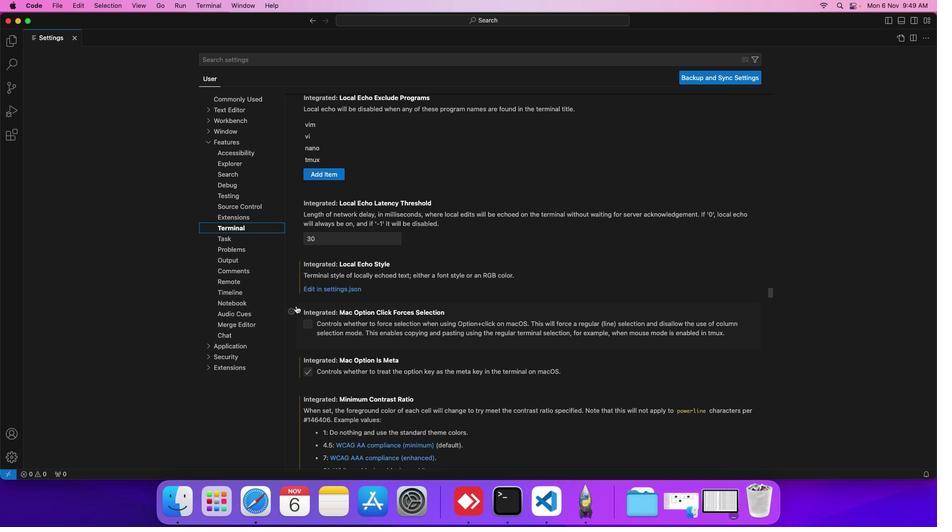 
Action: Mouse scrolled (295, 305) with delta (0, 0)
Screenshot: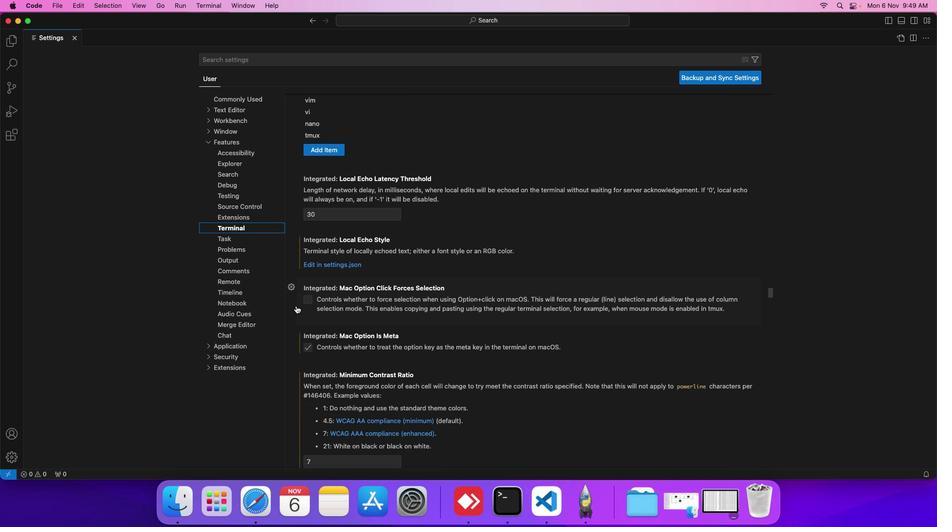 
Action: Mouse scrolled (295, 305) with delta (0, 0)
Screenshot: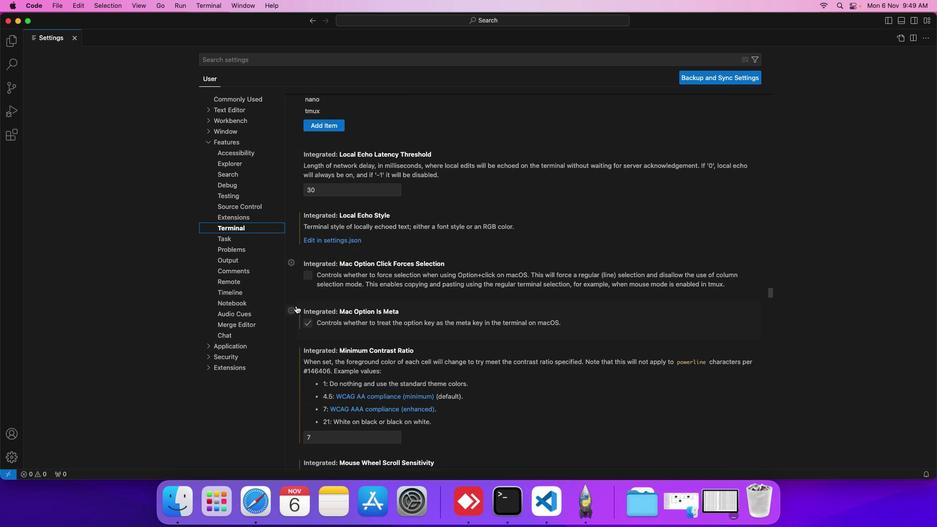 
Action: Mouse scrolled (295, 305) with delta (0, 0)
Screenshot: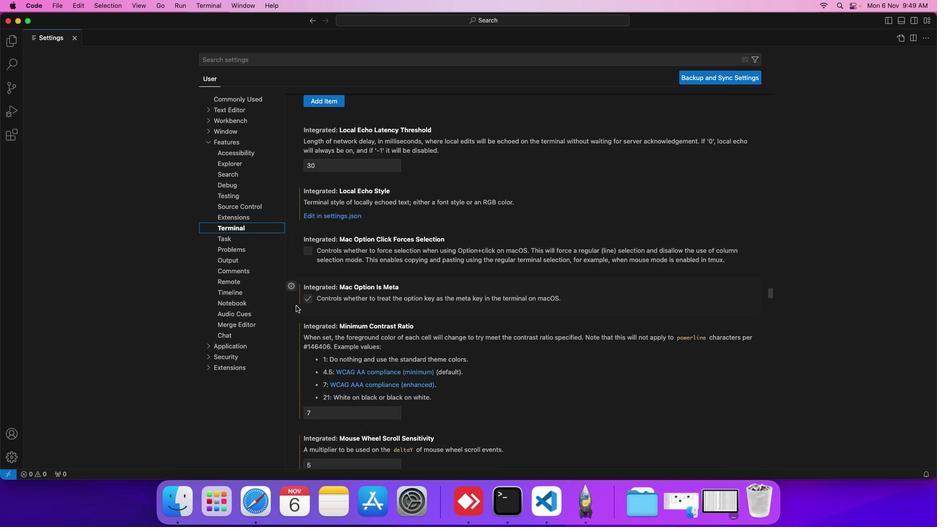 
Action: Mouse scrolled (295, 305) with delta (0, 0)
Screenshot: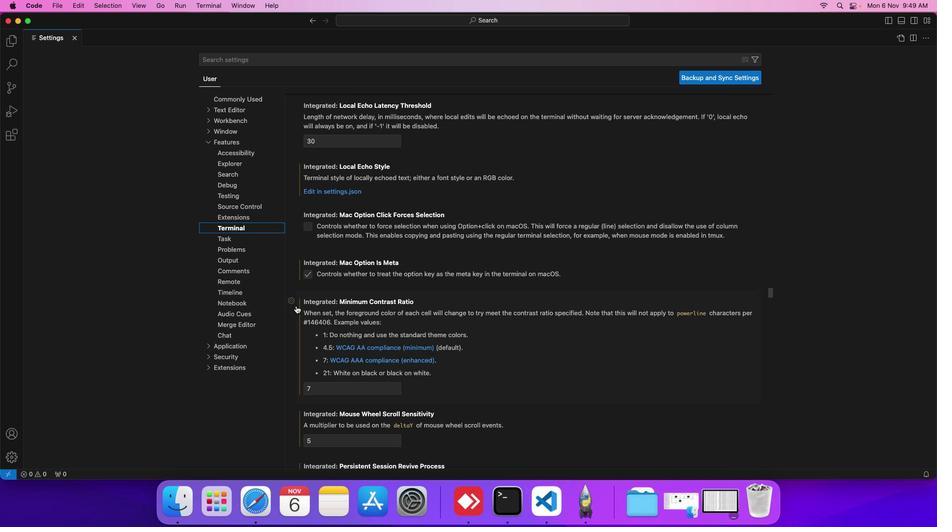 
Action: Mouse scrolled (295, 305) with delta (0, 0)
Screenshot: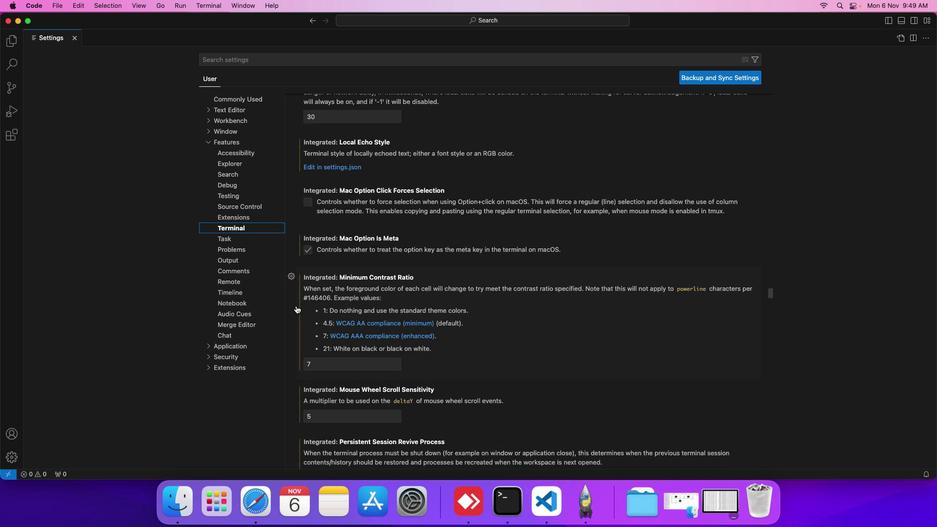 
Action: Mouse scrolled (295, 305) with delta (0, 0)
Screenshot: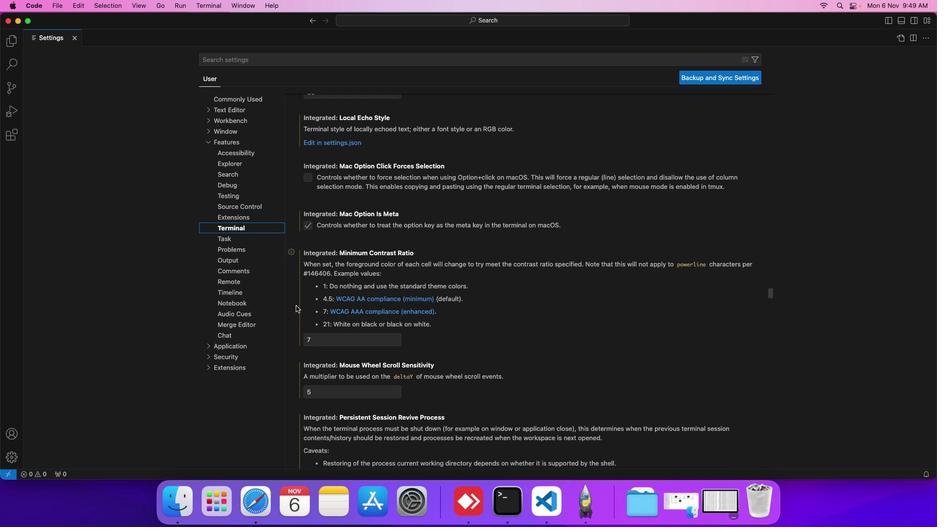 
Action: Mouse scrolled (295, 305) with delta (0, 0)
Screenshot: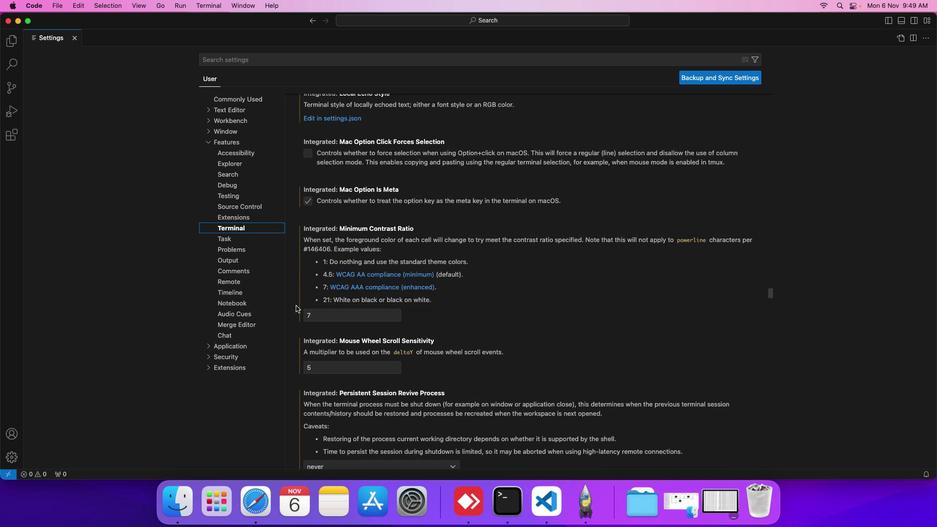 
Action: Mouse scrolled (295, 305) with delta (0, 0)
Screenshot: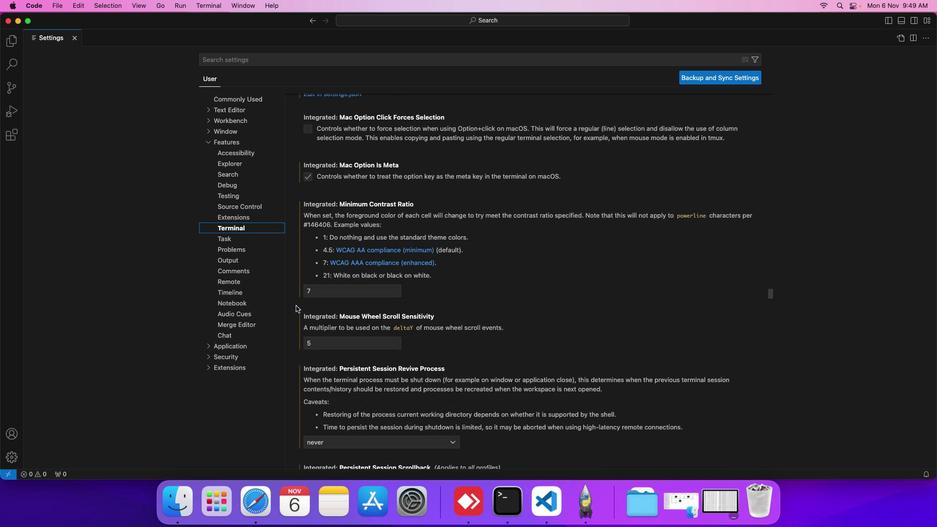 
Action: Mouse scrolled (295, 305) with delta (0, 0)
Screenshot: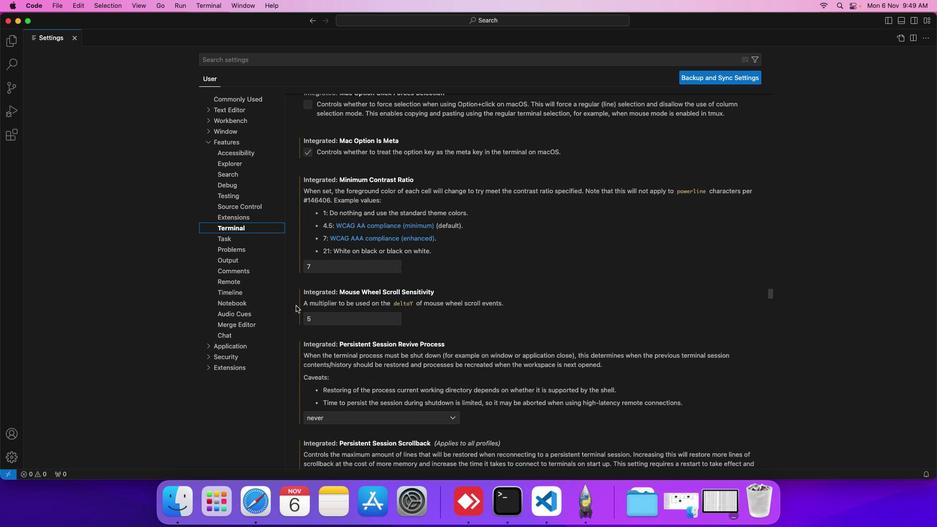 
Action: Mouse scrolled (295, 305) with delta (0, 0)
Screenshot: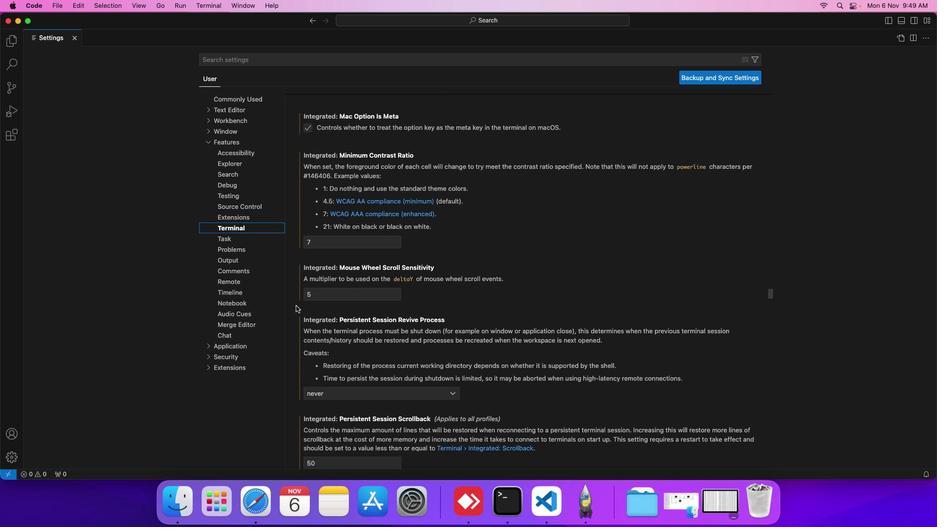 
Action: Mouse scrolled (295, 305) with delta (0, 0)
Screenshot: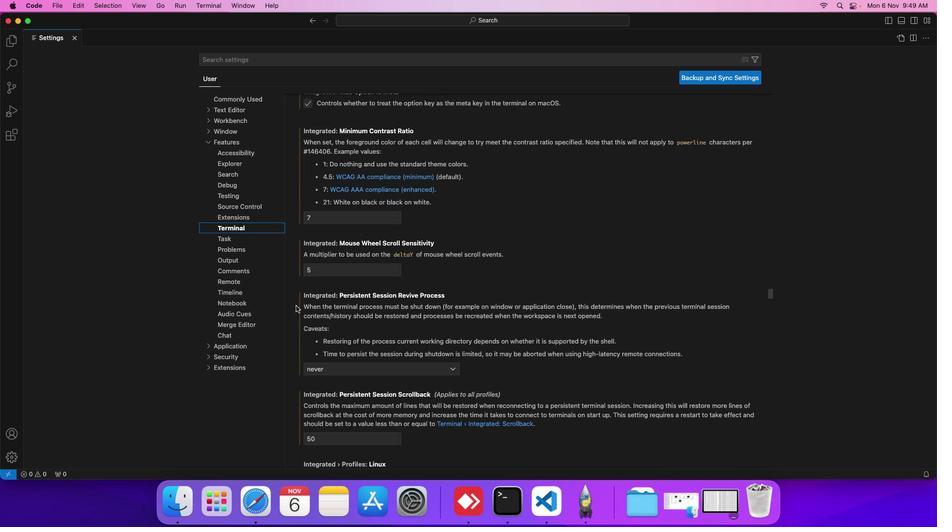 
Action: Mouse scrolled (295, 305) with delta (0, 0)
Screenshot: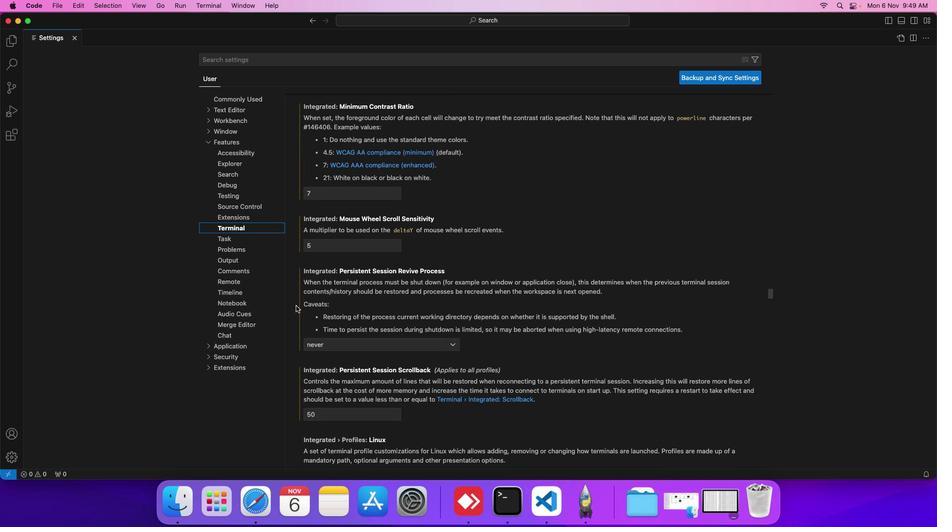 
Action: Mouse scrolled (295, 305) with delta (0, 0)
Screenshot: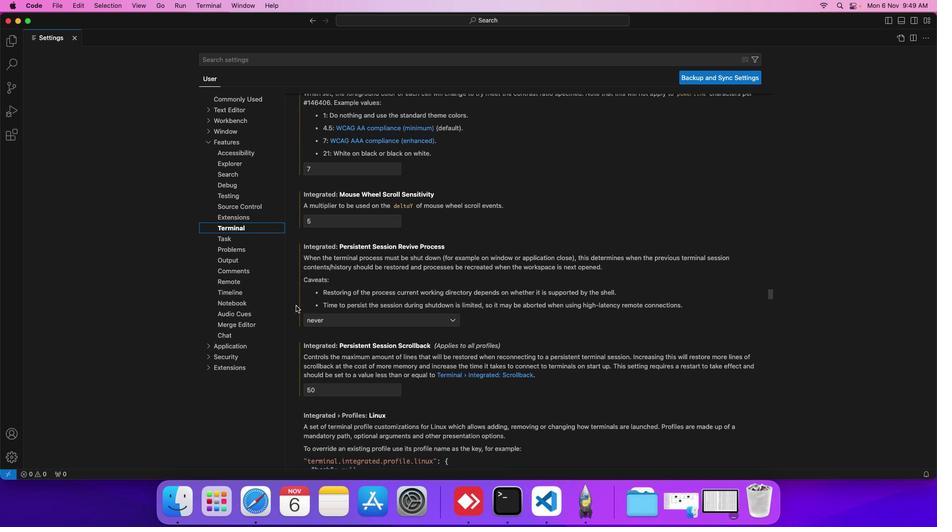 
Action: Mouse scrolled (295, 305) with delta (0, 0)
Screenshot: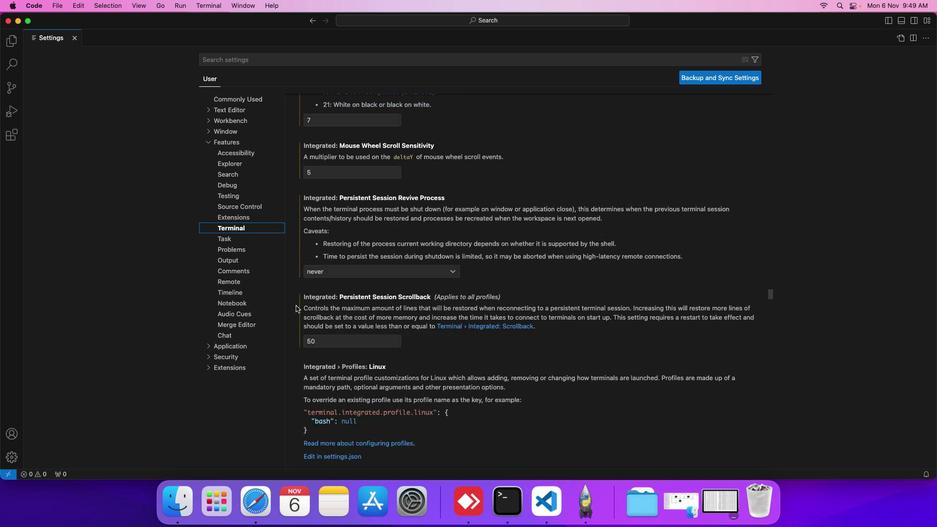
Action: Mouse scrolled (295, 305) with delta (0, 0)
Screenshot: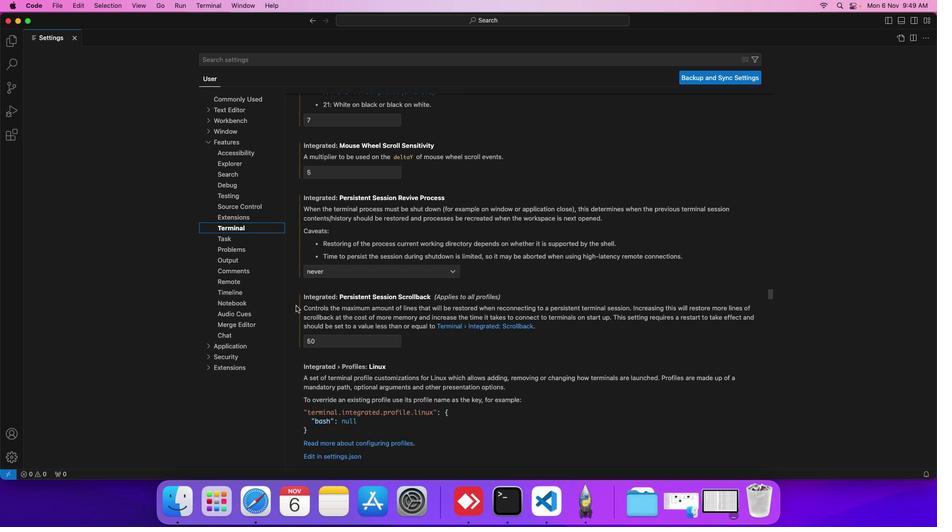 
Action: Mouse scrolled (295, 305) with delta (0, 0)
Screenshot: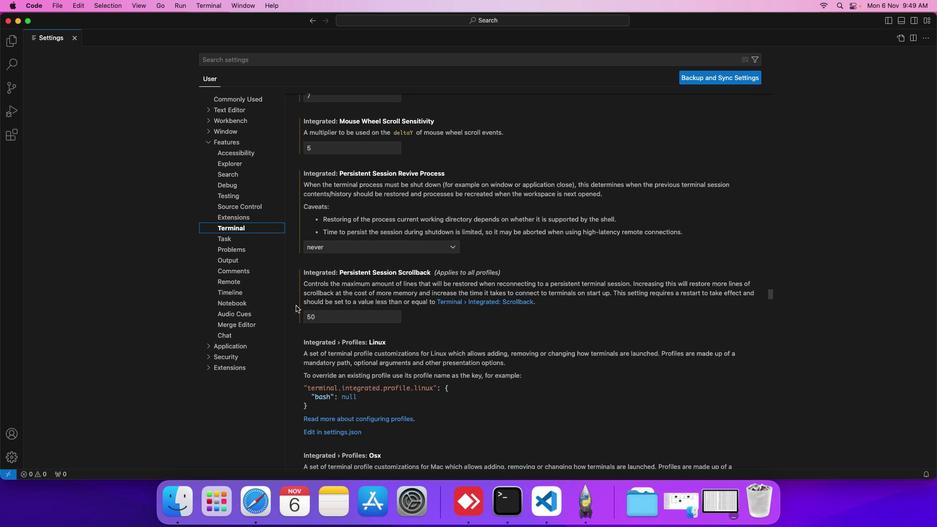 
Action: Mouse scrolled (295, 305) with delta (0, 0)
Screenshot: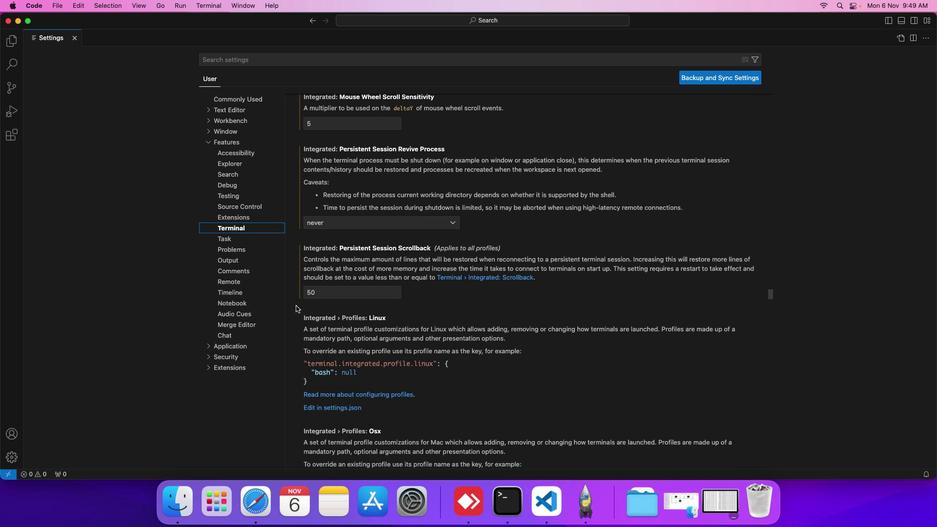 
Action: Mouse moved to (321, 295)
Screenshot: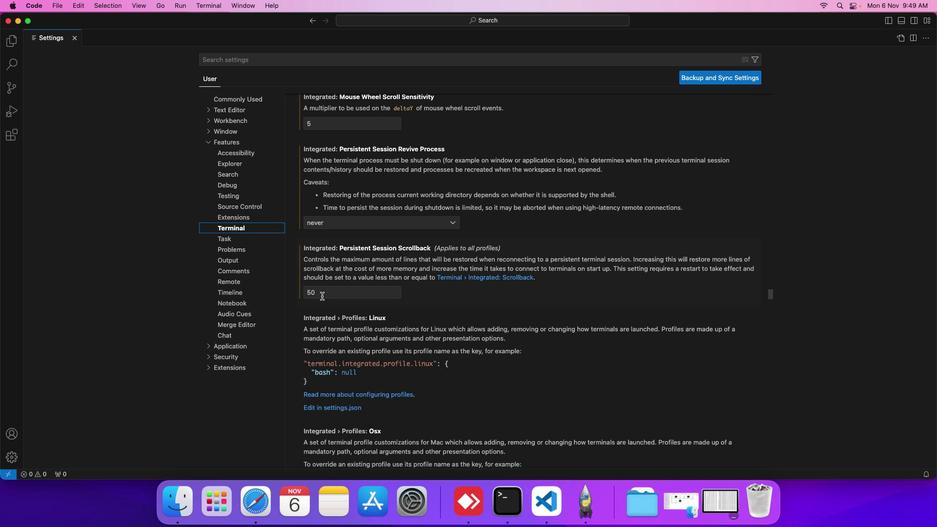 
Action: Mouse pressed left at (321, 295)
Screenshot: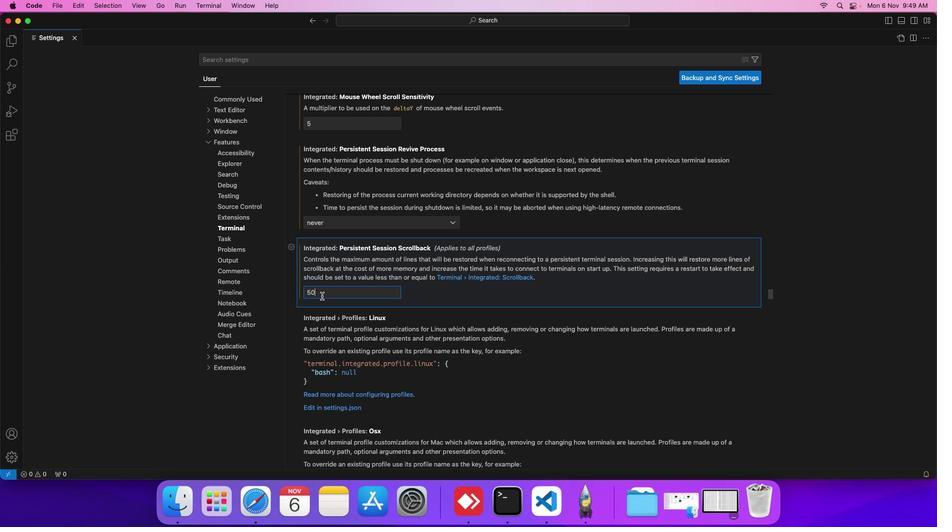 
Action: Mouse moved to (321, 295)
Screenshot: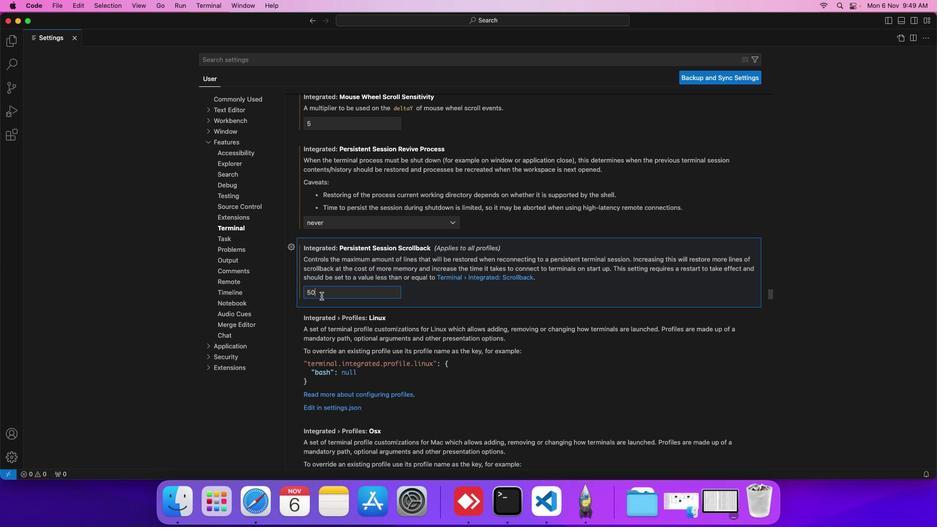
Action: Key pressed Key.backspaceKey.backspace'1''0''0'
Screenshot: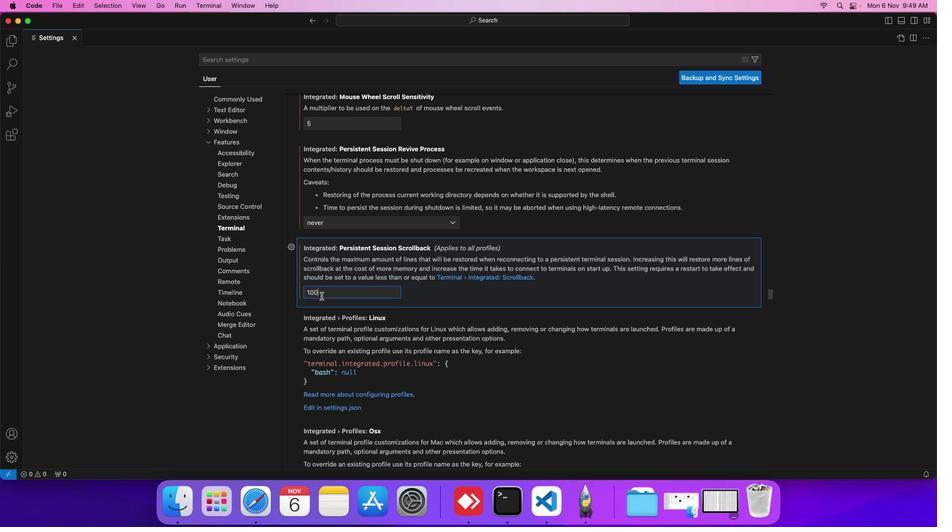 
Action: Mouse moved to (321, 295)
Screenshot: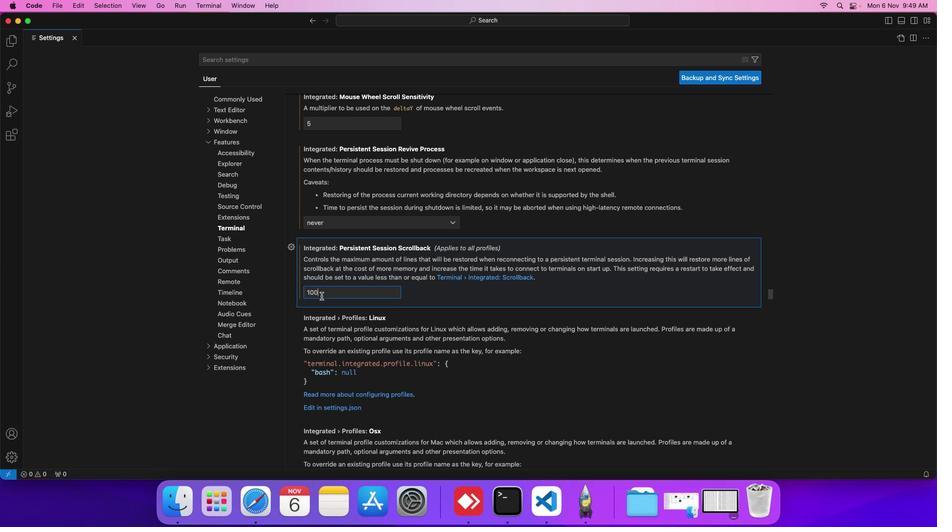 
Action: Key pressed Key.enter
Screenshot: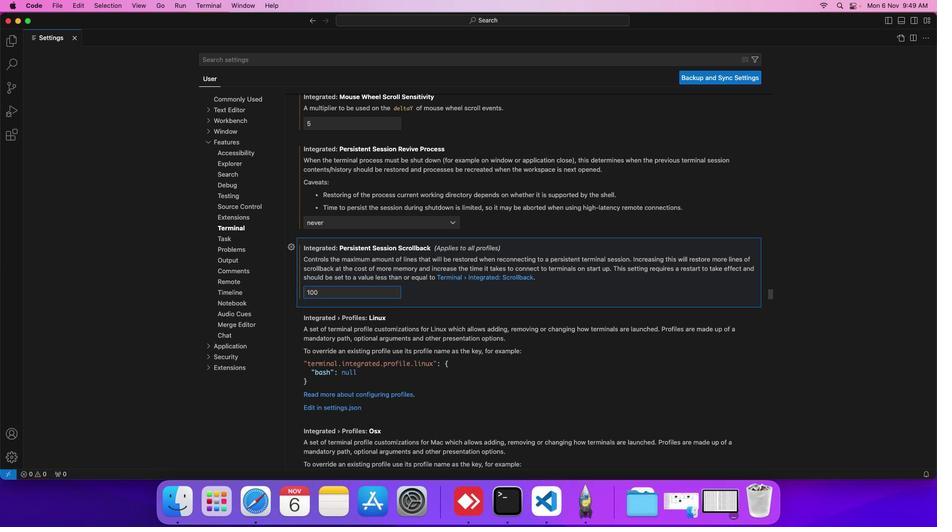 
